Task: Find connections with filter location Mazarrón with filter topic #Innovativewith filter profile language Potuguese with filter current company Adecco with filter school Model Institute of Engineering and Technology with filter industry Wholesale Raw Farm Products with filter service category DUI Law with filter keywords title Help Desk
Action: Mouse moved to (552, 69)
Screenshot: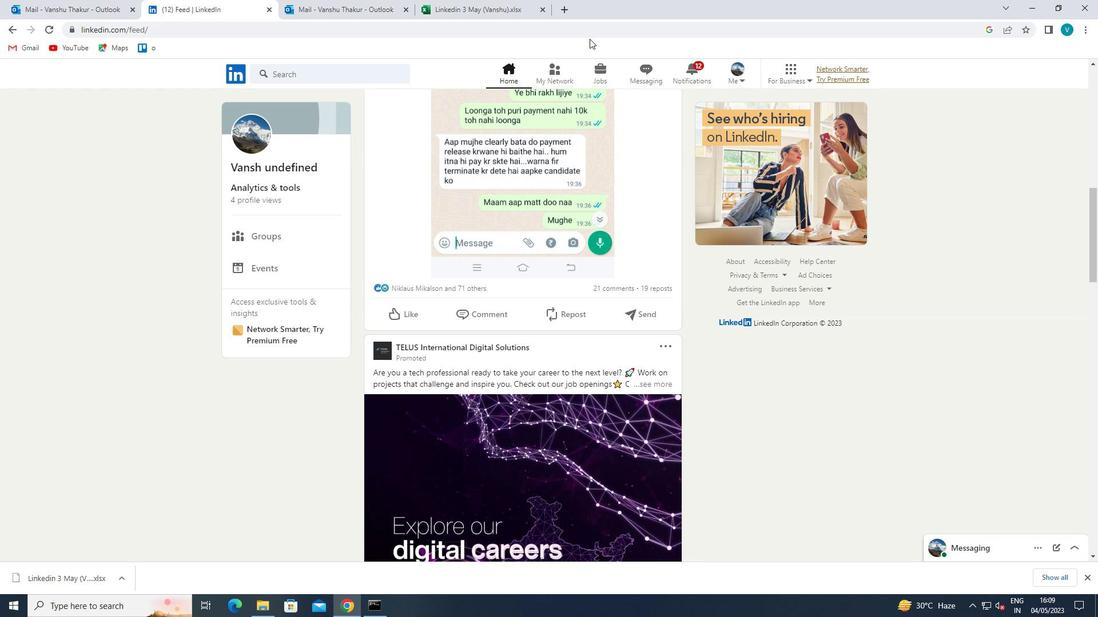 
Action: Mouse pressed left at (552, 69)
Screenshot: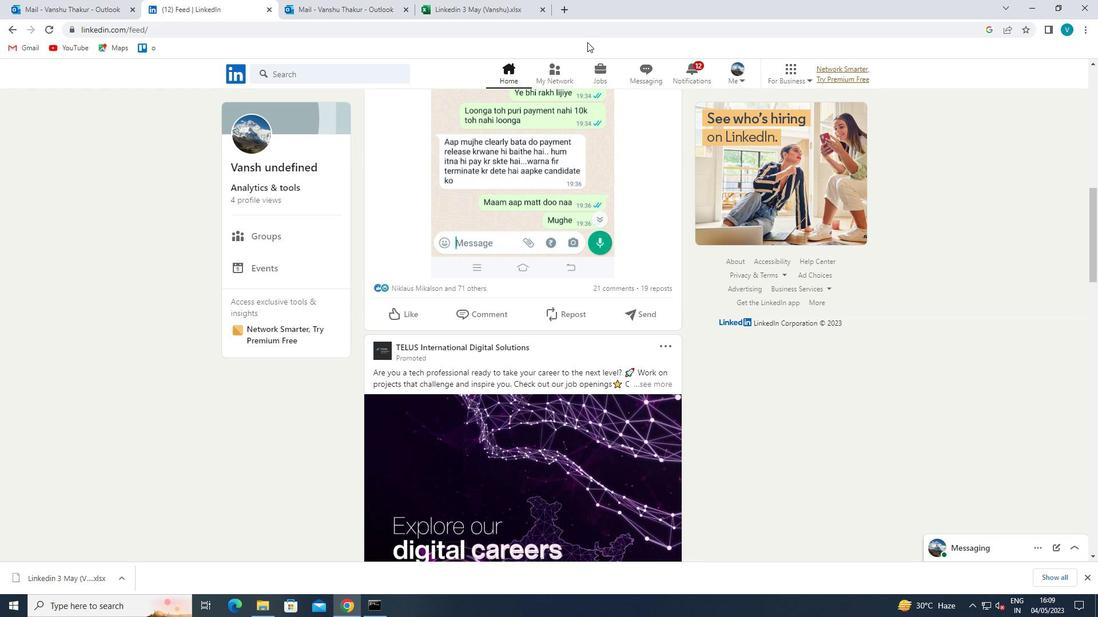 
Action: Mouse moved to (330, 147)
Screenshot: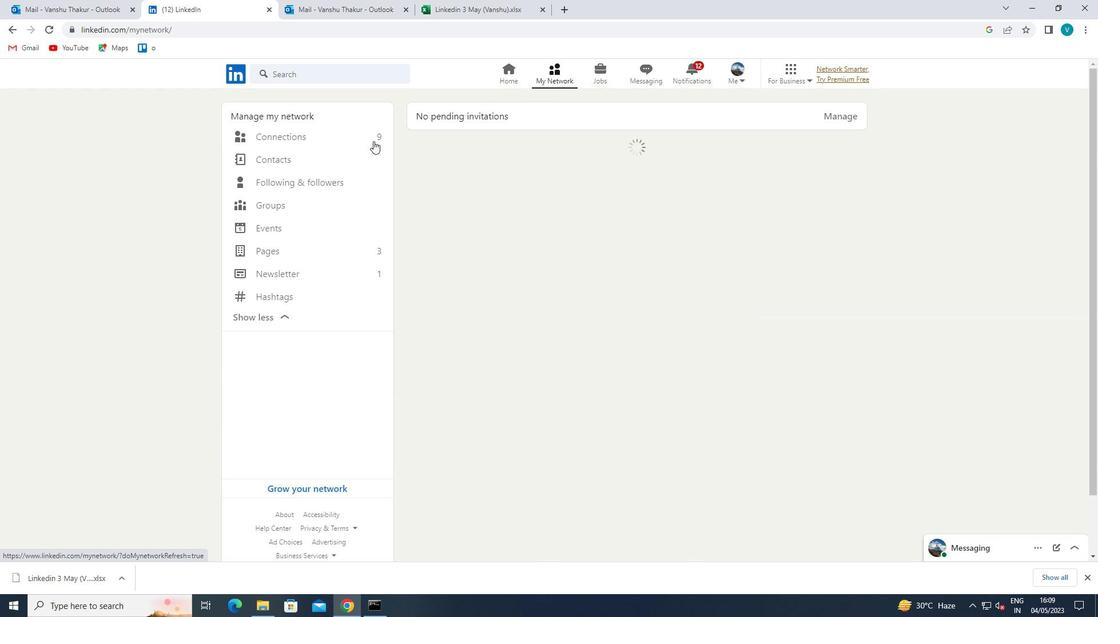 
Action: Mouse pressed left at (330, 147)
Screenshot: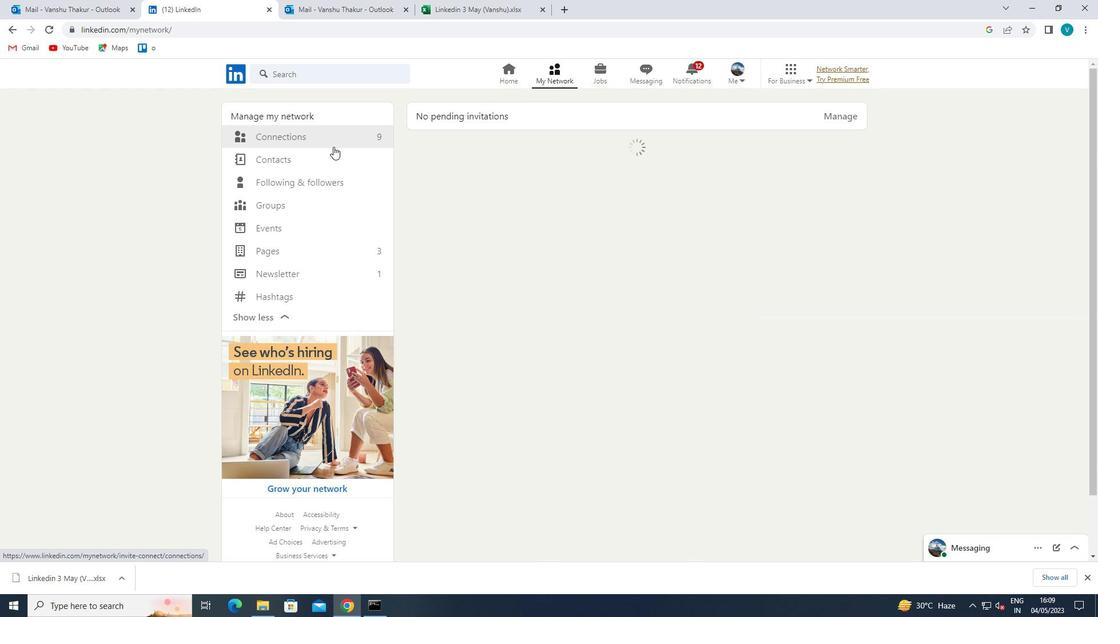 
Action: Mouse moved to (325, 135)
Screenshot: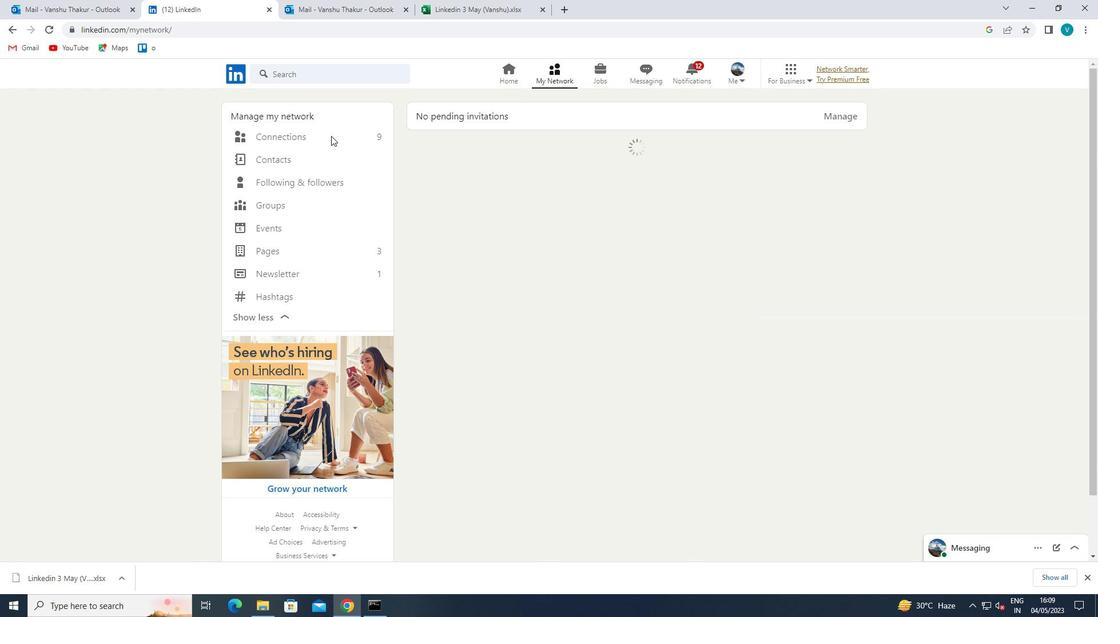 
Action: Mouse pressed left at (325, 135)
Screenshot: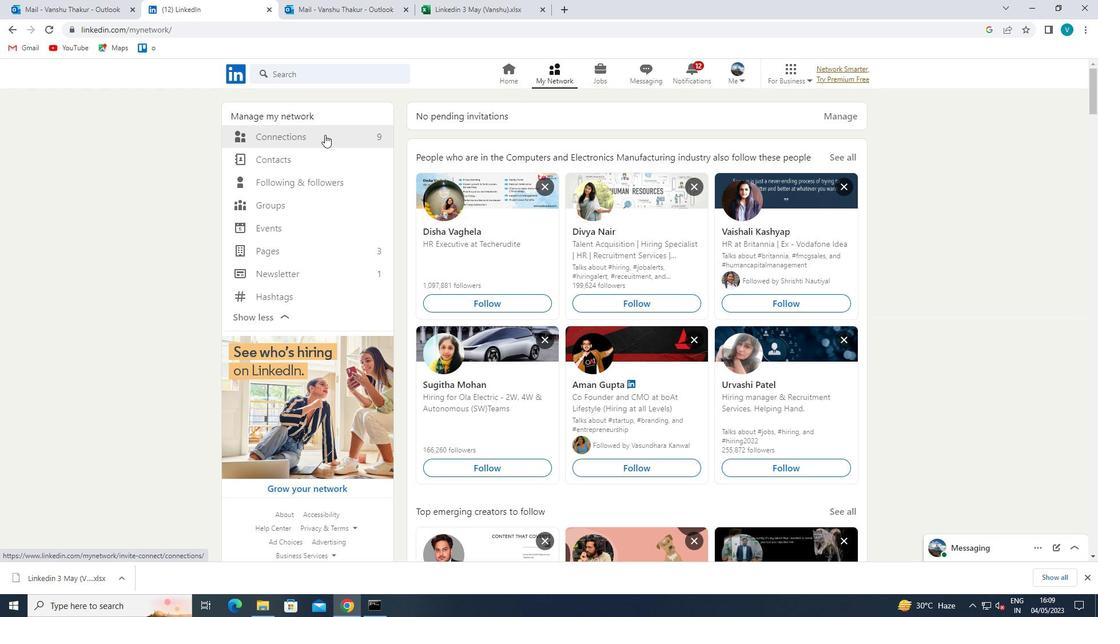 
Action: Mouse moved to (623, 140)
Screenshot: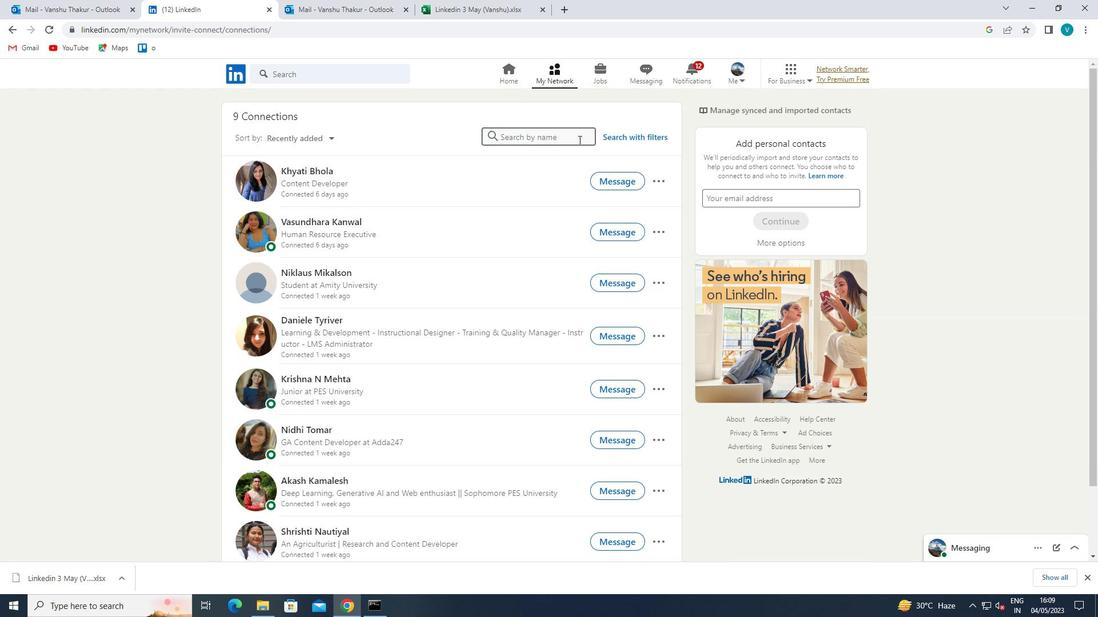 
Action: Mouse pressed left at (623, 140)
Screenshot: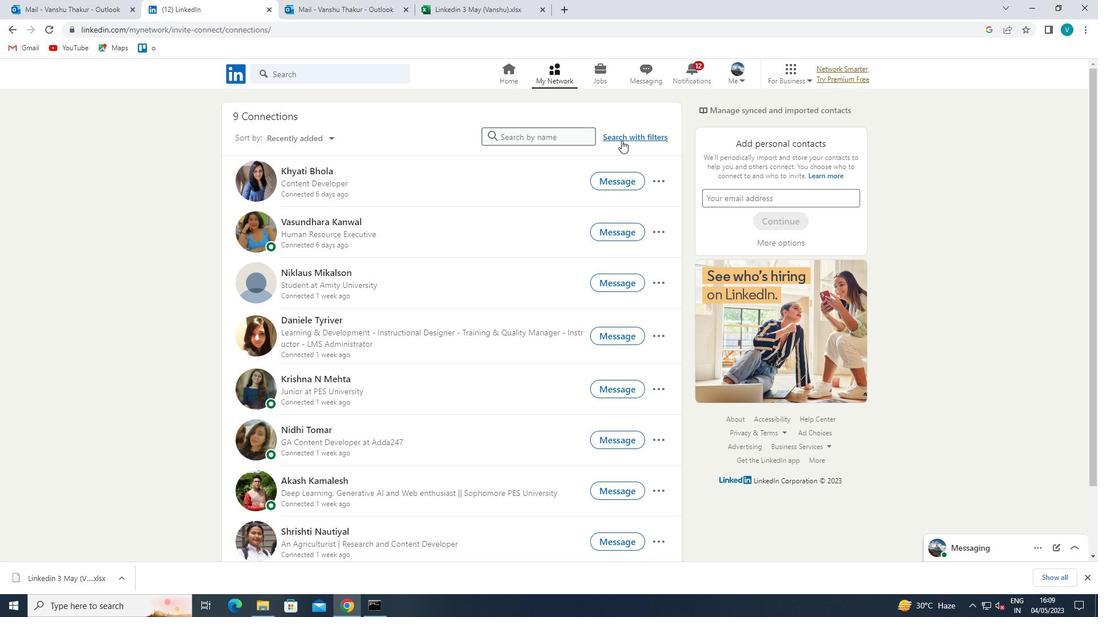 
Action: Mouse moved to (552, 110)
Screenshot: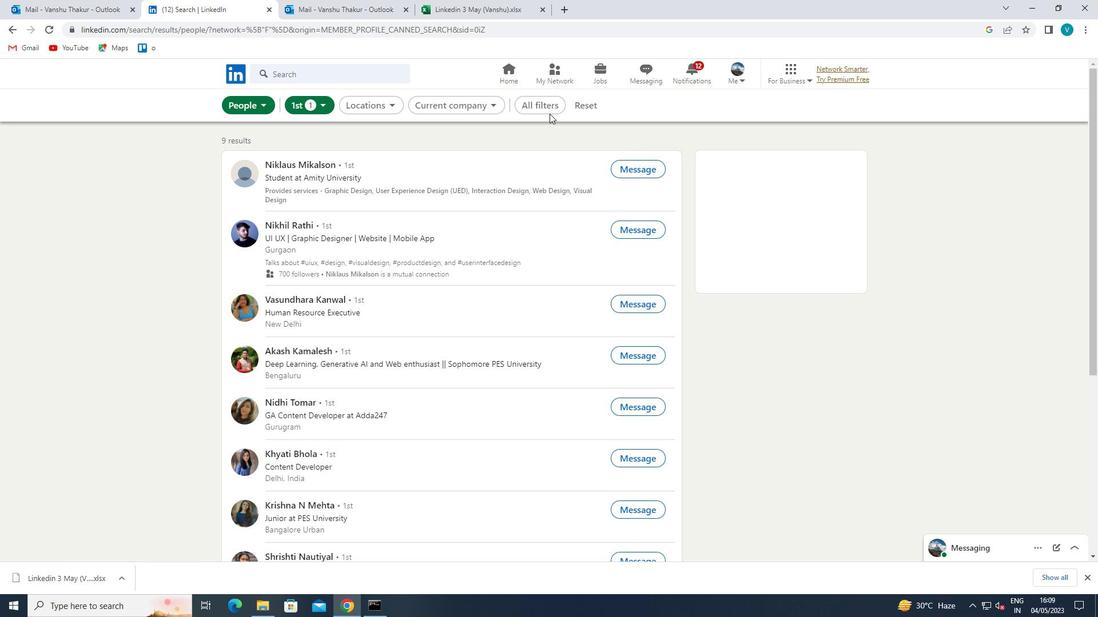 
Action: Mouse pressed left at (552, 110)
Screenshot: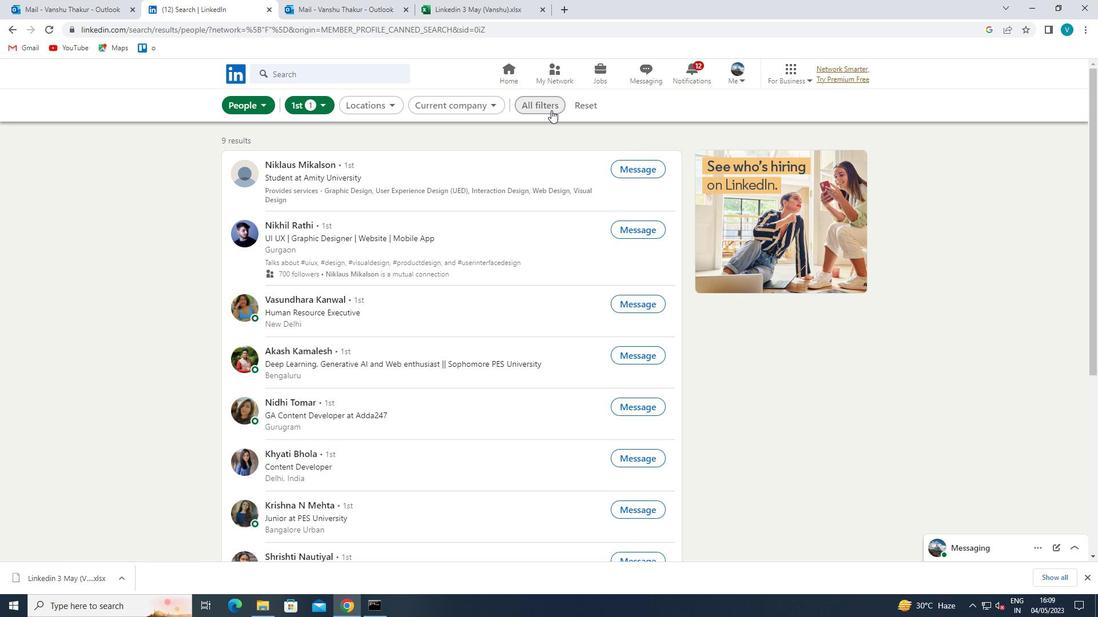 
Action: Mouse moved to (933, 227)
Screenshot: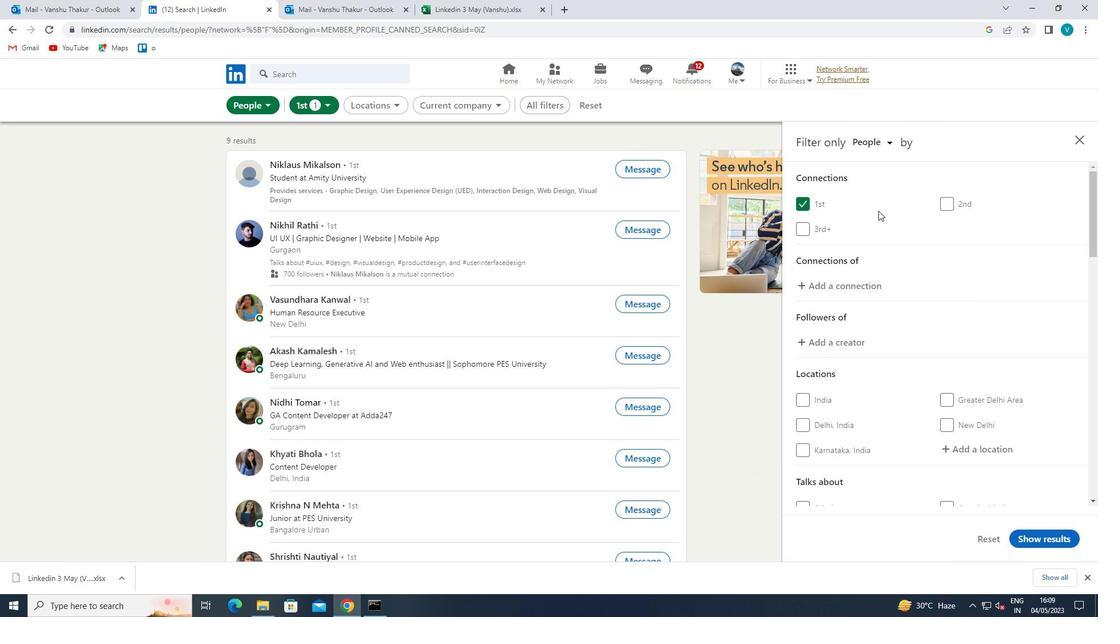 
Action: Mouse scrolled (933, 227) with delta (0, 0)
Screenshot: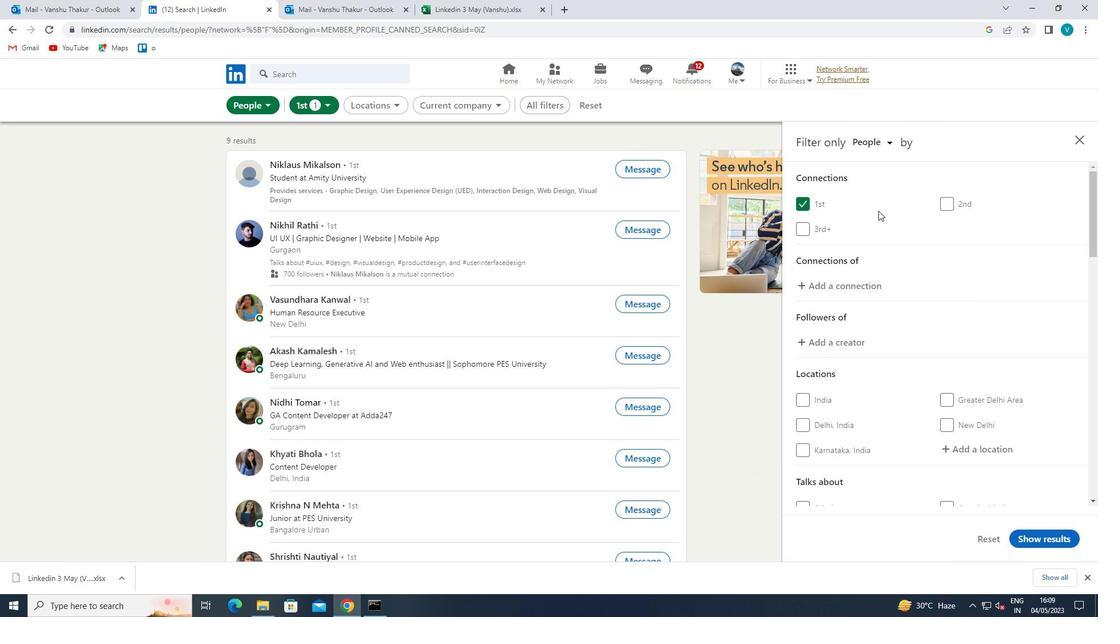 
Action: Mouse moved to (933, 227)
Screenshot: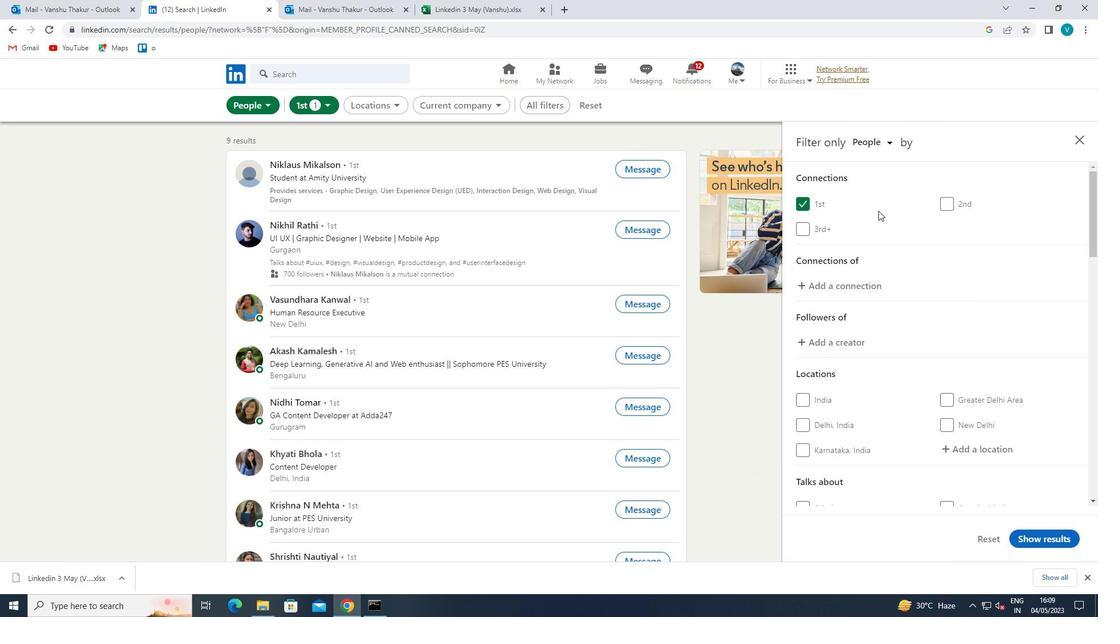 
Action: Mouse scrolled (933, 227) with delta (0, 0)
Screenshot: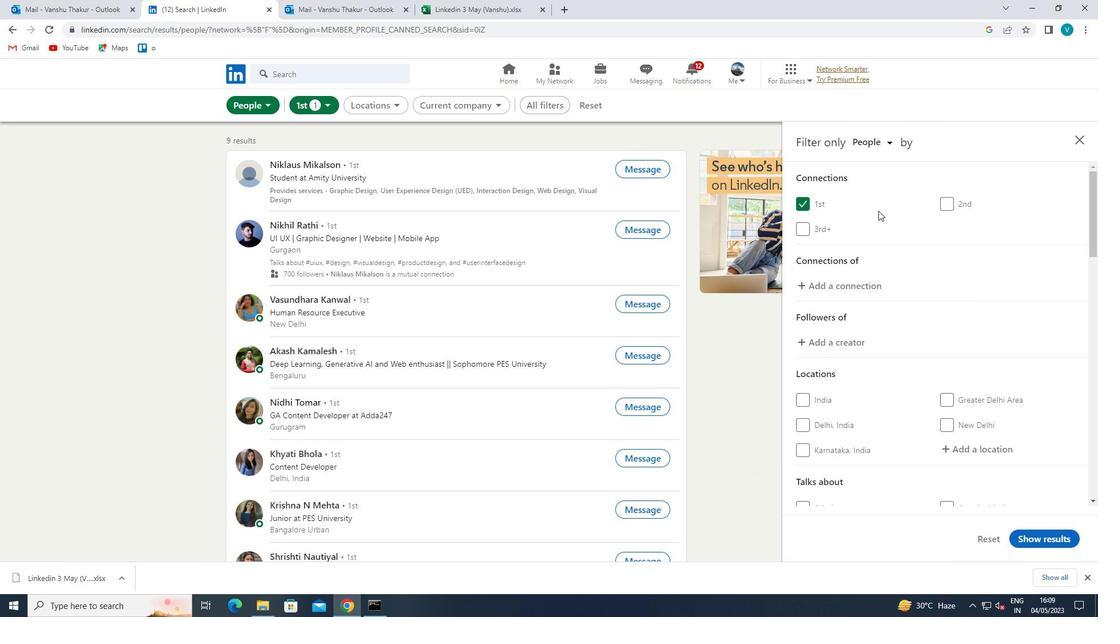 
Action: Mouse moved to (988, 331)
Screenshot: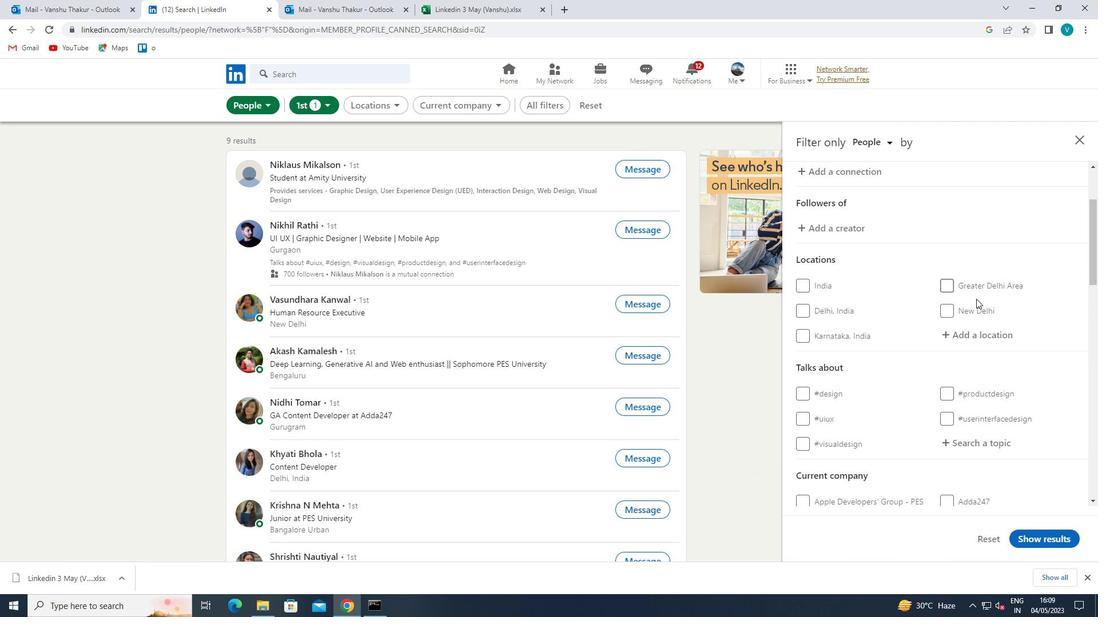 
Action: Mouse pressed left at (988, 331)
Screenshot: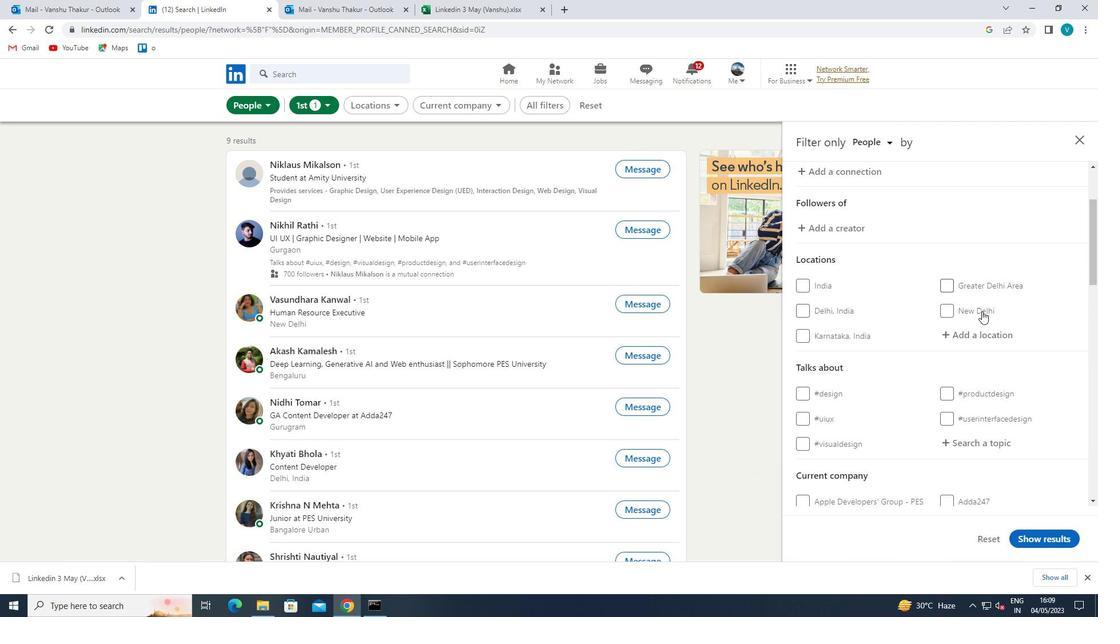 
Action: Mouse moved to (977, 326)
Screenshot: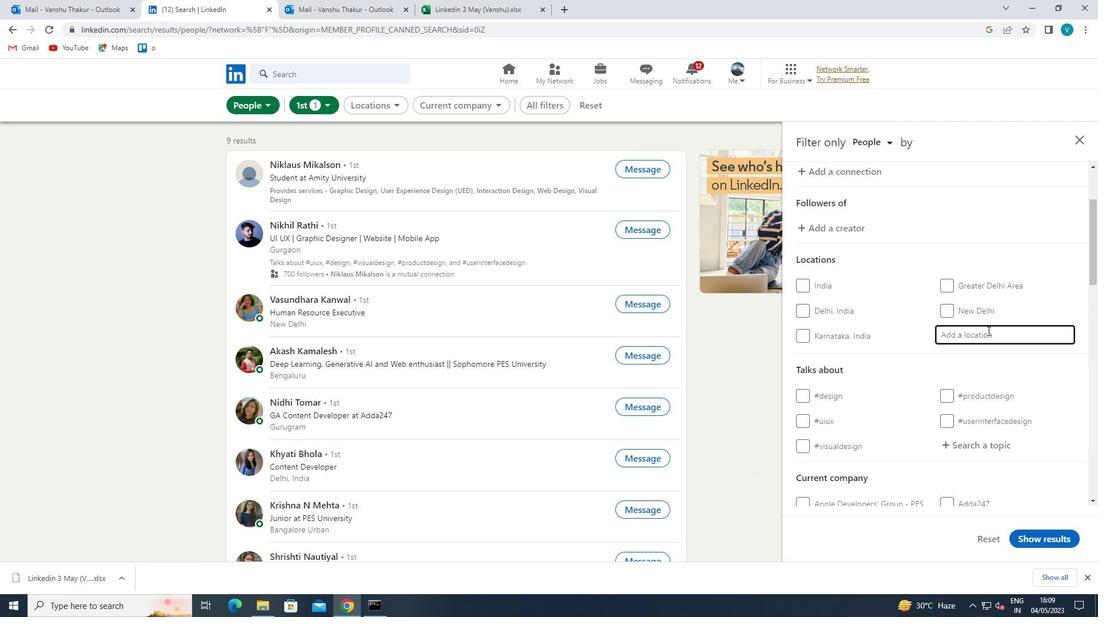 
Action: Key pressed <Key.shift>
Screenshot: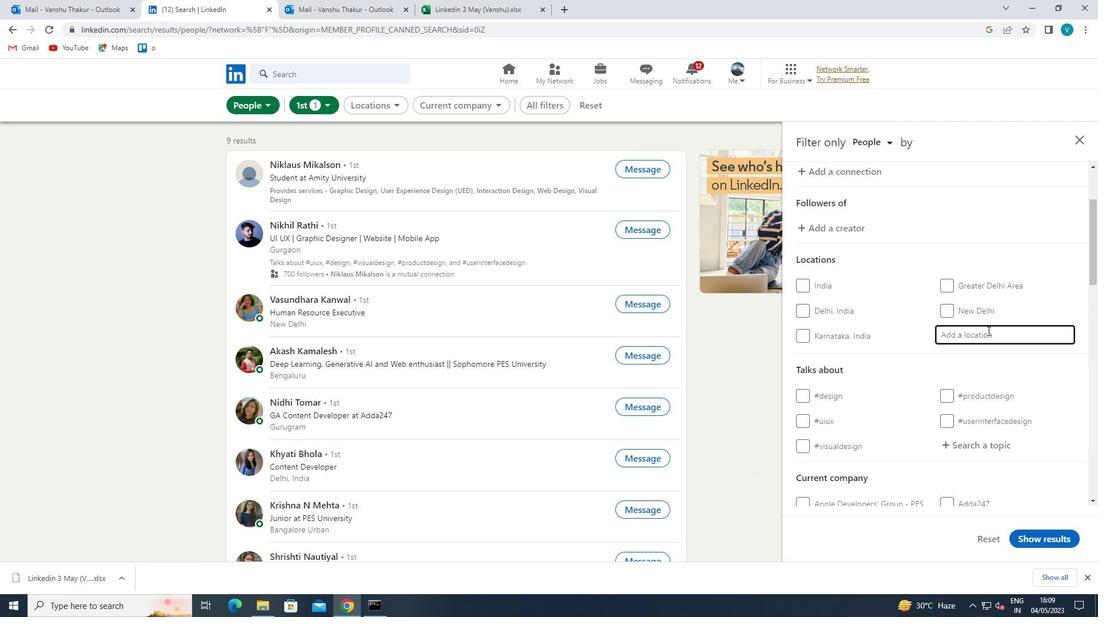 
Action: Mouse moved to (846, 249)
Screenshot: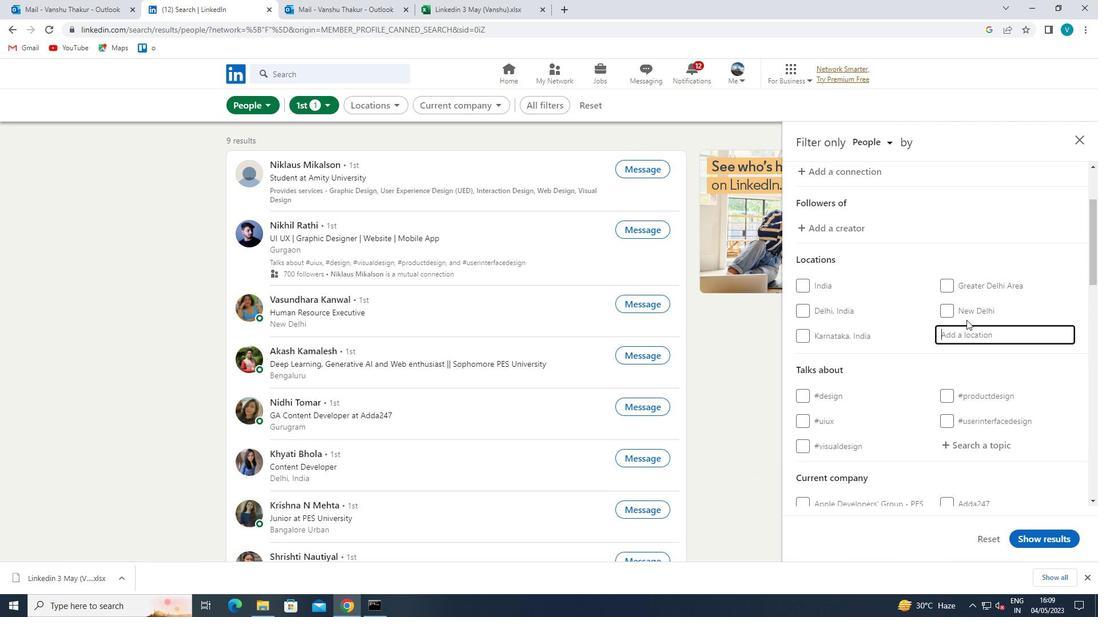 
Action: Key pressed MAZARRON
Screenshot: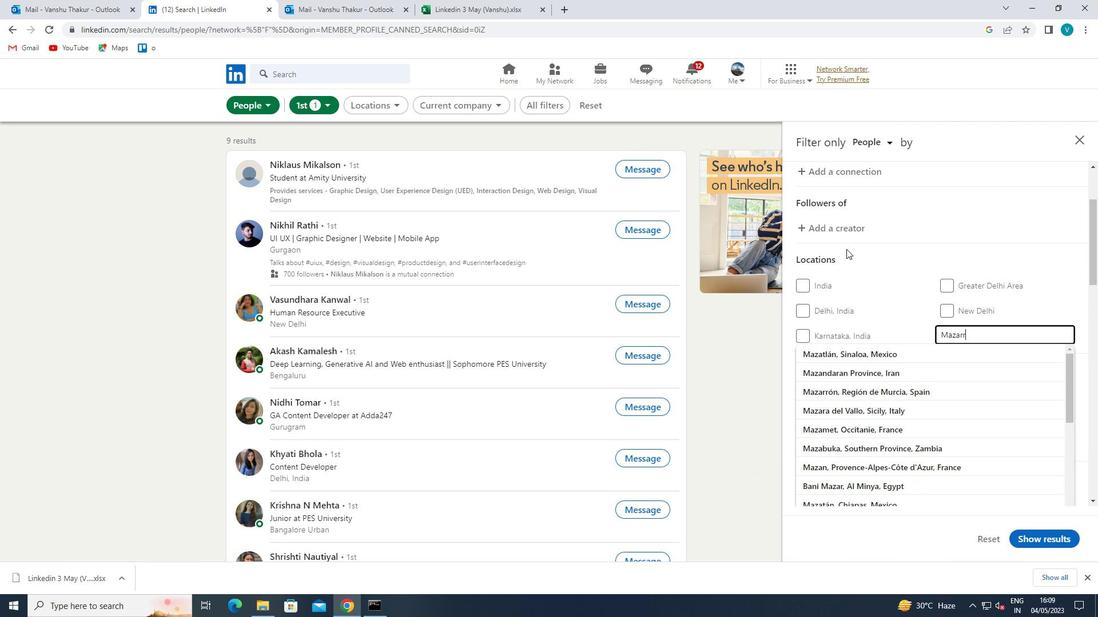 
Action: Mouse moved to (849, 353)
Screenshot: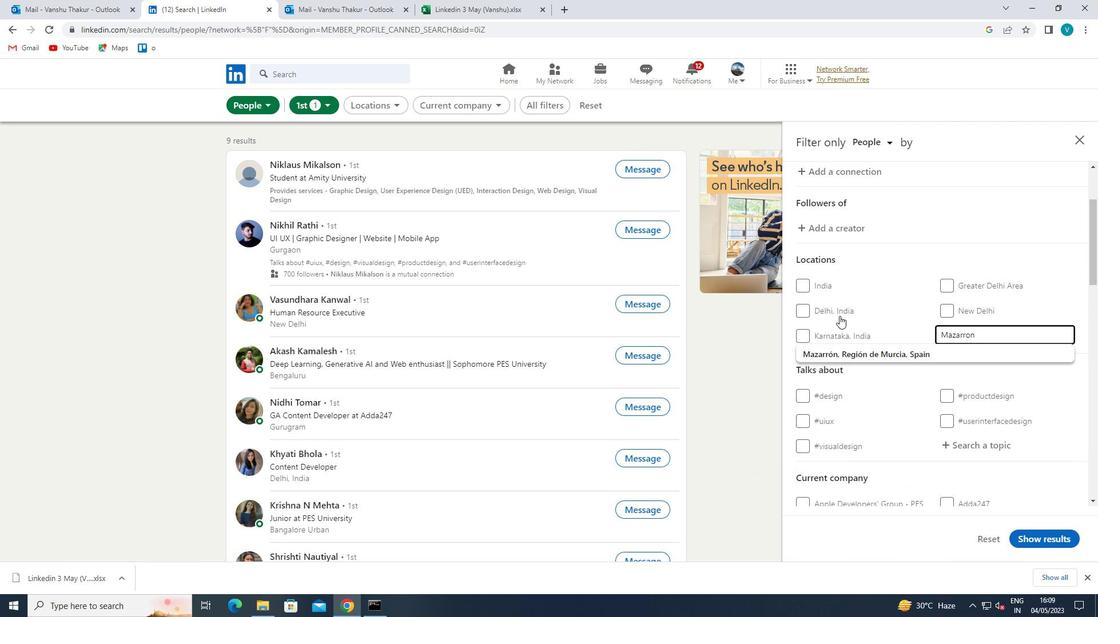 
Action: Mouse pressed left at (849, 353)
Screenshot: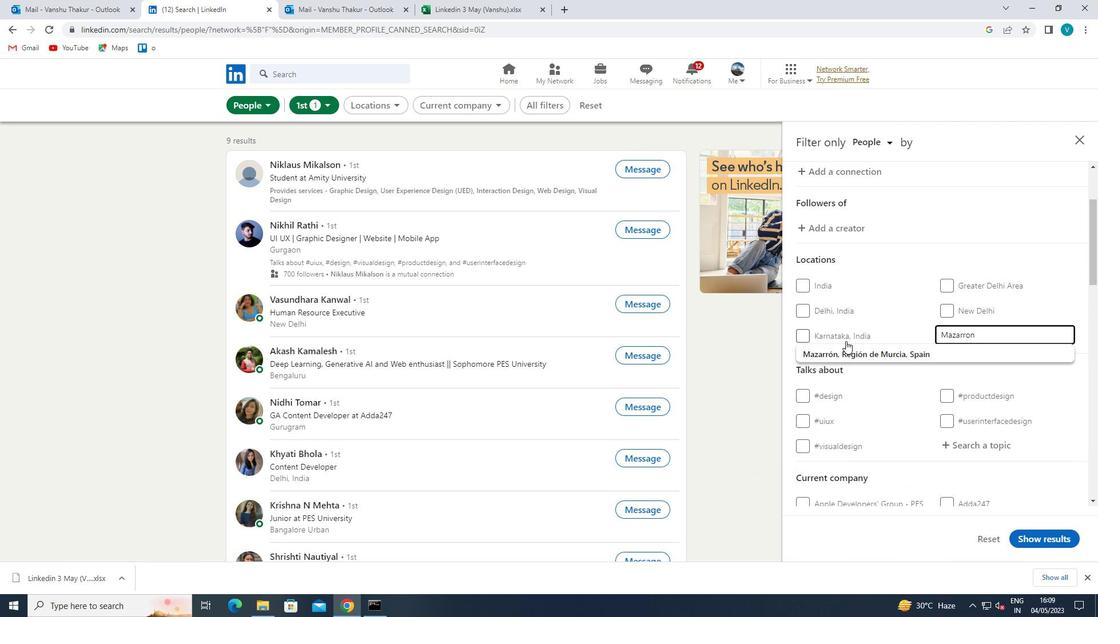 
Action: Mouse scrolled (849, 352) with delta (0, 0)
Screenshot: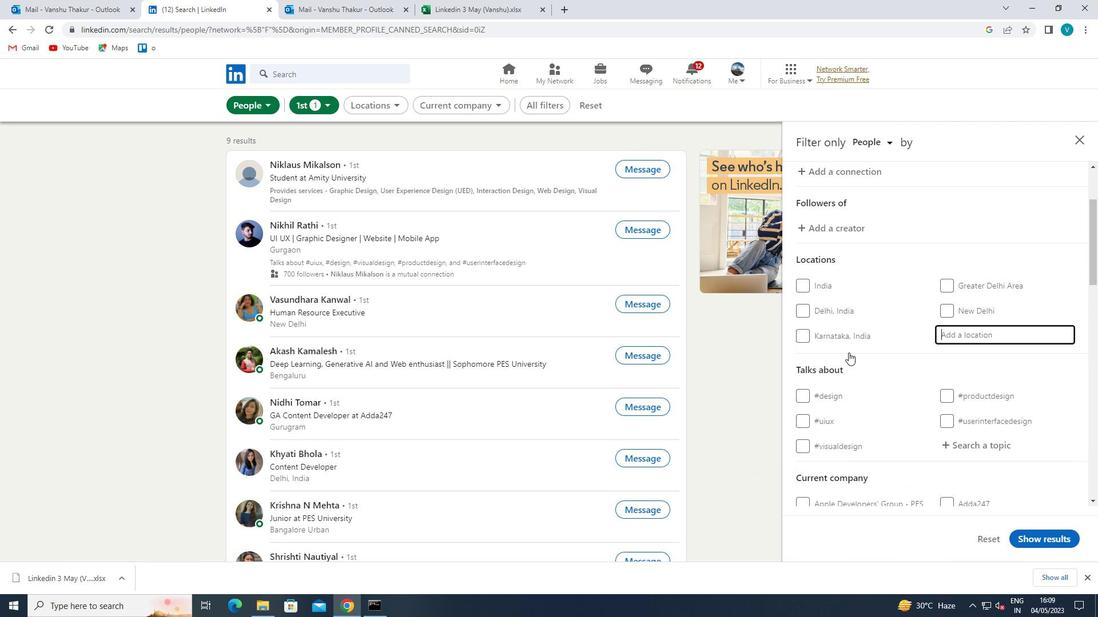 
Action: Mouse moved to (849, 353)
Screenshot: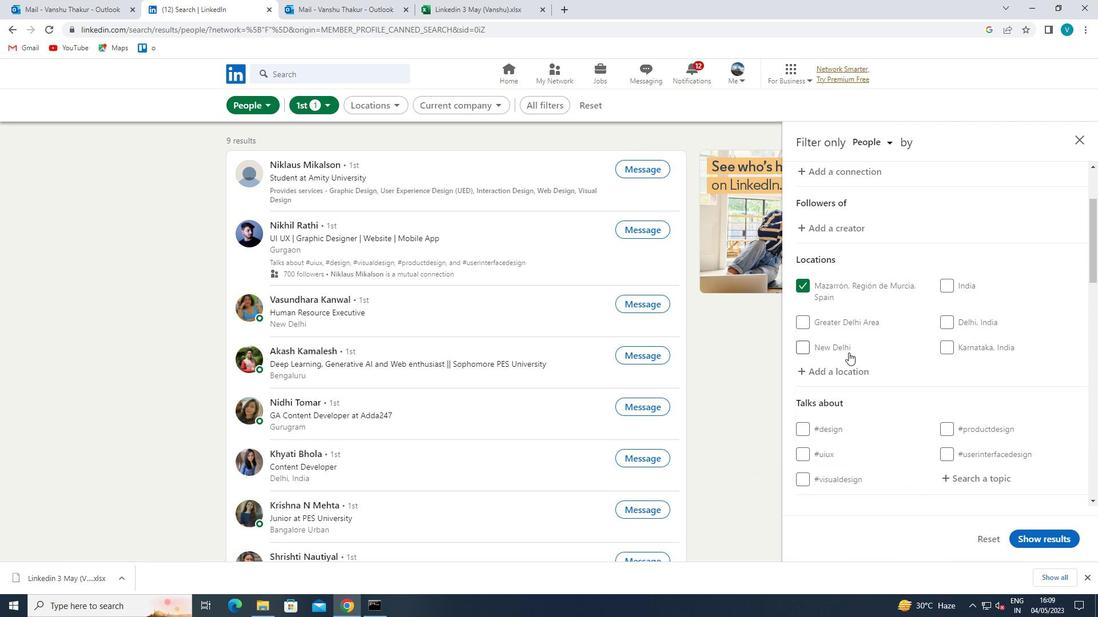 
Action: Mouse scrolled (849, 353) with delta (0, 0)
Screenshot: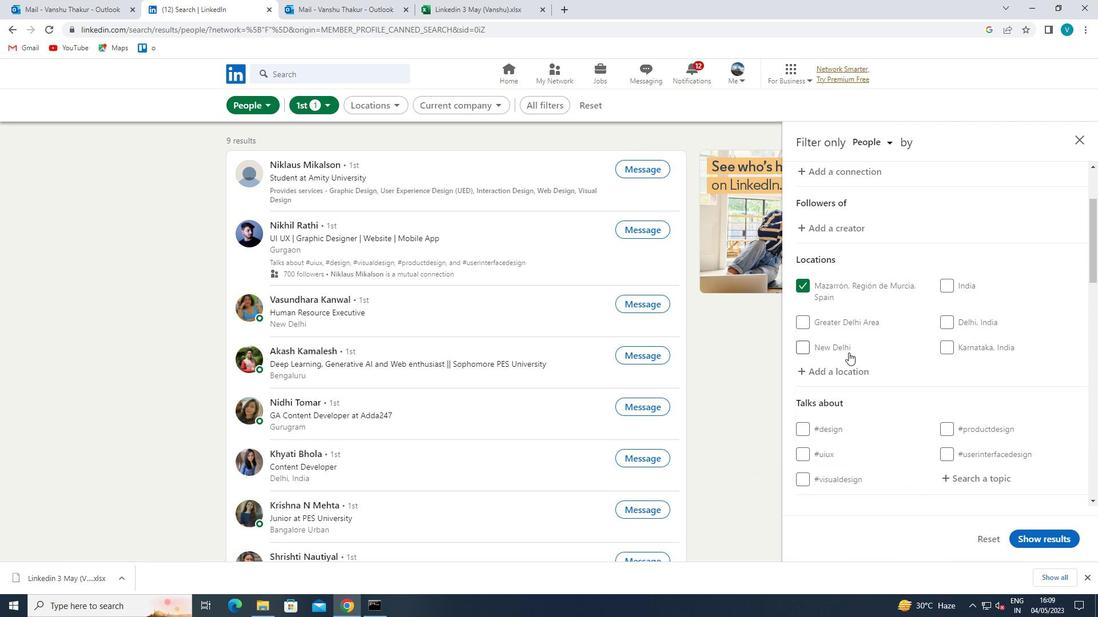 
Action: Mouse moved to (968, 280)
Screenshot: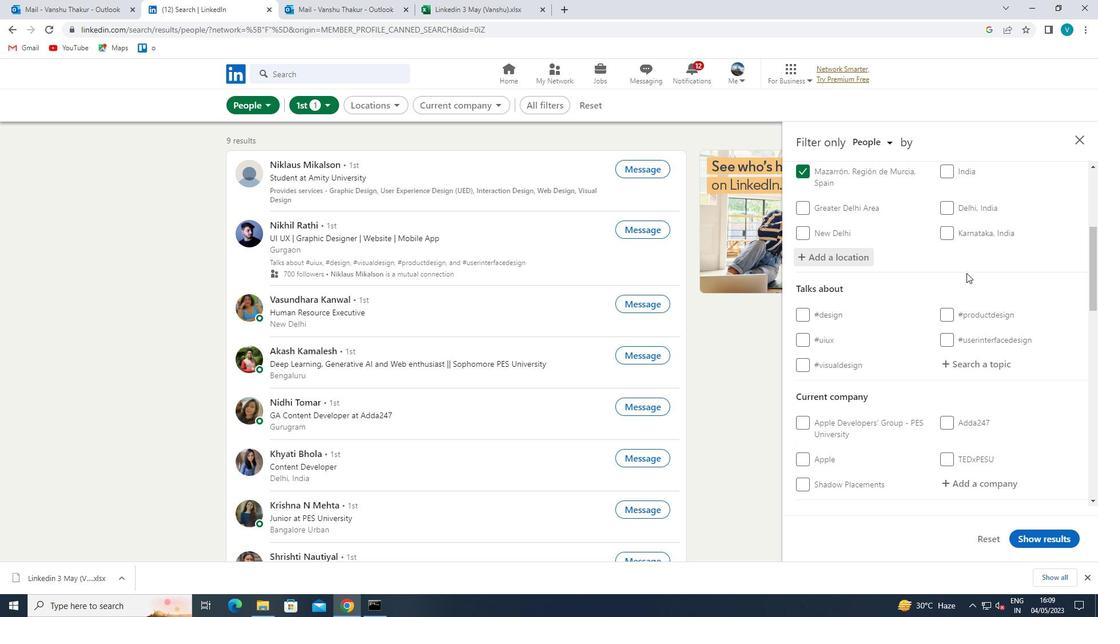 
Action: Mouse scrolled (968, 280) with delta (0, 0)
Screenshot: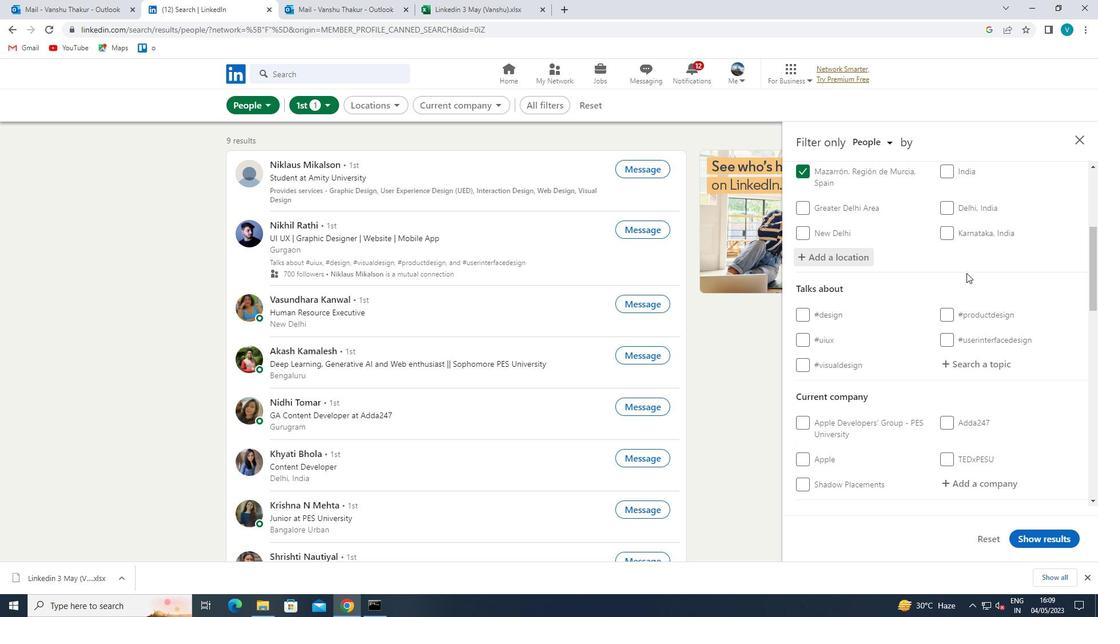 
Action: Mouse moved to (969, 297)
Screenshot: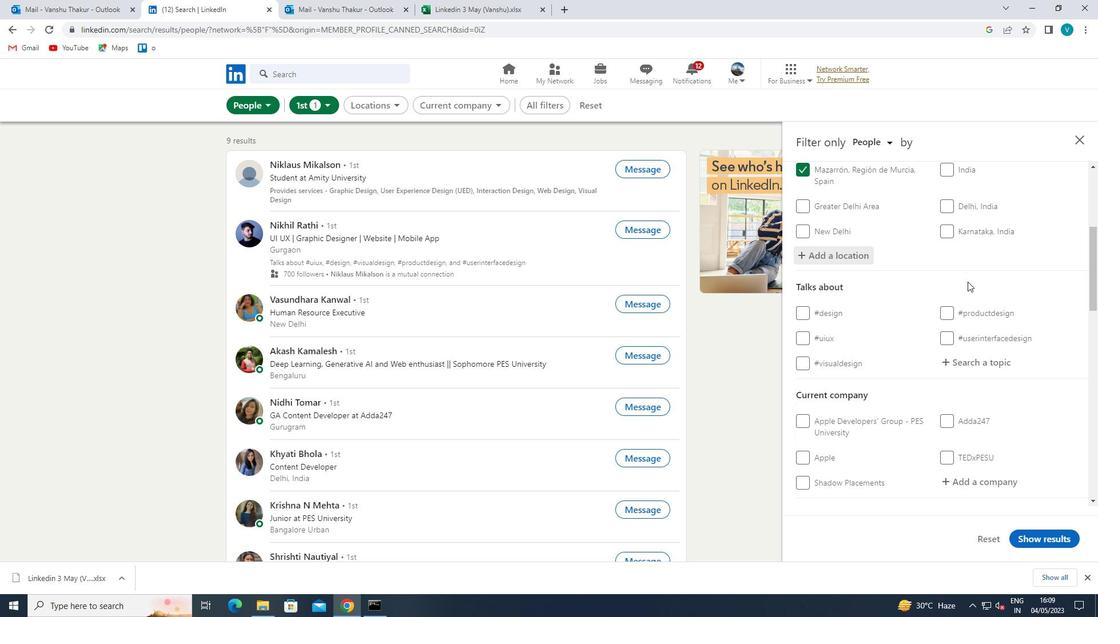 
Action: Mouse pressed left at (969, 297)
Screenshot: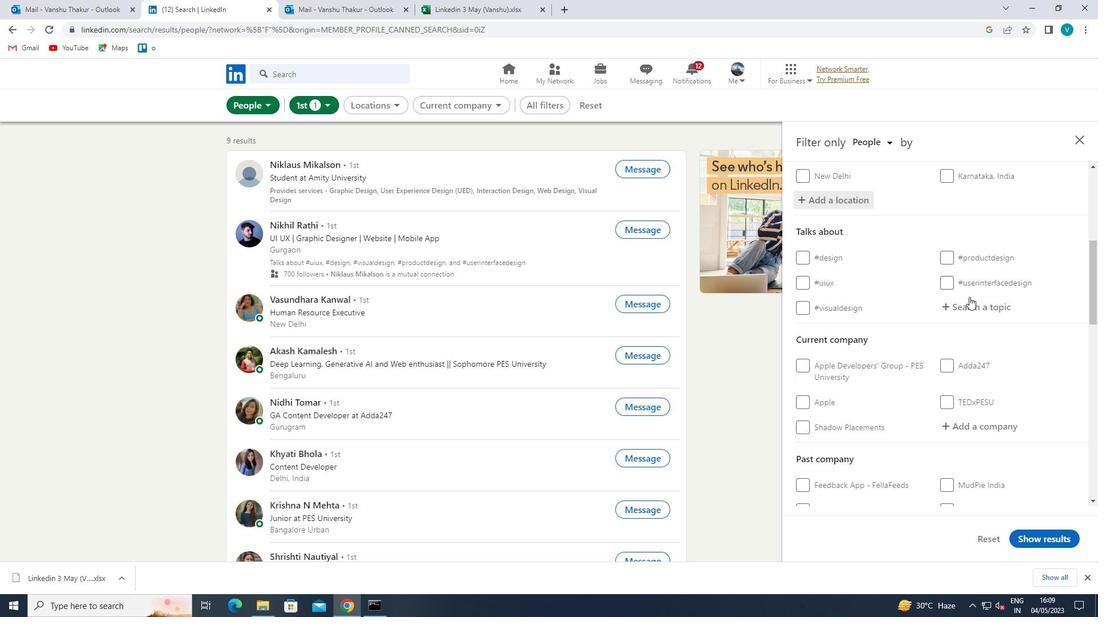 
Action: Mouse moved to (953, 288)
Screenshot: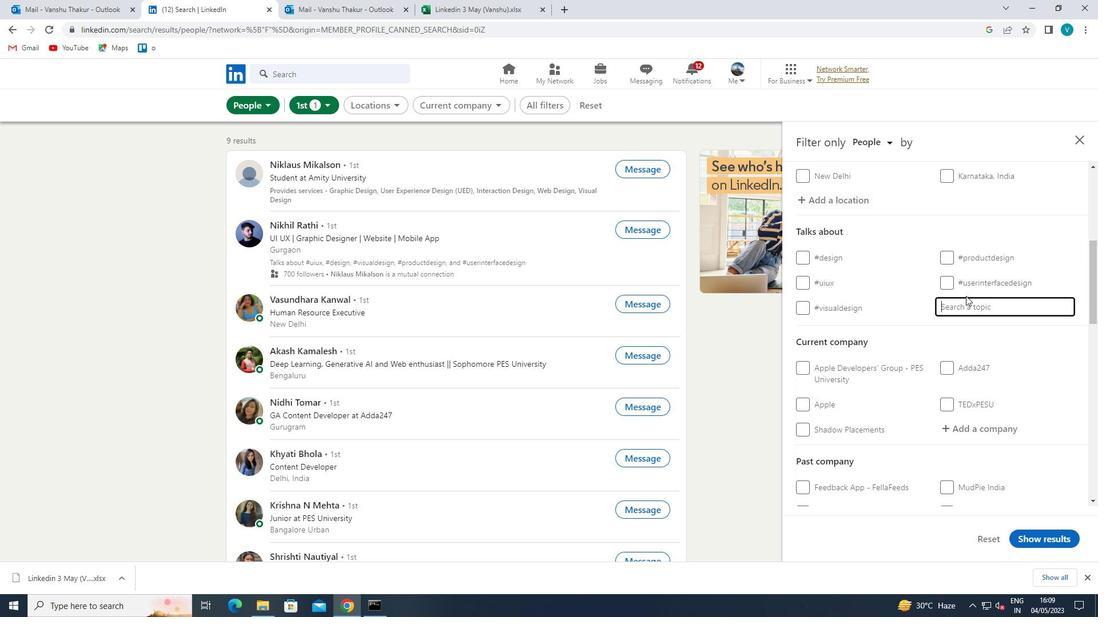 
Action: Key pressed INNOVA
Screenshot: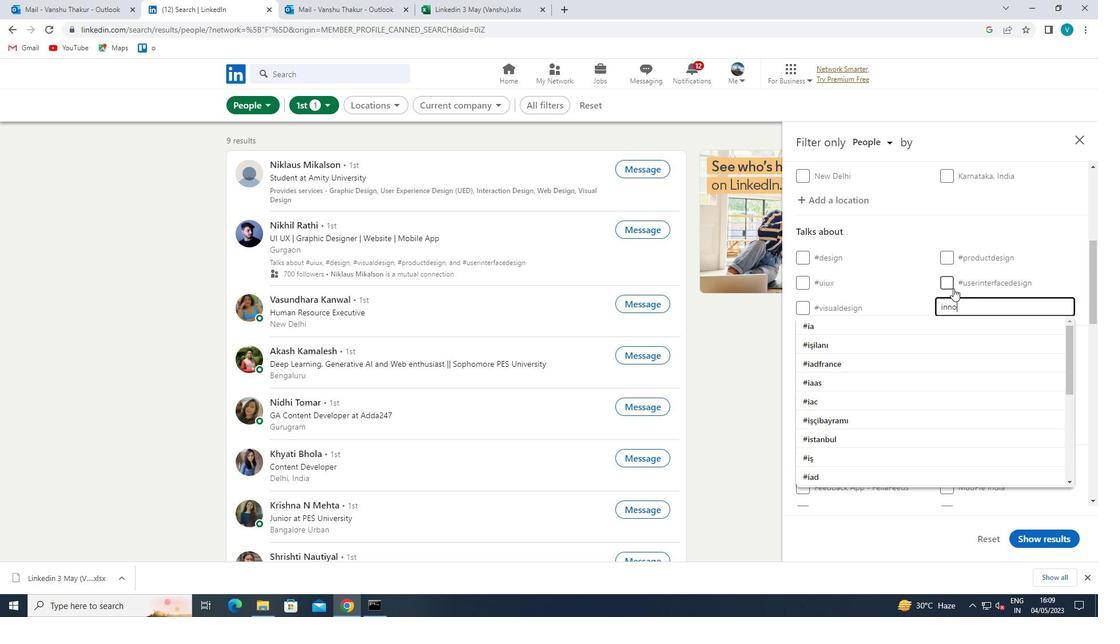
Action: Mouse moved to (901, 355)
Screenshot: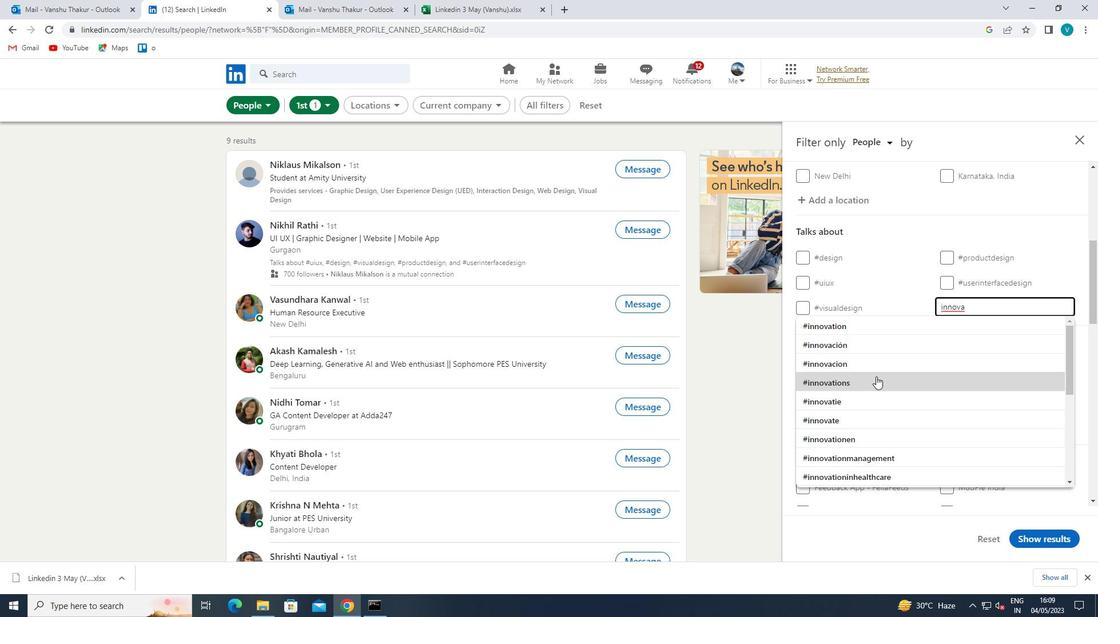 
Action: Key pressed TIVE
Screenshot: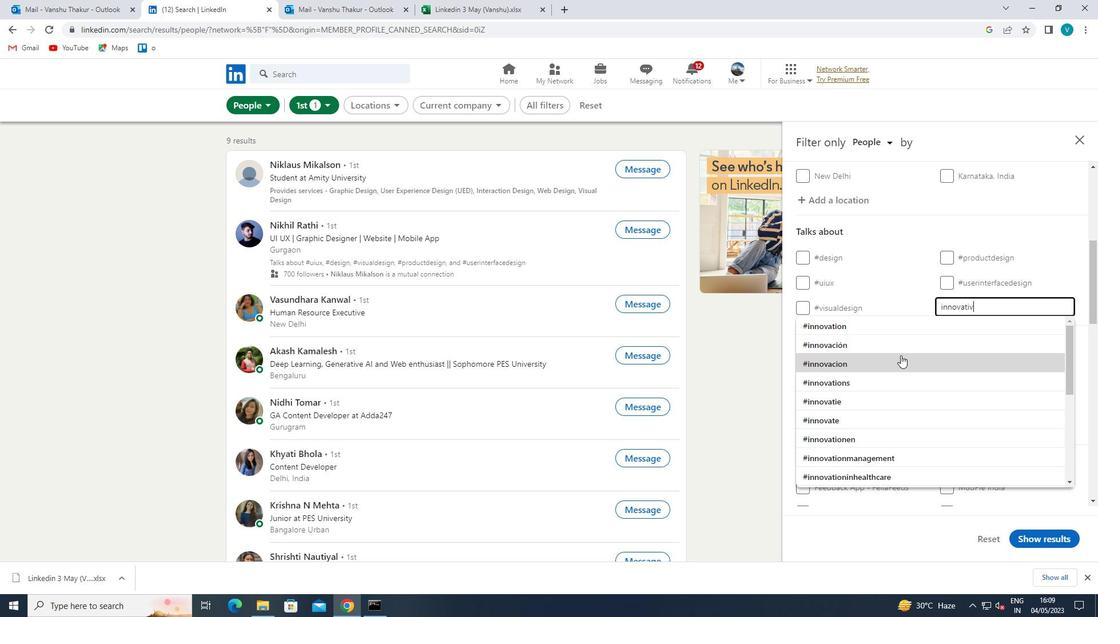 
Action: Mouse moved to (879, 329)
Screenshot: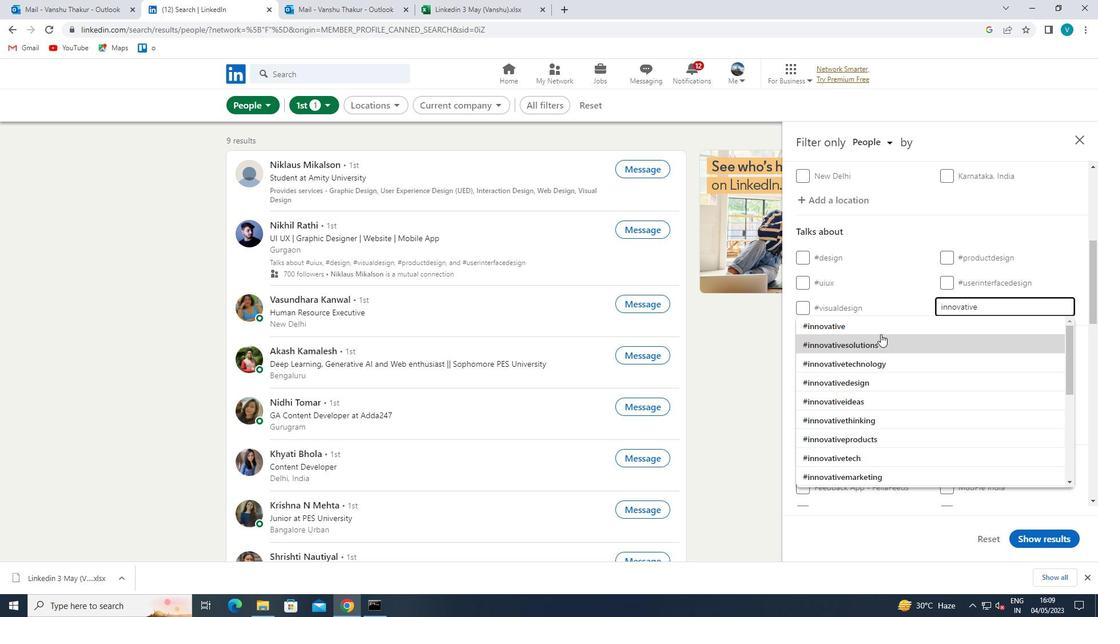 
Action: Mouse pressed left at (879, 329)
Screenshot: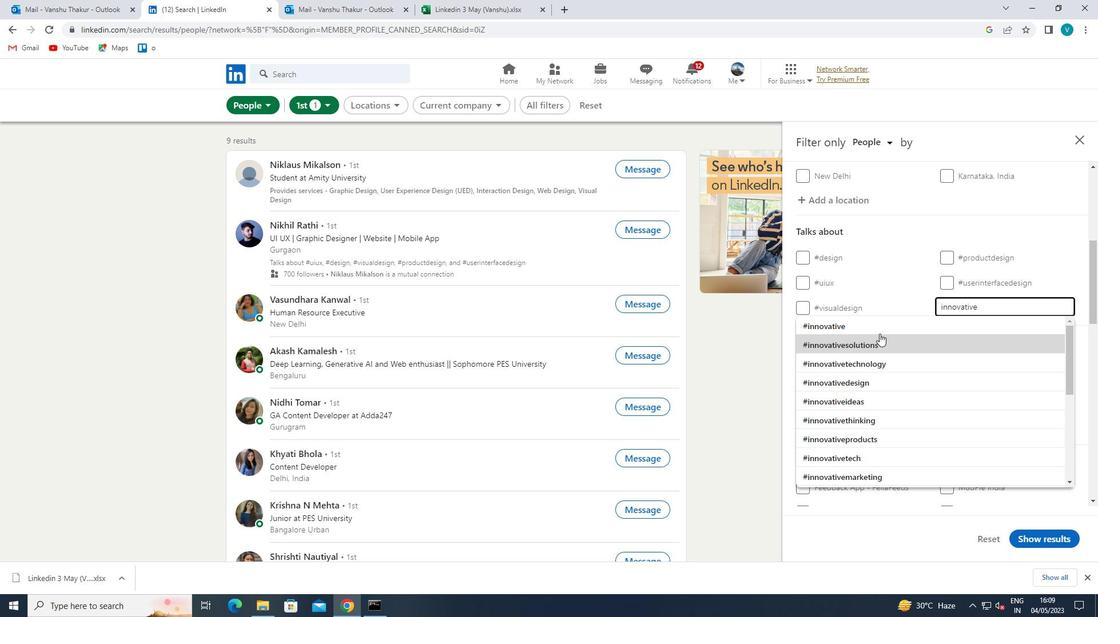 
Action: Mouse moved to (893, 325)
Screenshot: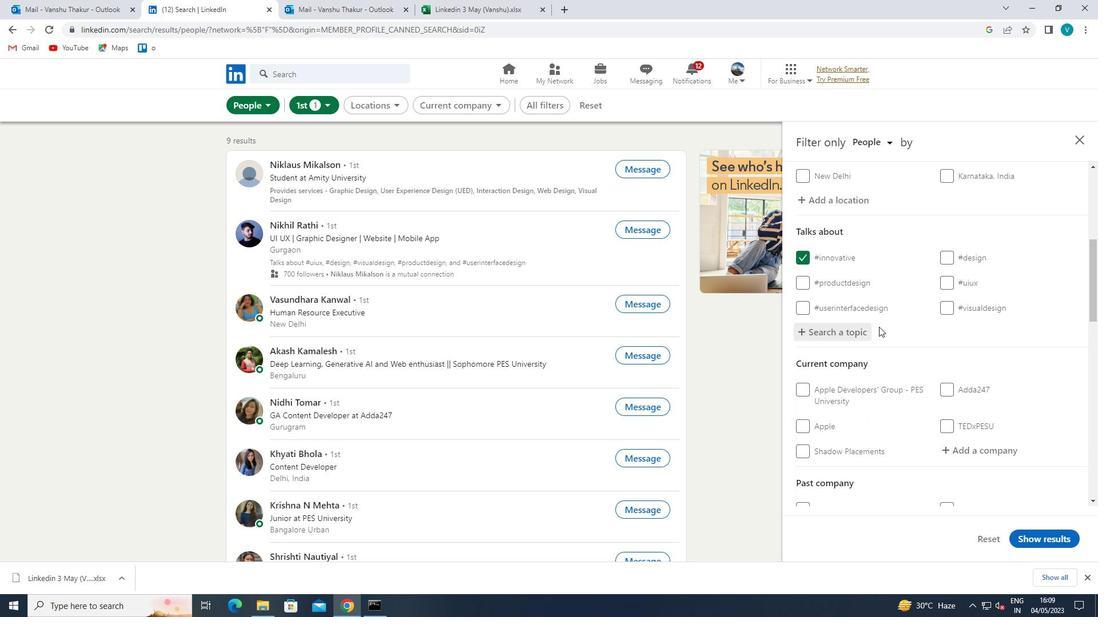 
Action: Mouse scrolled (893, 325) with delta (0, 0)
Screenshot: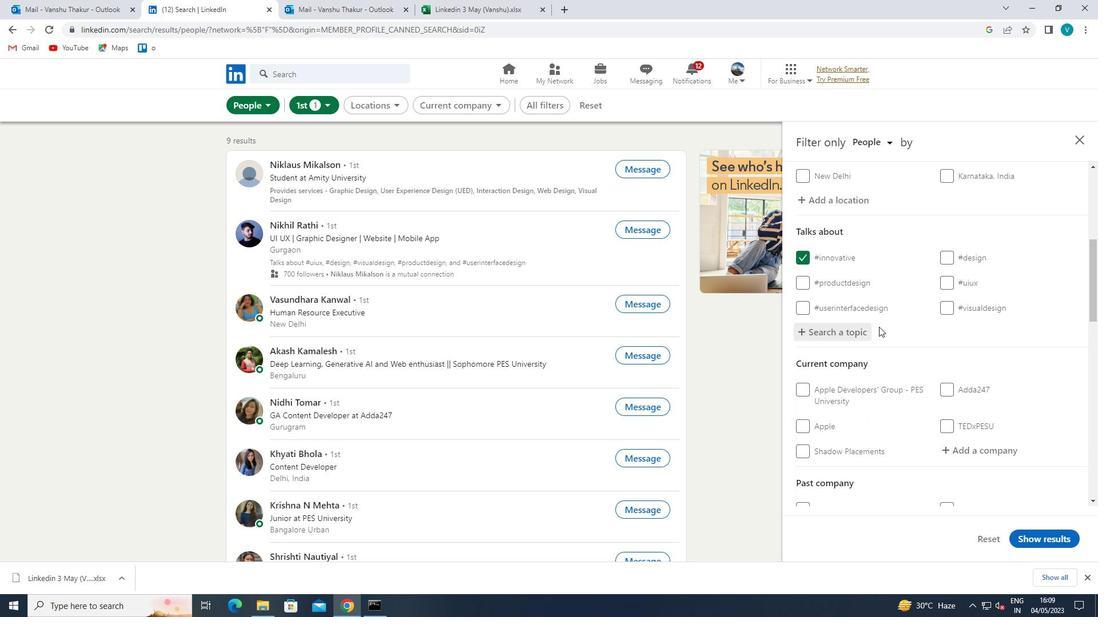 
Action: Mouse moved to (902, 323)
Screenshot: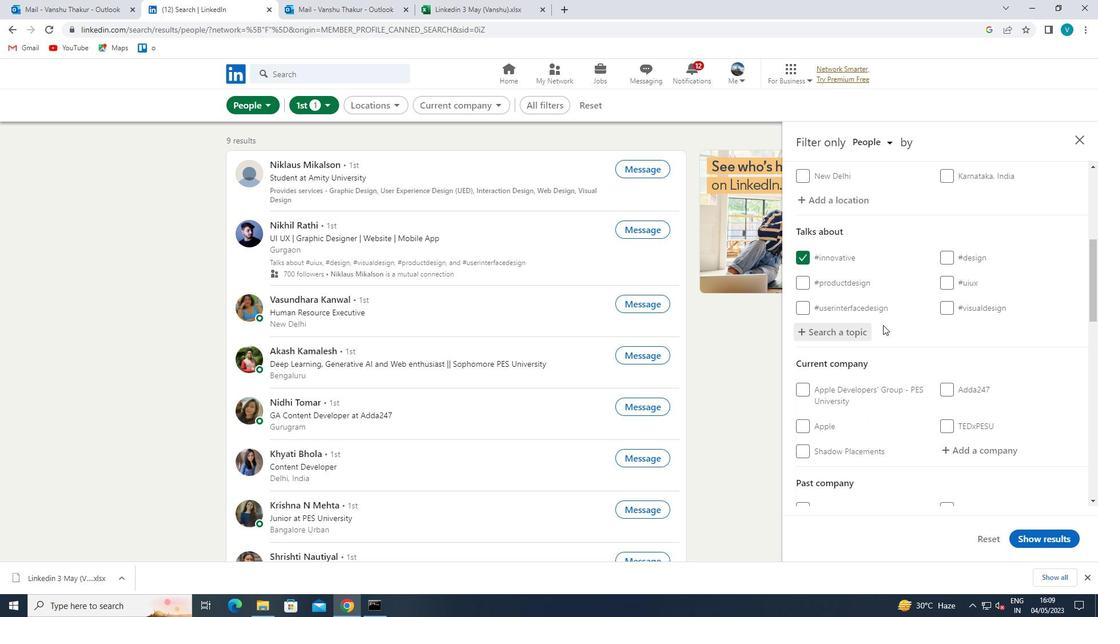 
Action: Mouse scrolled (902, 323) with delta (0, 0)
Screenshot: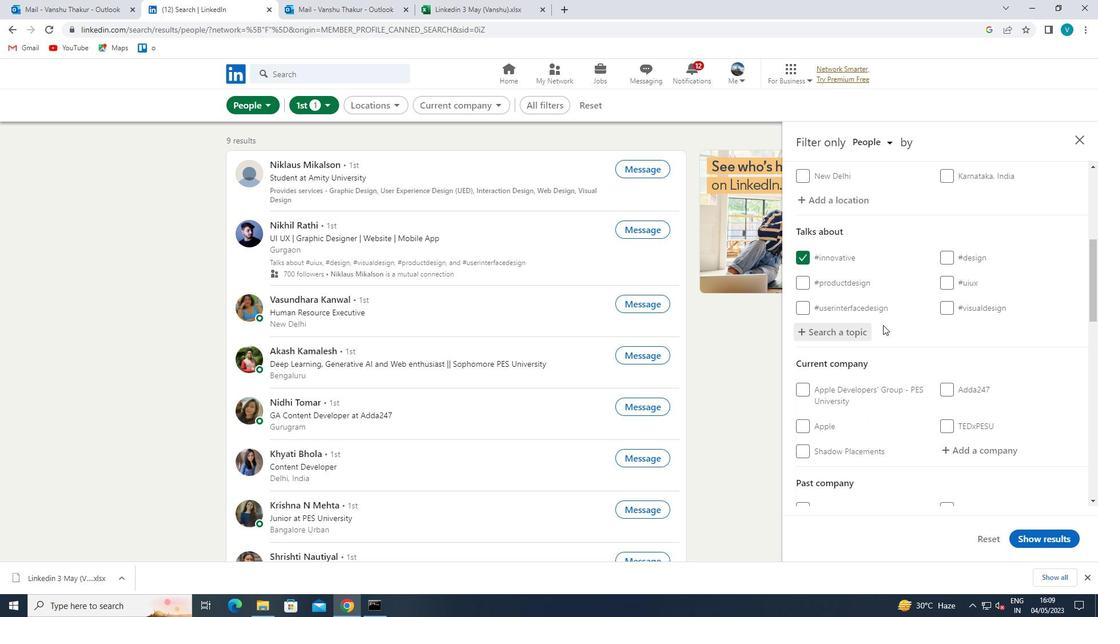
Action: Mouse moved to (905, 323)
Screenshot: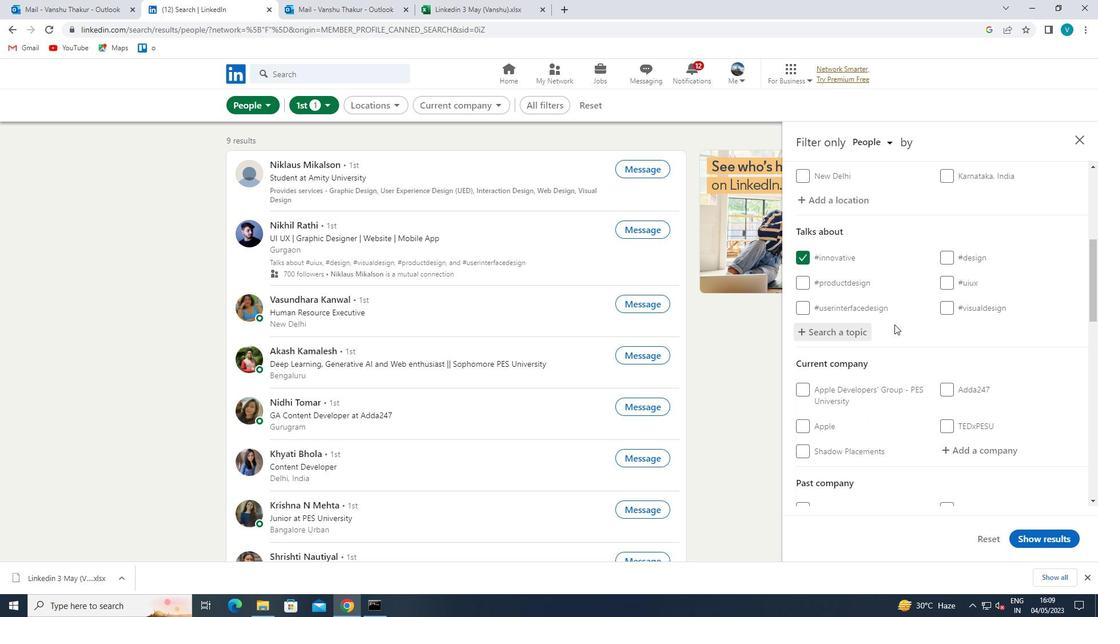 
Action: Mouse scrolled (905, 323) with delta (0, 0)
Screenshot: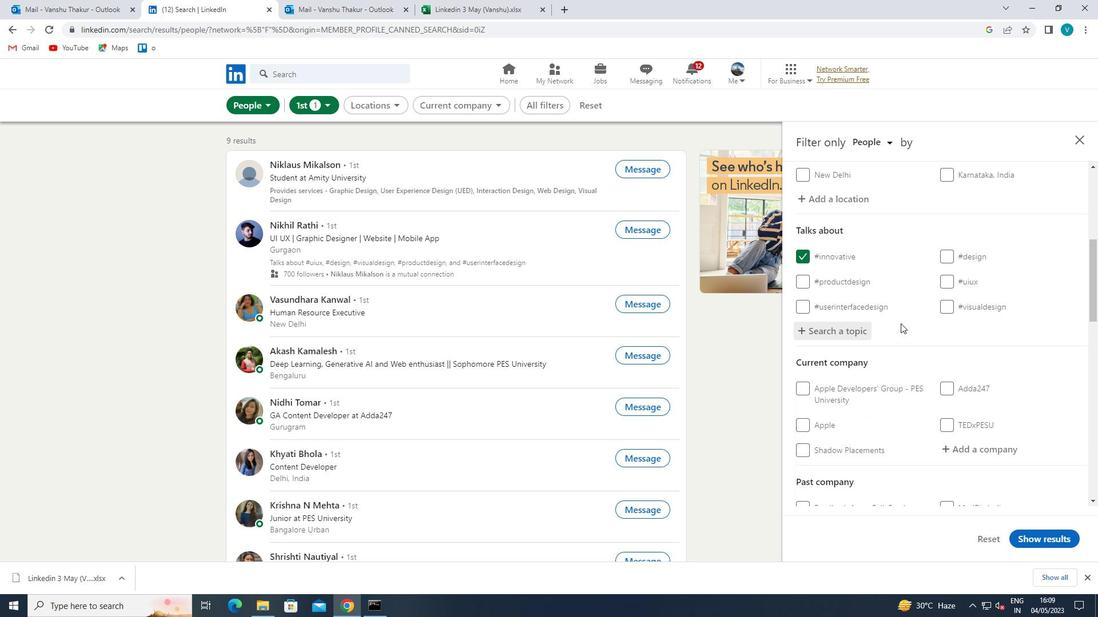 
Action: Mouse moved to (961, 285)
Screenshot: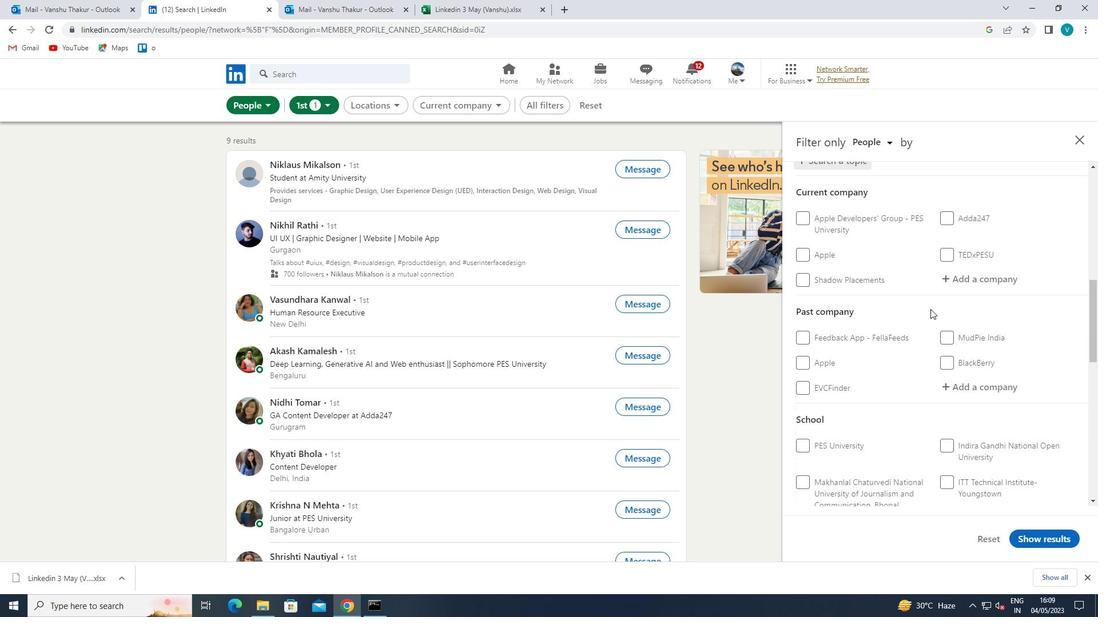
Action: Mouse pressed left at (961, 285)
Screenshot: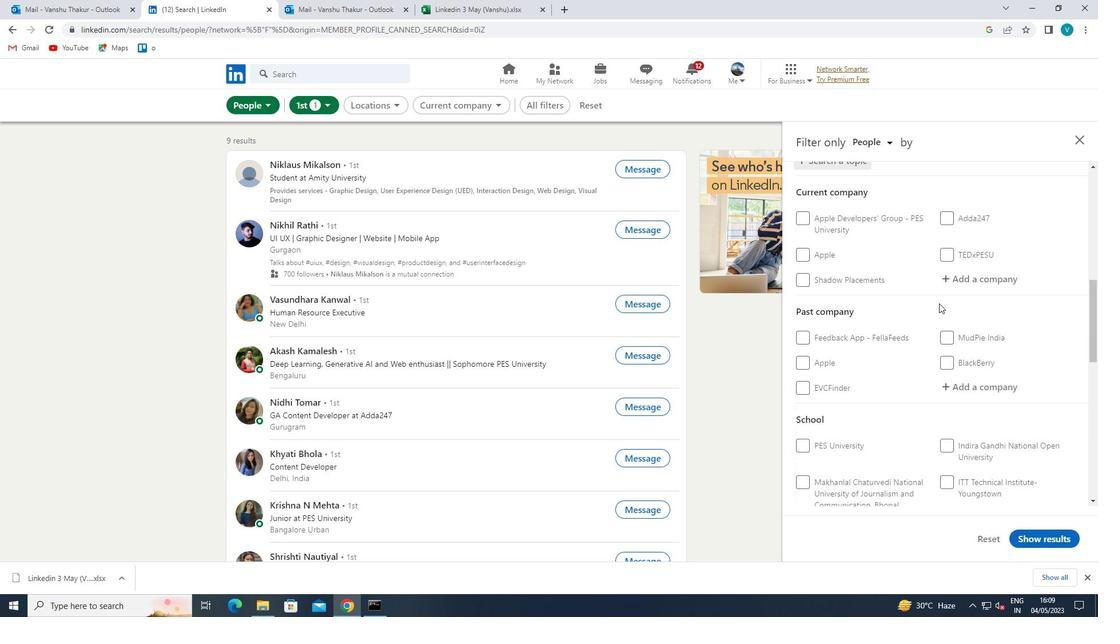 
Action: Mouse moved to (932, 267)
Screenshot: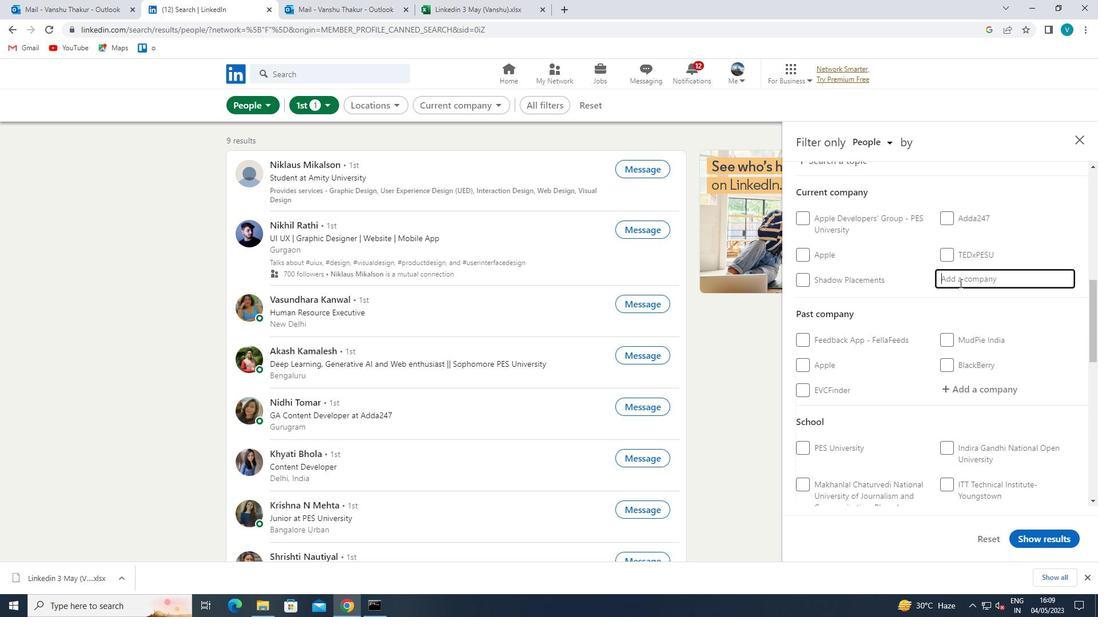 
Action: Key pressed <Key.shift>ADEC
Screenshot: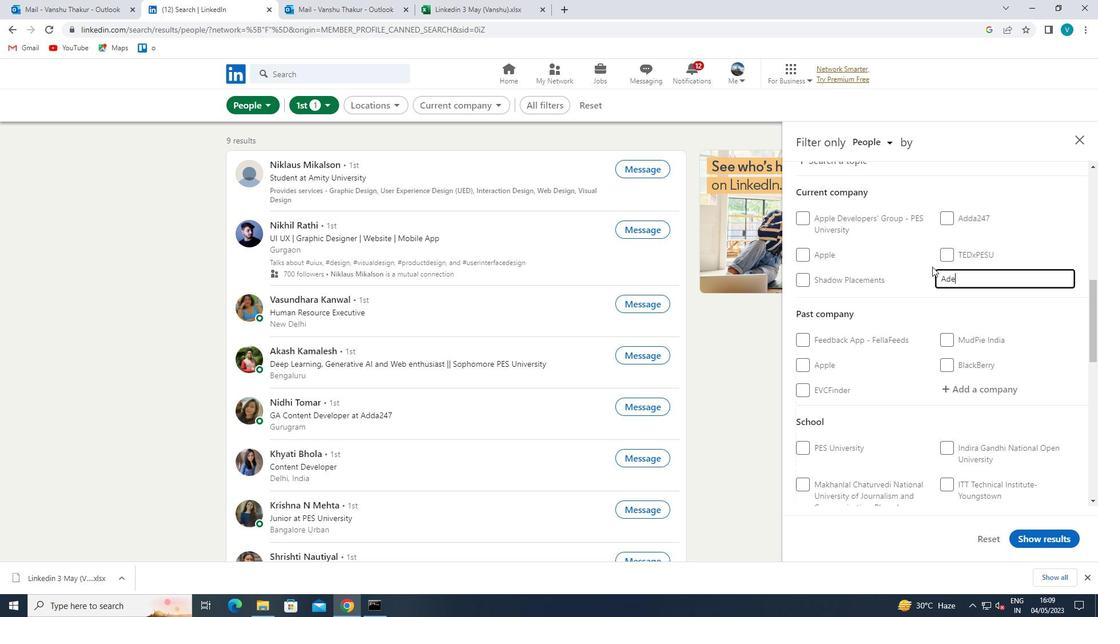 
Action: Mouse moved to (936, 295)
Screenshot: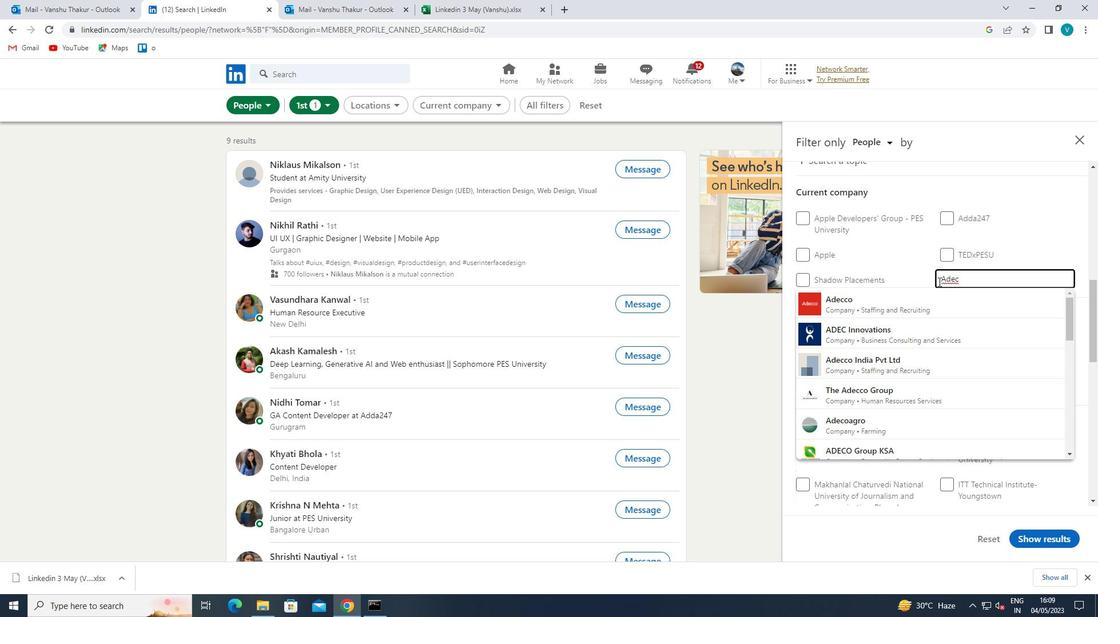 
Action: Mouse pressed left at (936, 295)
Screenshot: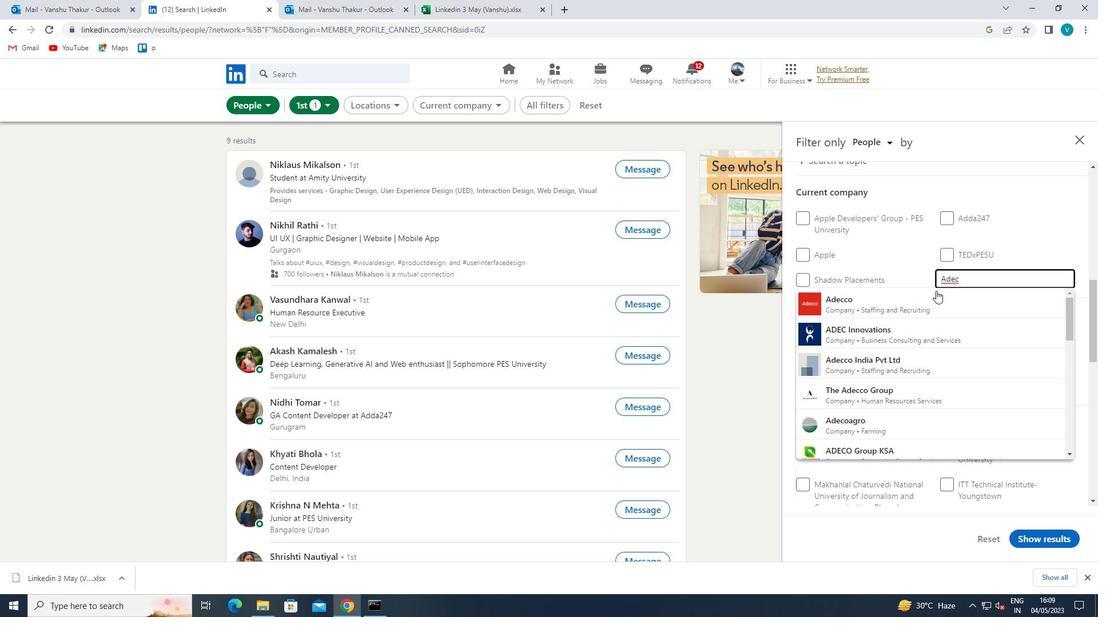 
Action: Mouse moved to (936, 296)
Screenshot: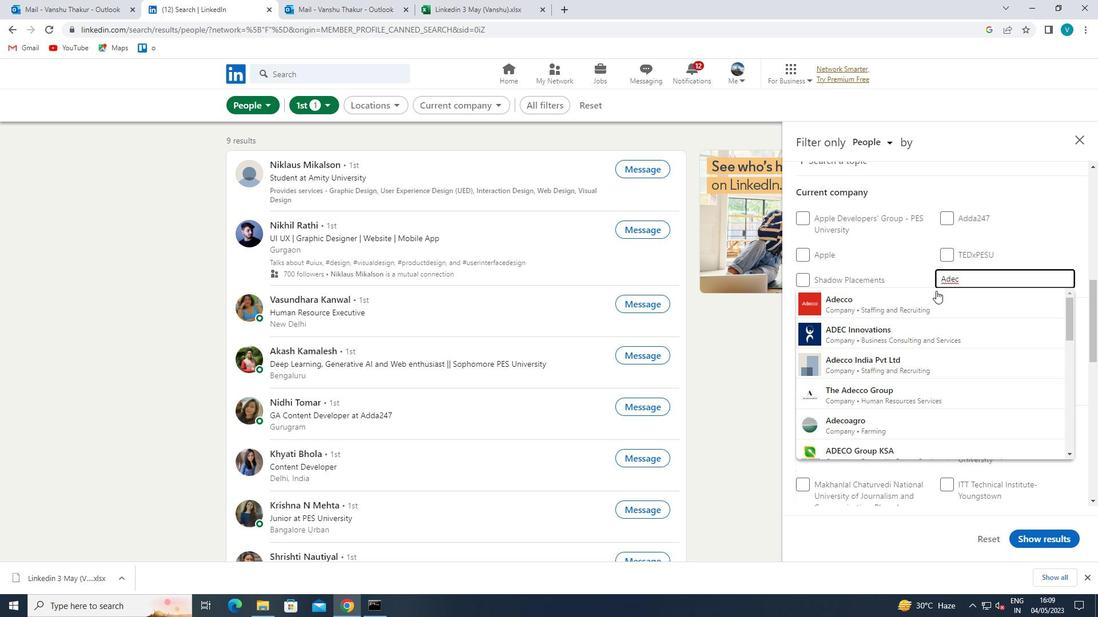 
Action: Mouse scrolled (936, 295) with delta (0, 0)
Screenshot: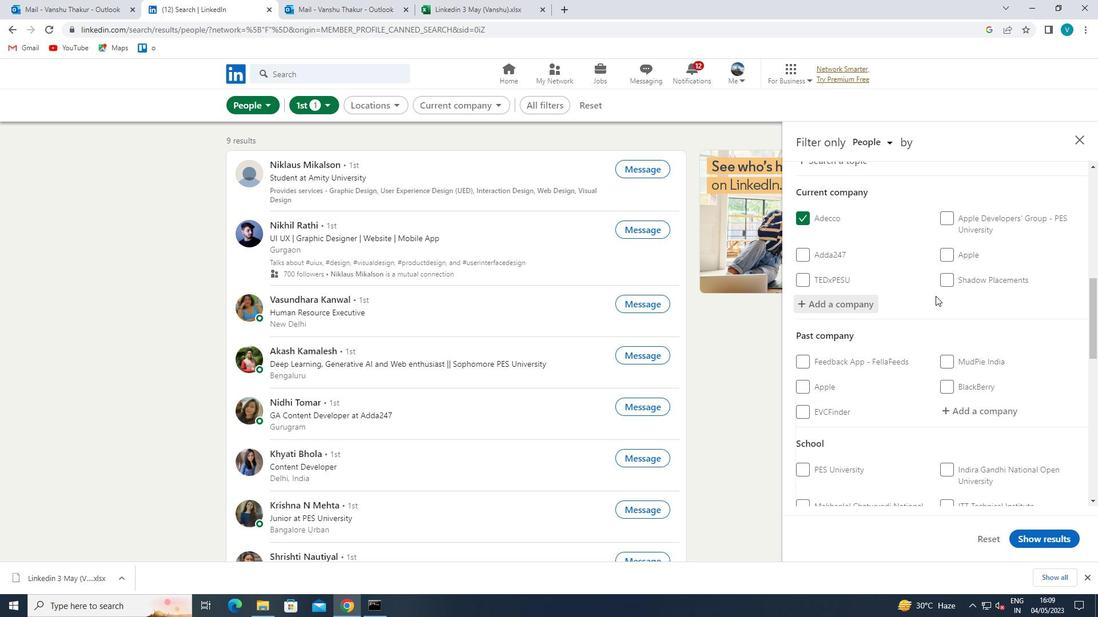 
Action: Mouse scrolled (936, 295) with delta (0, 0)
Screenshot: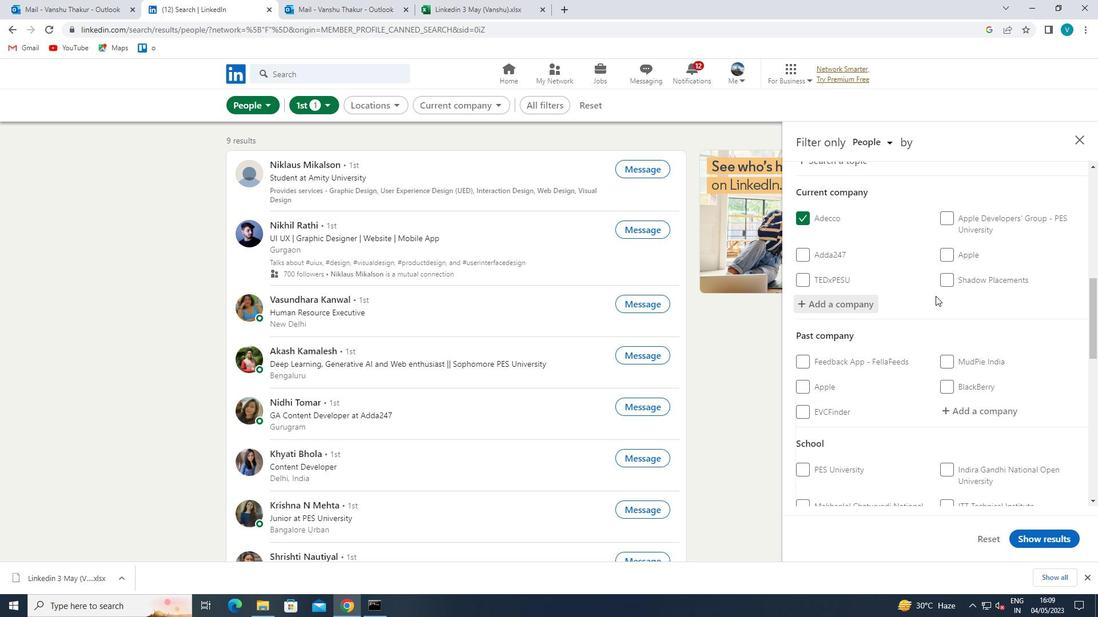 
Action: Mouse scrolled (936, 295) with delta (0, 0)
Screenshot: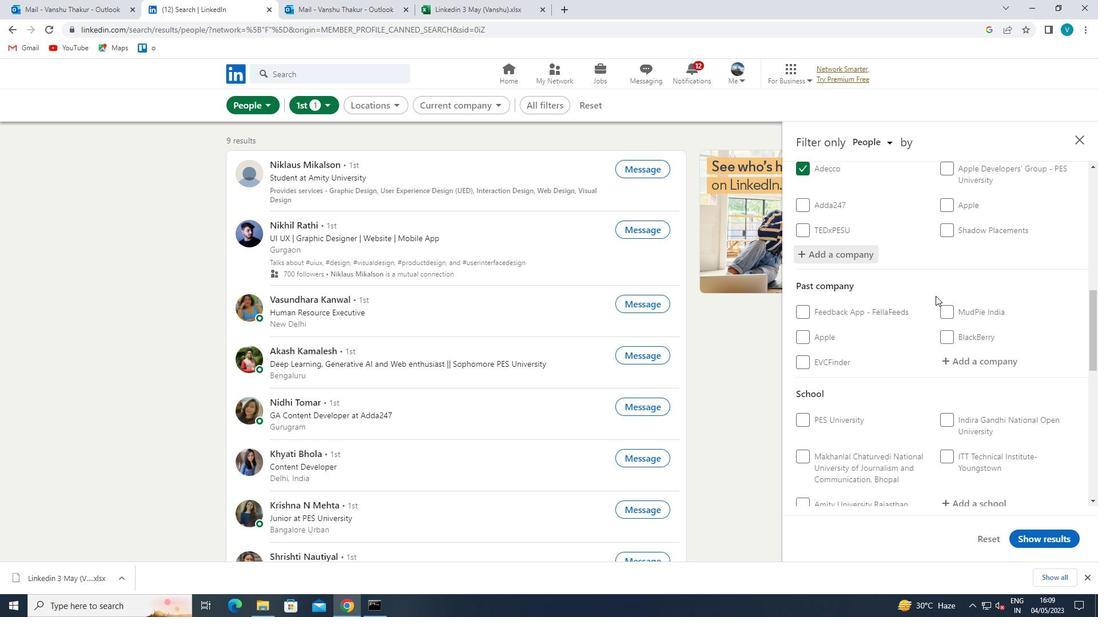 
Action: Mouse scrolled (936, 295) with delta (0, 0)
Screenshot: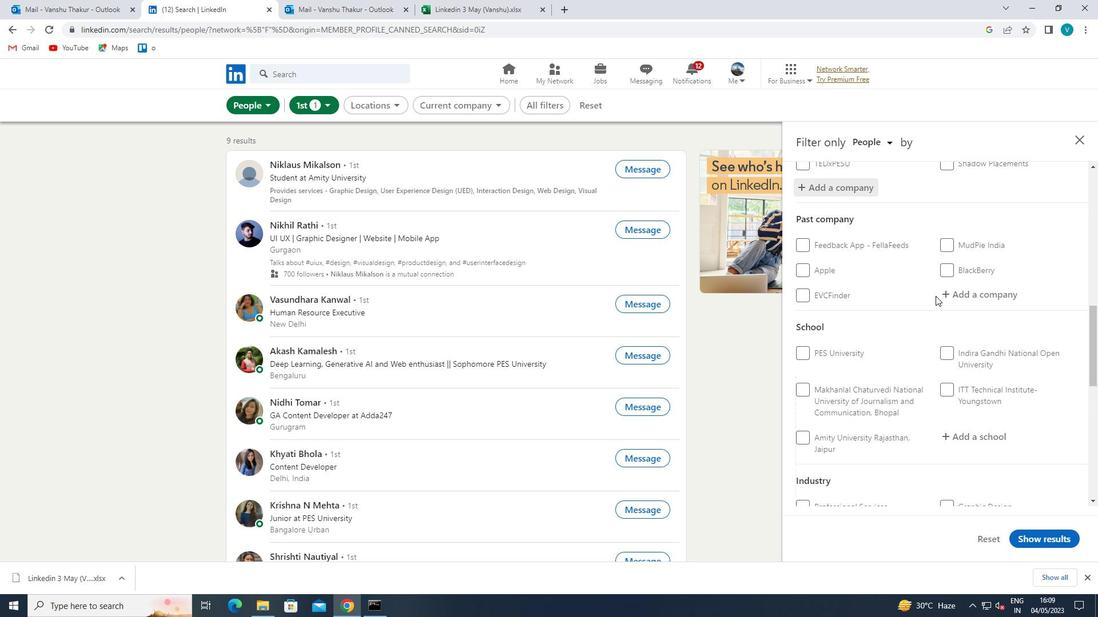 
Action: Mouse scrolled (936, 296) with delta (0, 0)
Screenshot: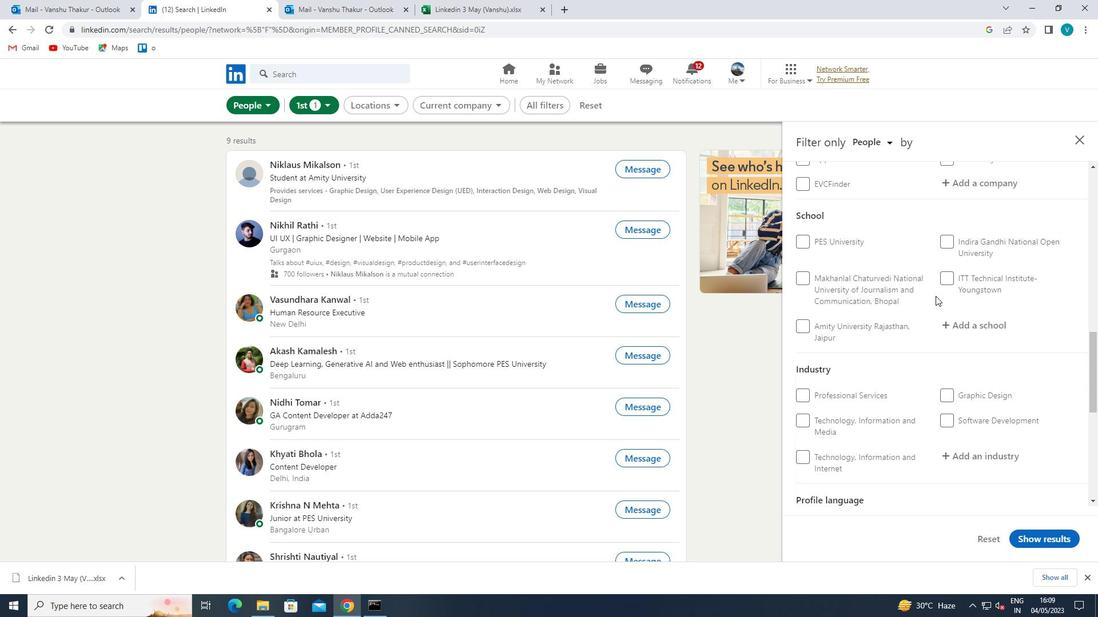 
Action: Mouse scrolled (936, 295) with delta (0, 0)
Screenshot: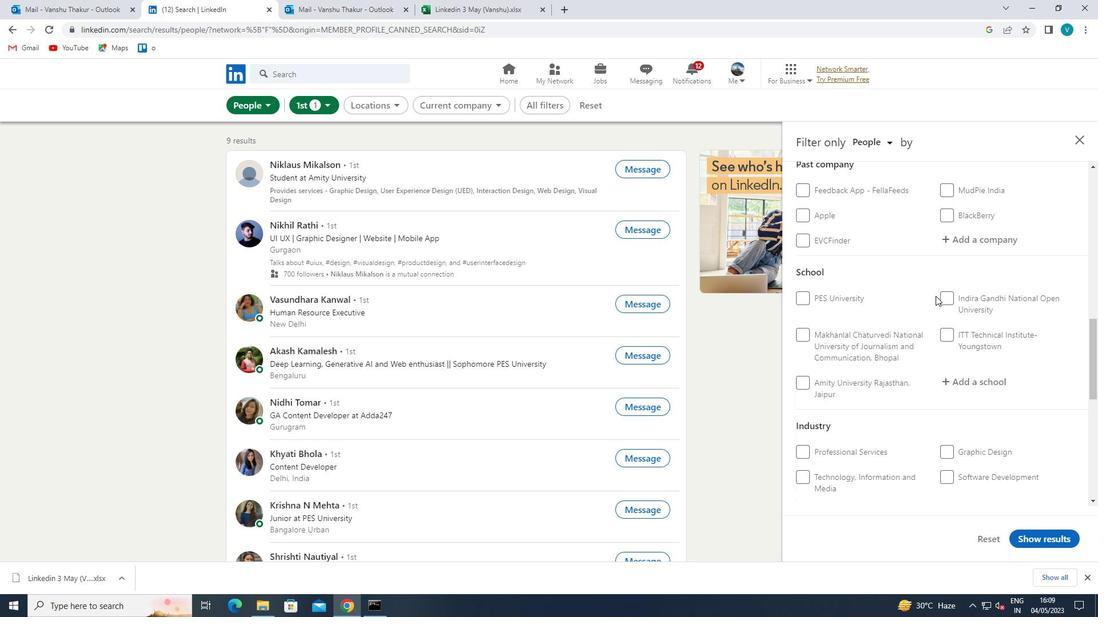 
Action: Mouse moved to (957, 323)
Screenshot: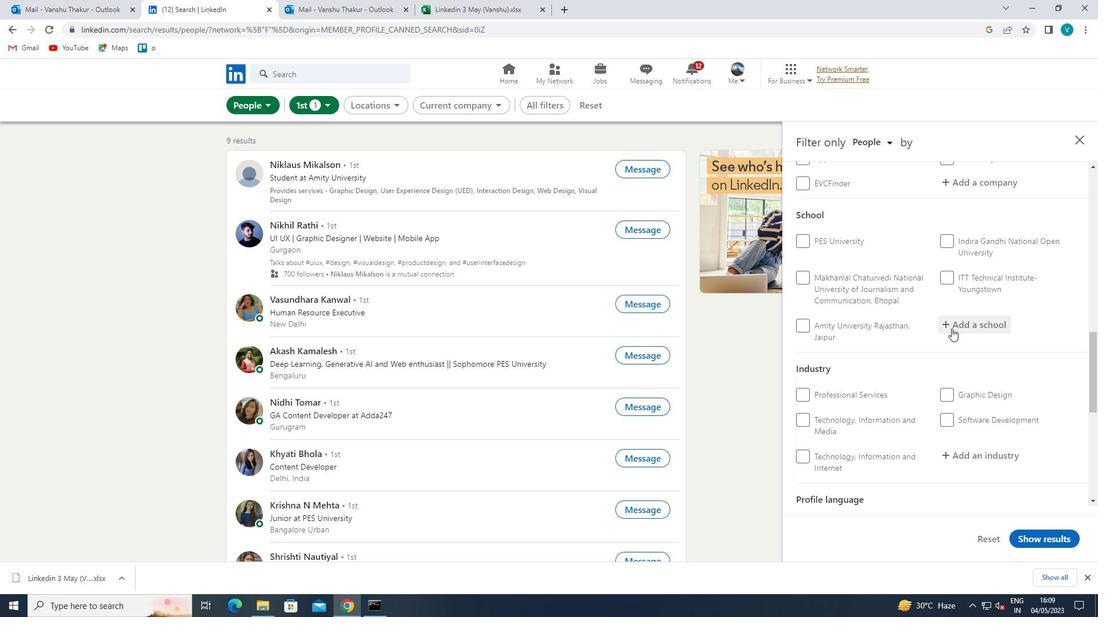
Action: Mouse pressed left at (957, 323)
Screenshot: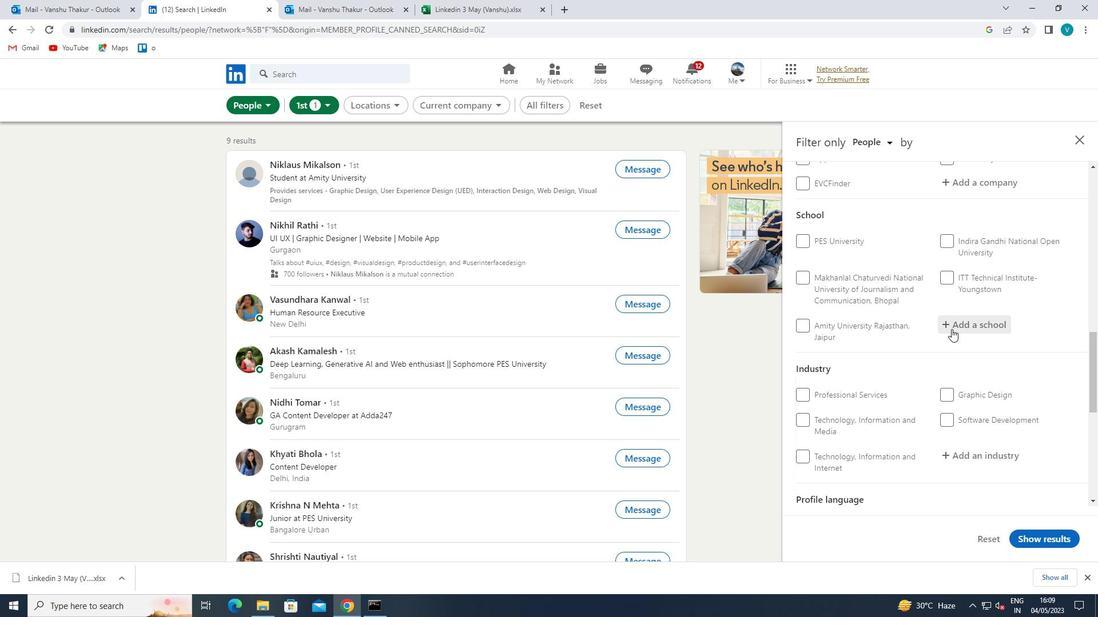 
Action: Key pressed <Key.shift><Key.shift>MODEL<Key.space><Key.shift><Key.shift><Key.shift><Key.shift><Key.shift><Key.shift><Key.shift><Key.shift><Key.shift><Key.shift><Key.shift><Key.shift><Key.shift><Key.shift><Key.shift><Key.shift><Key.shift><Key.shift><Key.shift><Key.shift><Key.shift><Key.shift><Key.shift><Key.shift><Key.shift><Key.shift><Key.shift><Key.shift><Key.shift><Key.shift><Key.shift><Key.shift><Key.shift><Key.shift><Key.shift><Key.shift><Key.shift><Key.shift><Key.shift><Key.shift><Key.shift><Key.shift><Key.shift><Key.shift><Key.shift><Key.shift><Key.shift><Key.shift><Key.shift><Key.shift><Key.shift><Key.shift>NSTITUTE<Key.space>
Screenshot: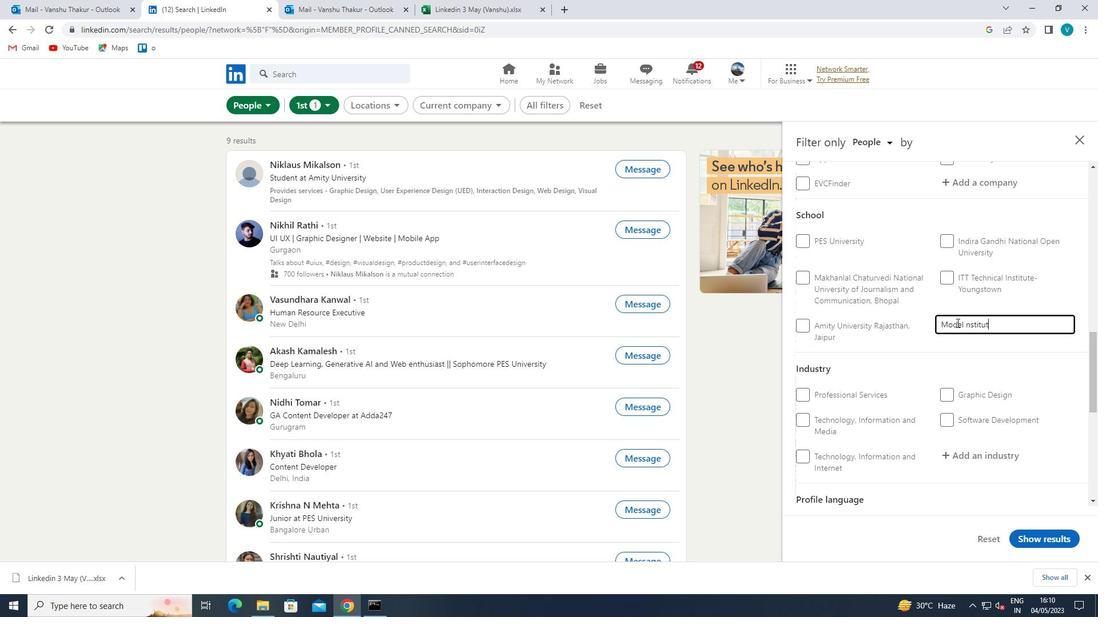 
Action: Mouse moved to (965, 325)
Screenshot: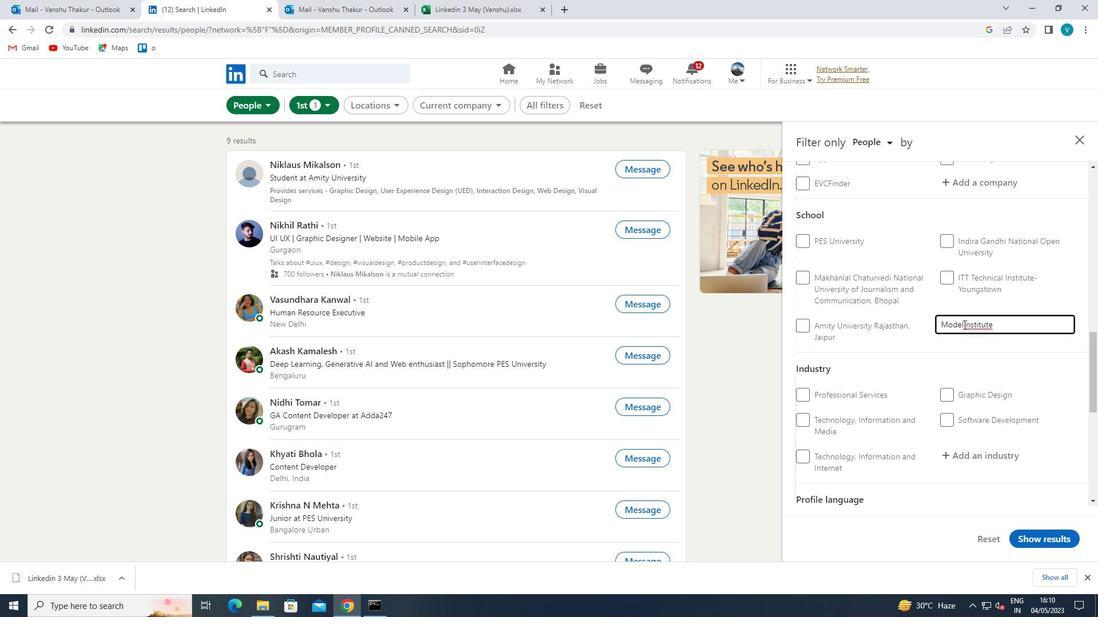 
Action: Mouse pressed left at (965, 325)
Screenshot: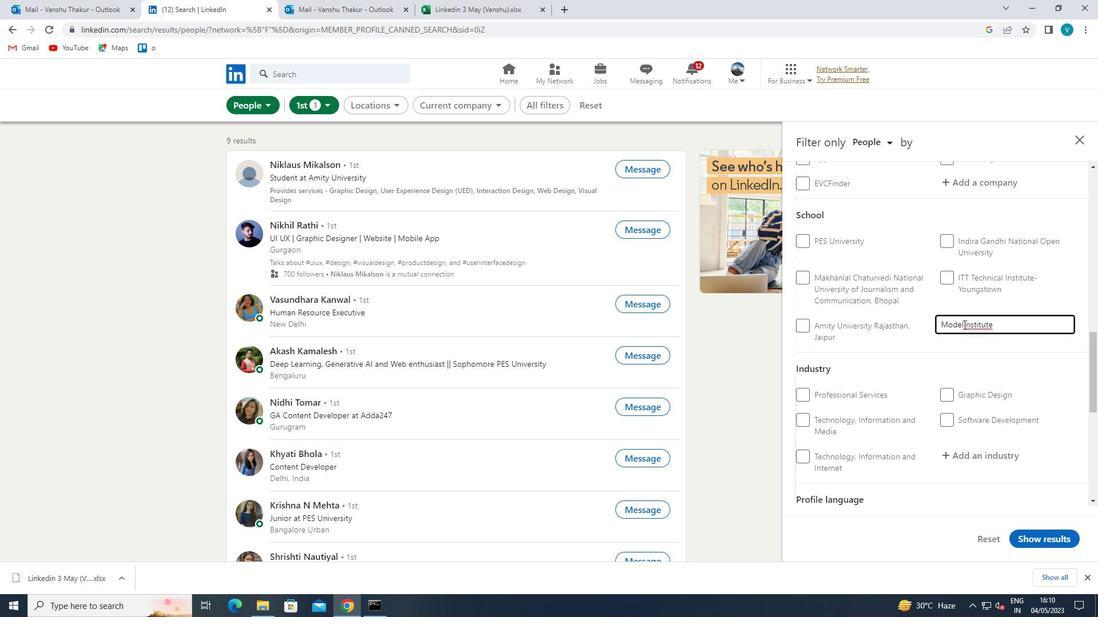 
Action: Mouse moved to (972, 370)
Screenshot: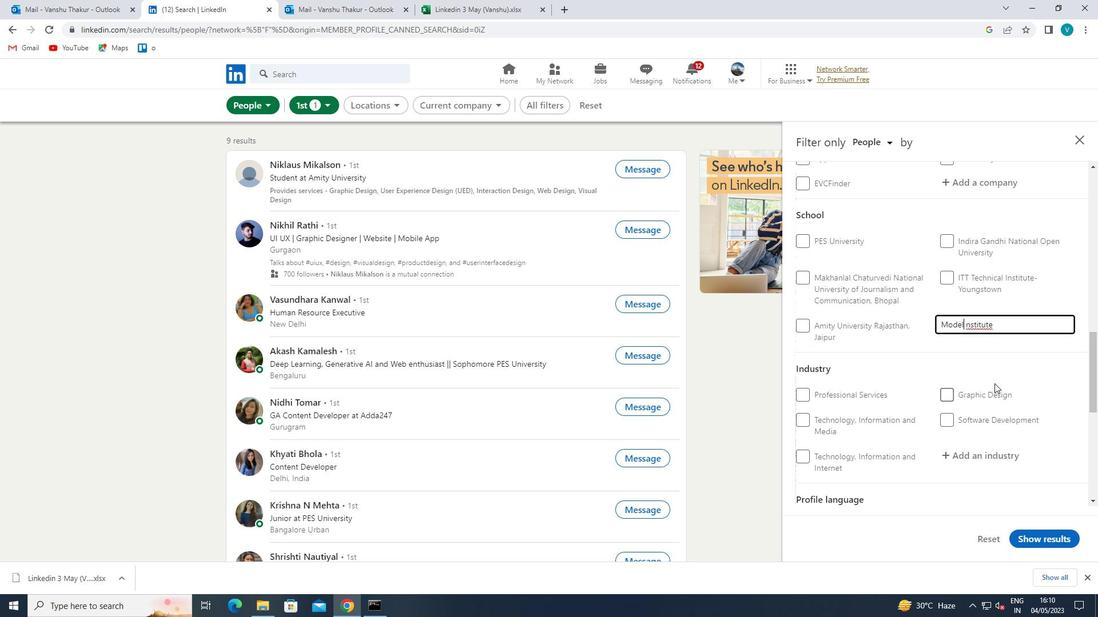 
Action: Key pressed <Key.down><Key.shift>I<Key.right><Key.left><Key.backspace><Key.right><Key.shift>I<Key.up><Key.right><Key.right><Key.right><Key.right><Key.right><Key.right><Key.right><Key.right><Key.right>OF<Key.space><Key.shift>E
Screenshot: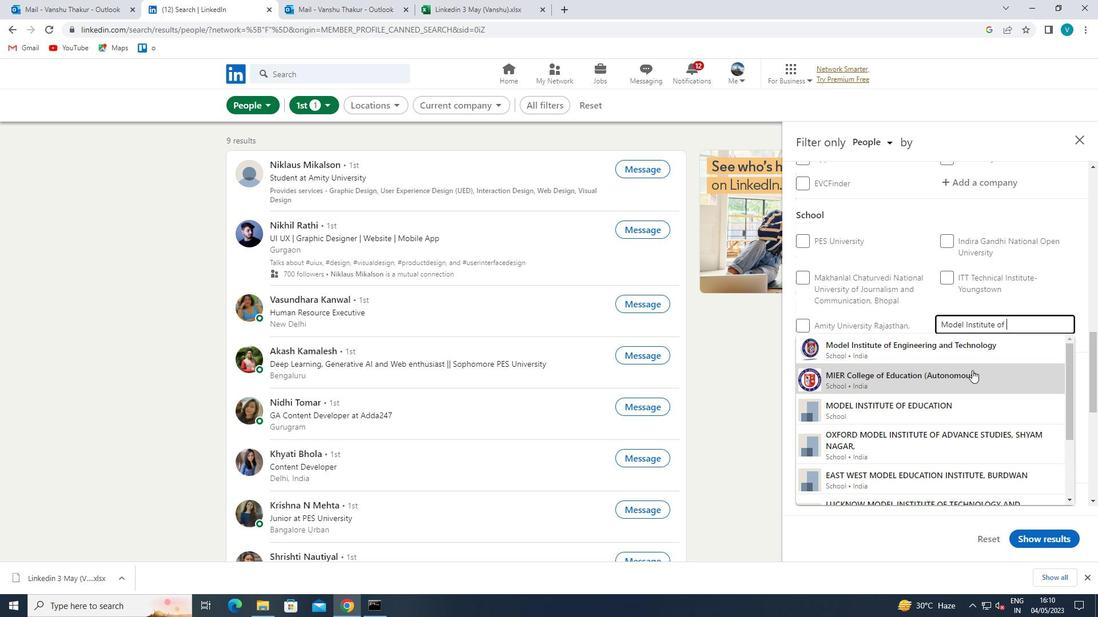 
Action: Mouse moved to (1016, 348)
Screenshot: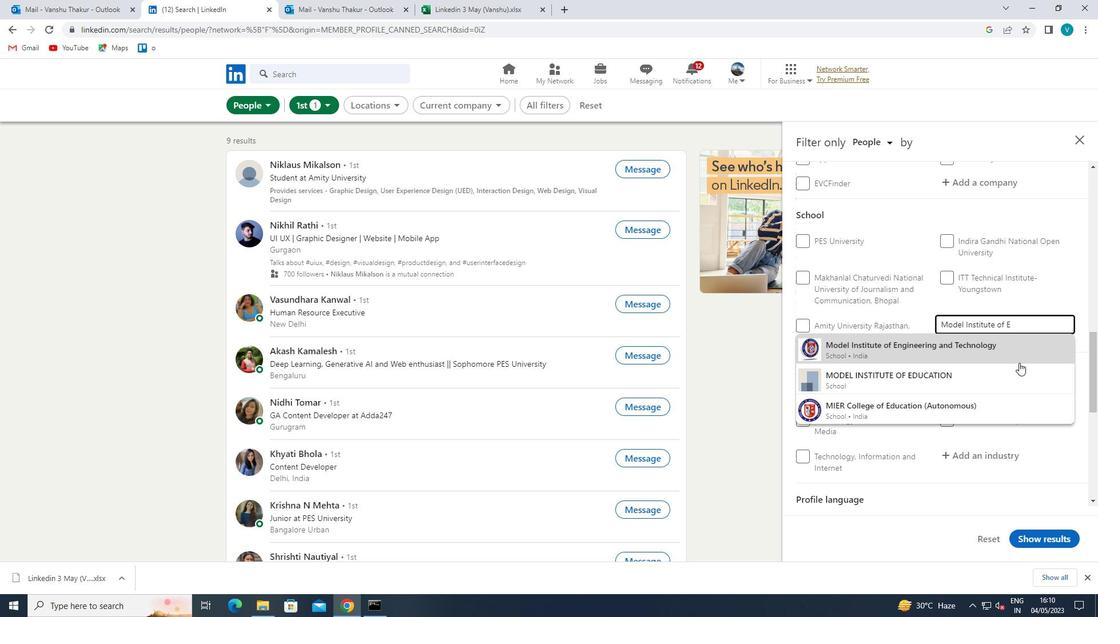 
Action: Mouse pressed left at (1016, 348)
Screenshot: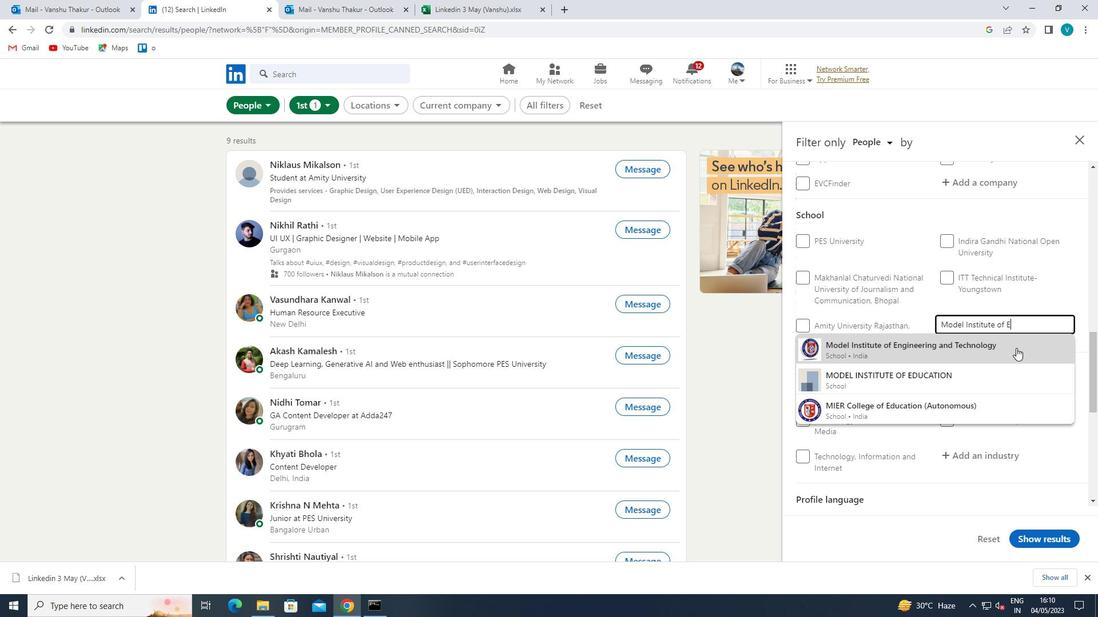 
Action: Mouse moved to (1016, 347)
Screenshot: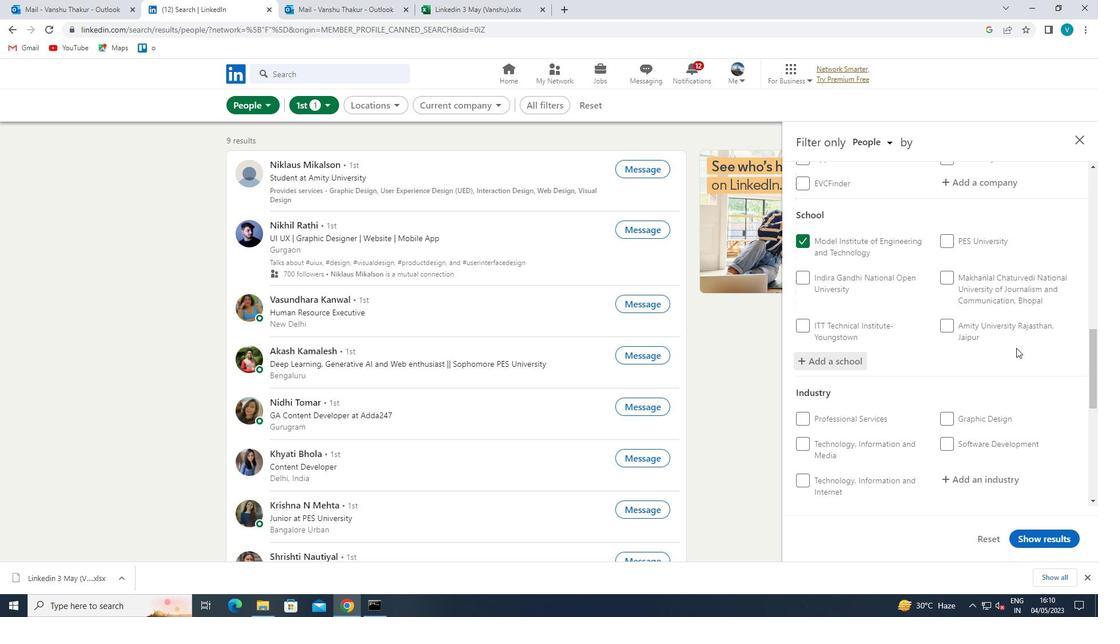 
Action: Mouse scrolled (1016, 347) with delta (0, 0)
Screenshot: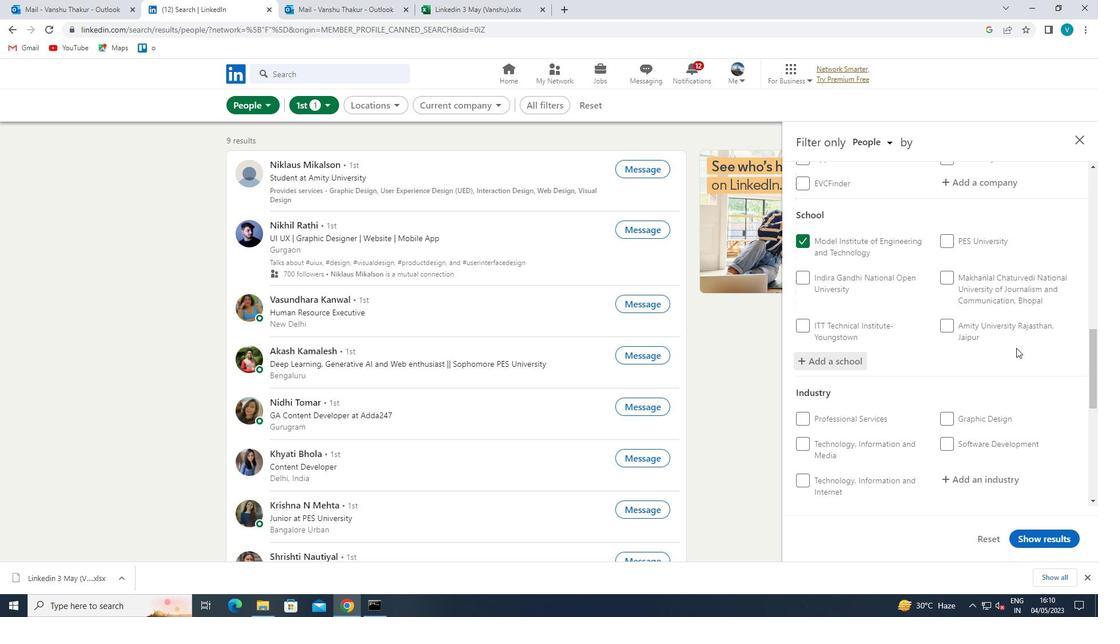
Action: Mouse moved to (1013, 347)
Screenshot: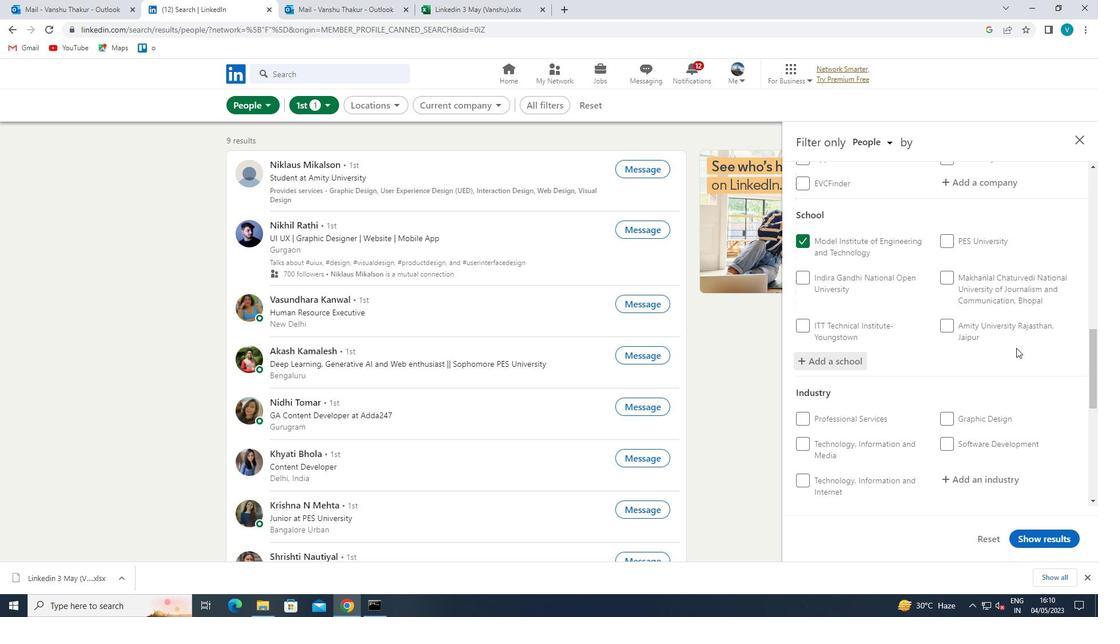 
Action: Mouse scrolled (1013, 347) with delta (0, 0)
Screenshot: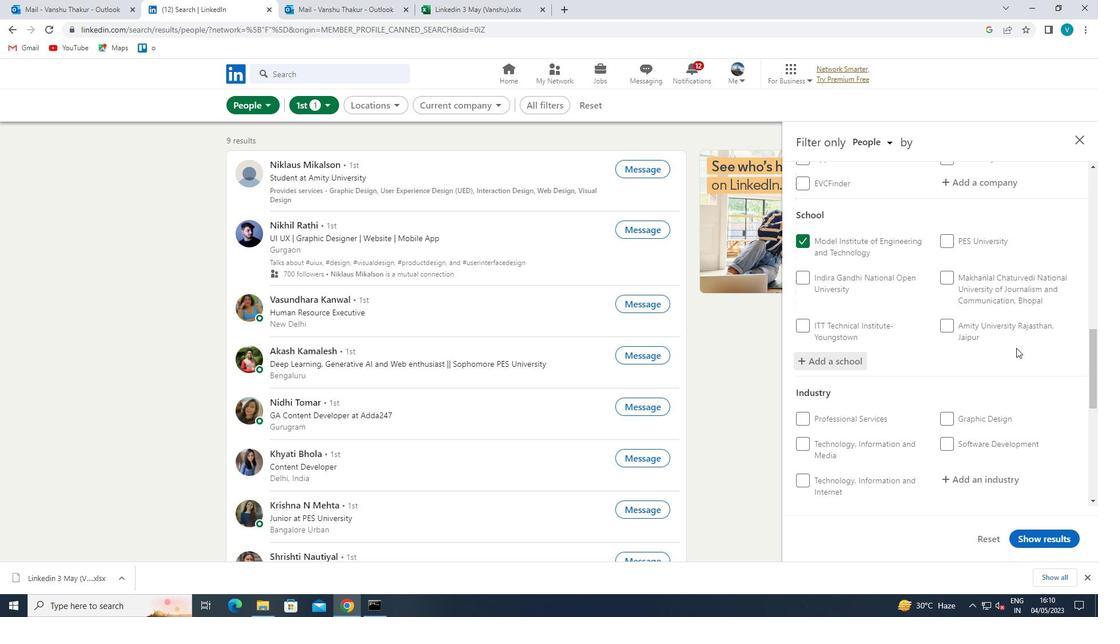 
Action: Mouse scrolled (1013, 347) with delta (0, 0)
Screenshot: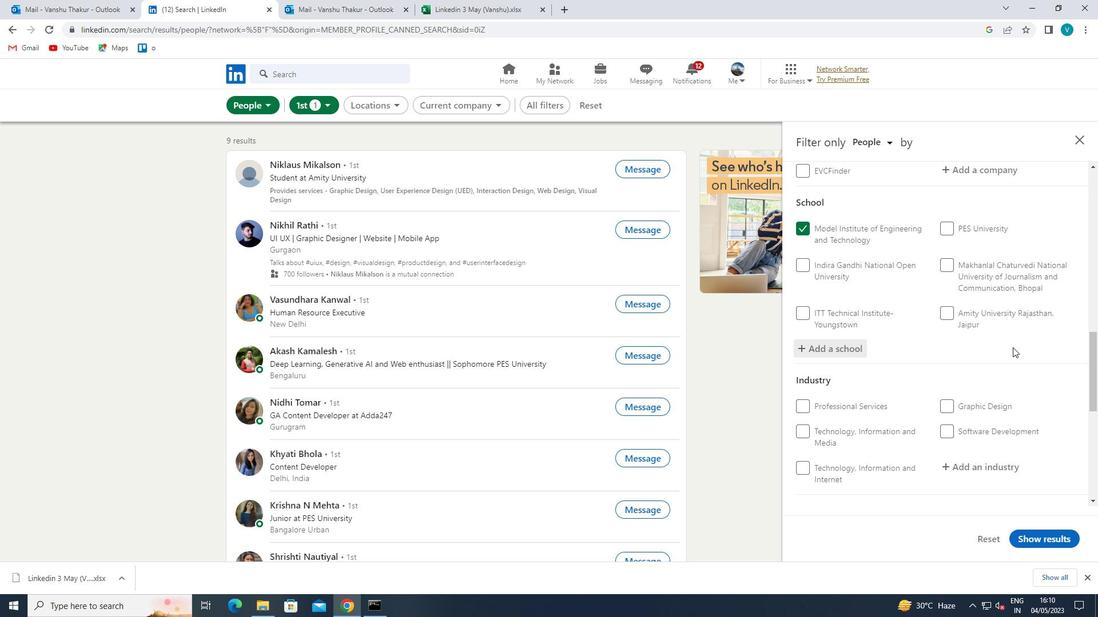 
Action: Mouse moved to (1001, 311)
Screenshot: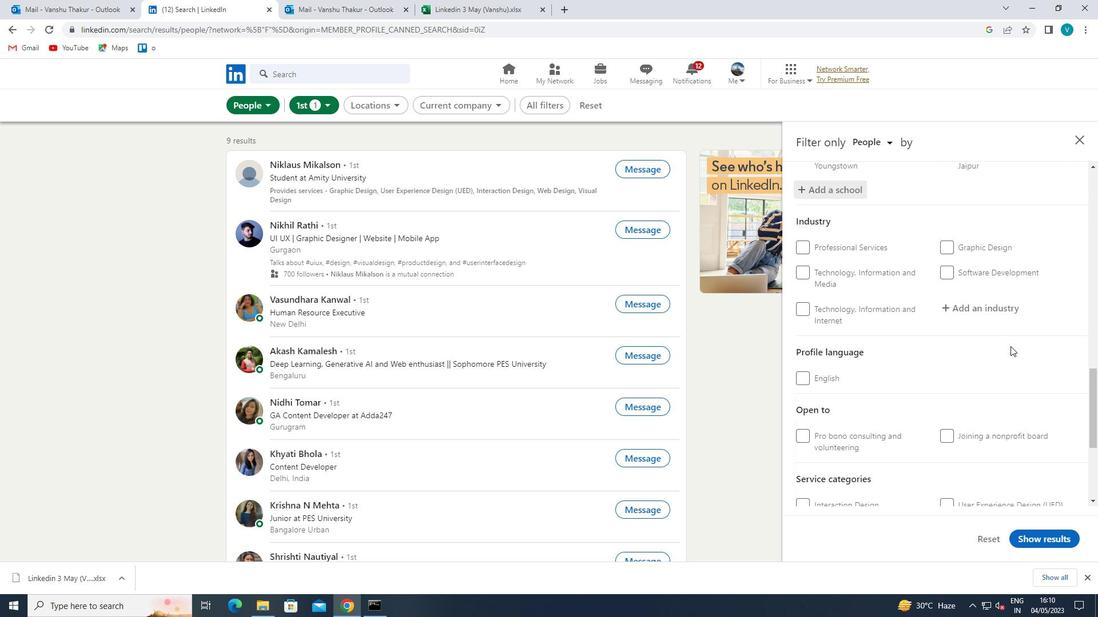 
Action: Mouse pressed left at (1001, 311)
Screenshot: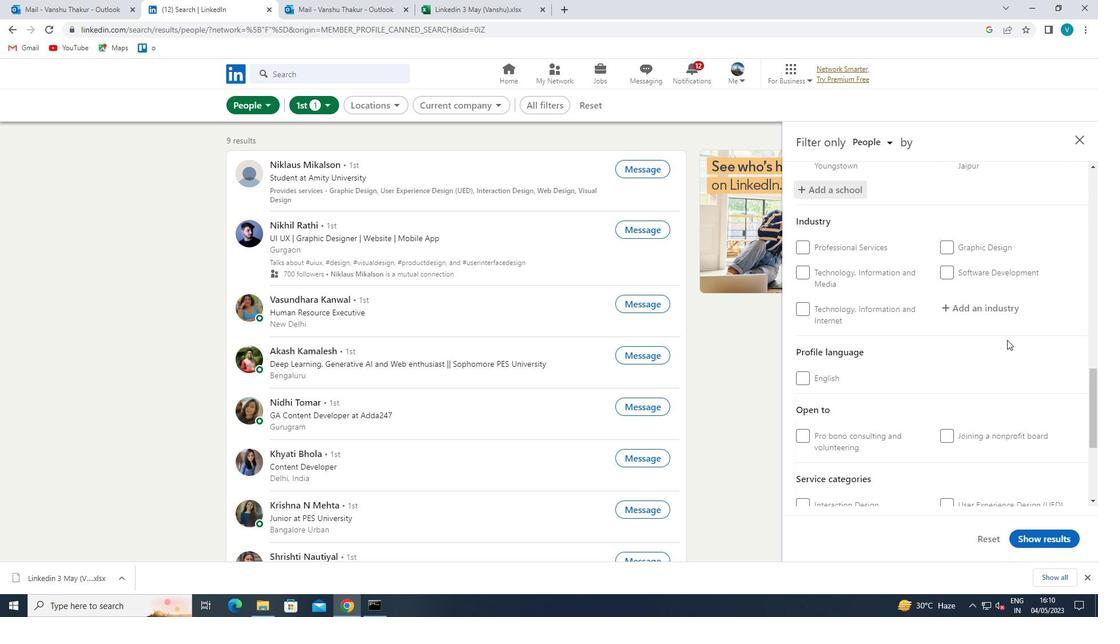 
Action: Mouse moved to (1001, 310)
Screenshot: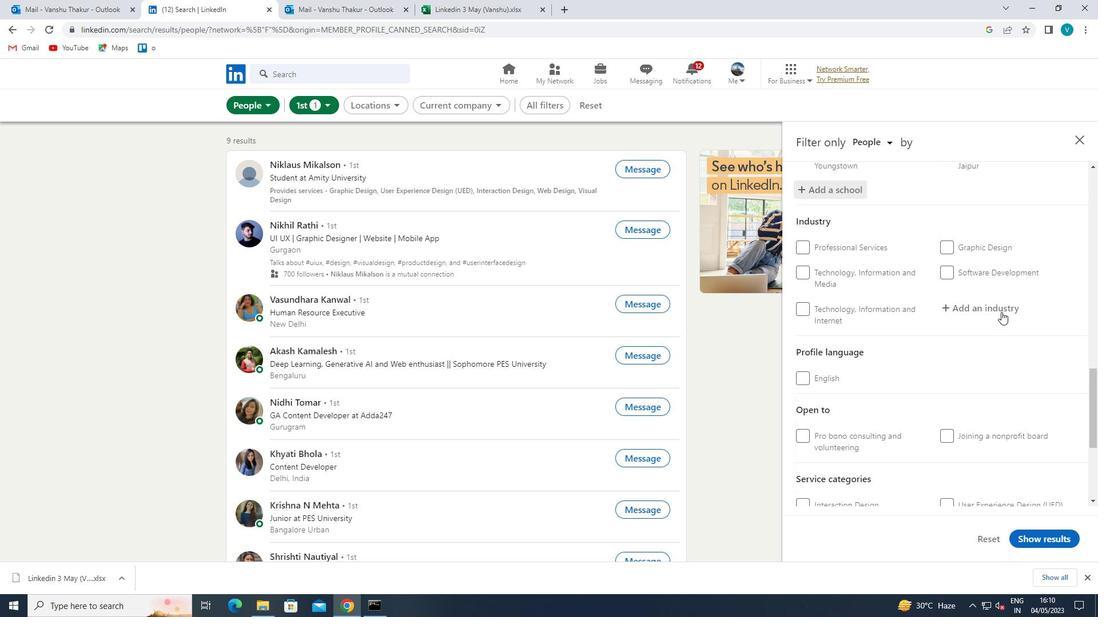 
Action: Key pressed <Key.shift>WHOLESALE
Screenshot: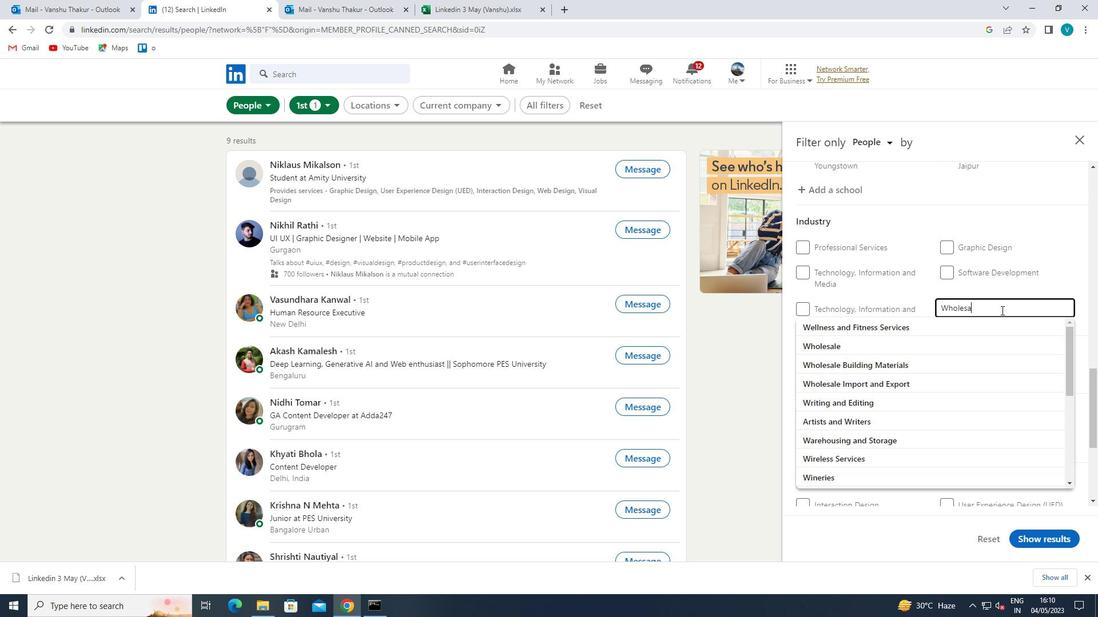 
Action: Mouse moved to (928, 434)
Screenshot: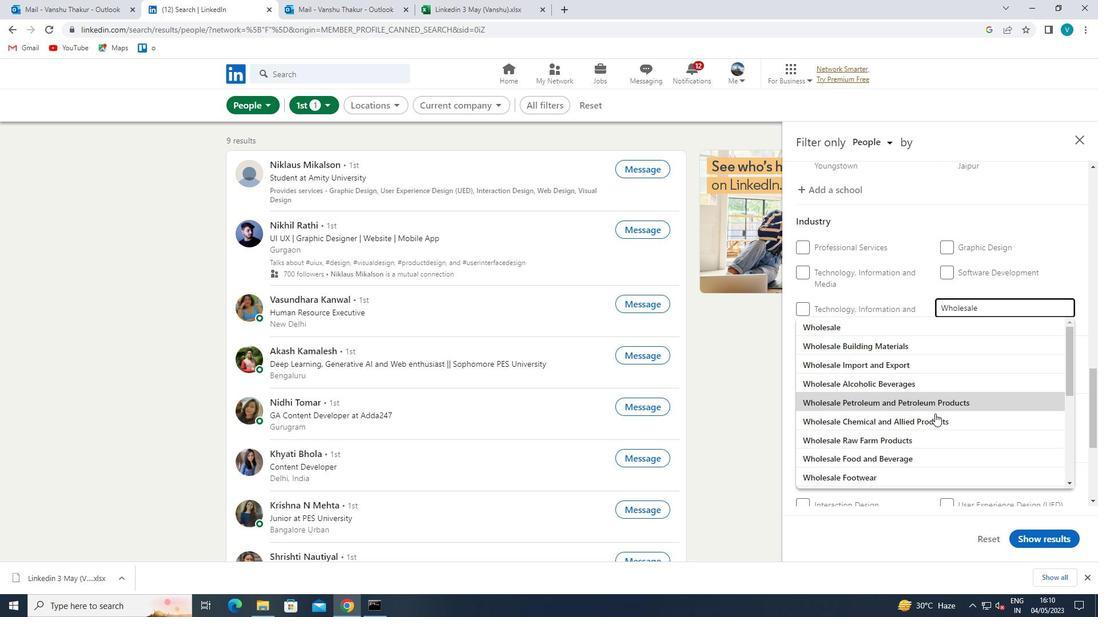 
Action: Mouse pressed left at (928, 434)
Screenshot: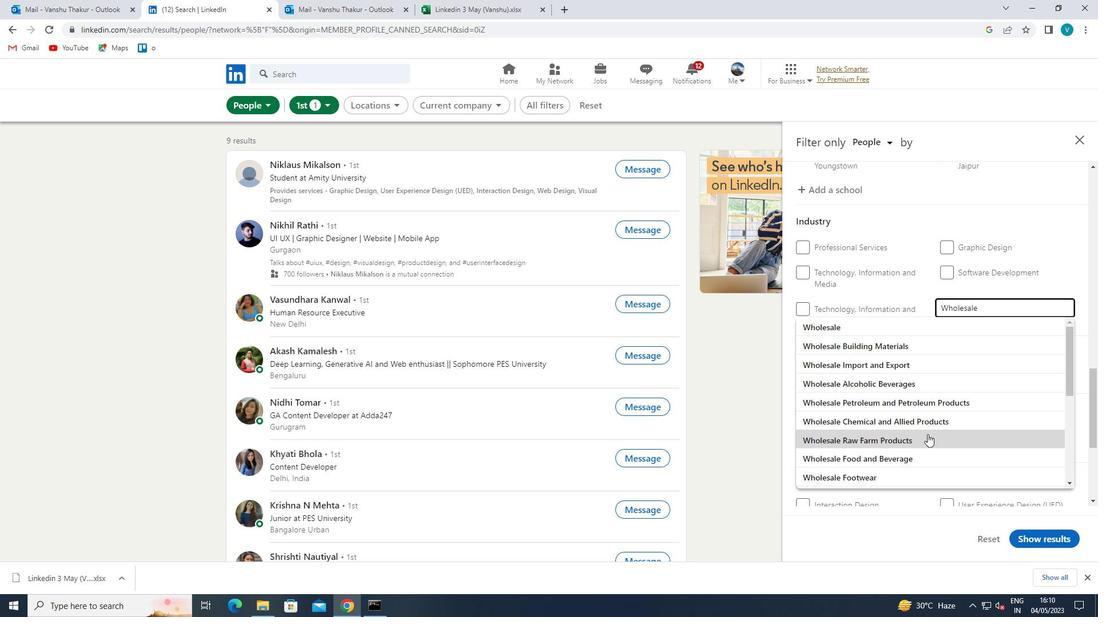 
Action: Mouse moved to (955, 414)
Screenshot: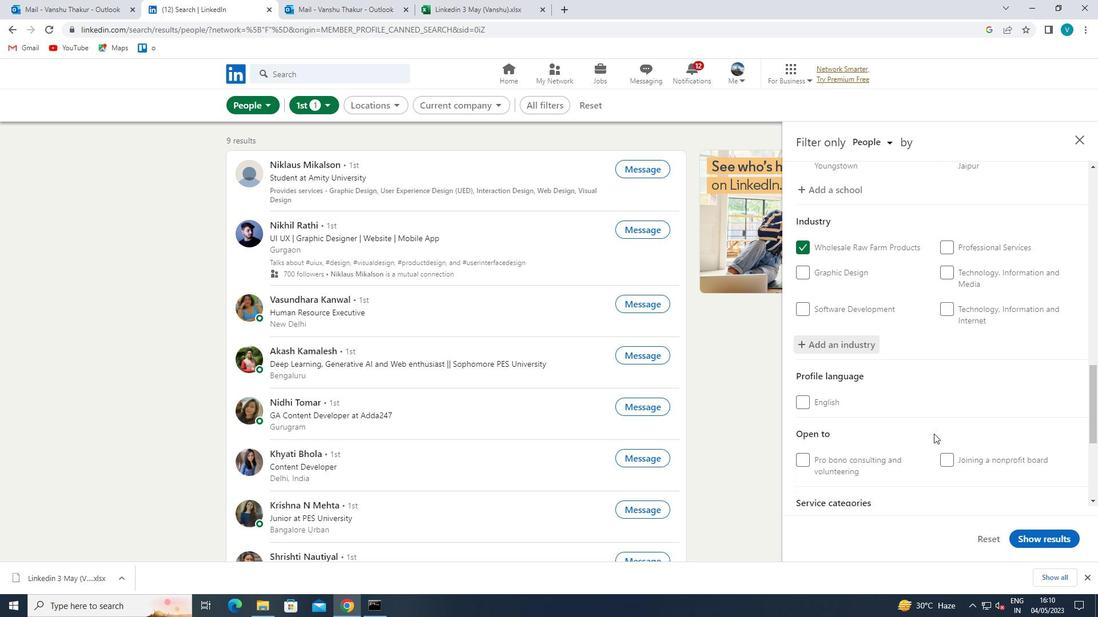 
Action: Mouse scrolled (955, 414) with delta (0, 0)
Screenshot: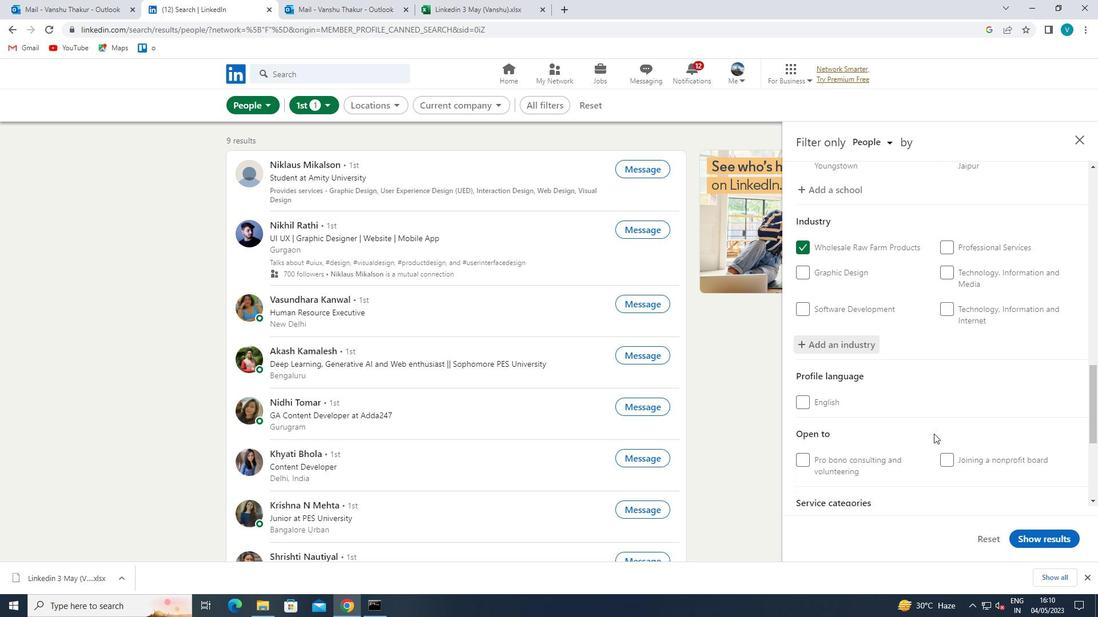 
Action: Mouse moved to (961, 404)
Screenshot: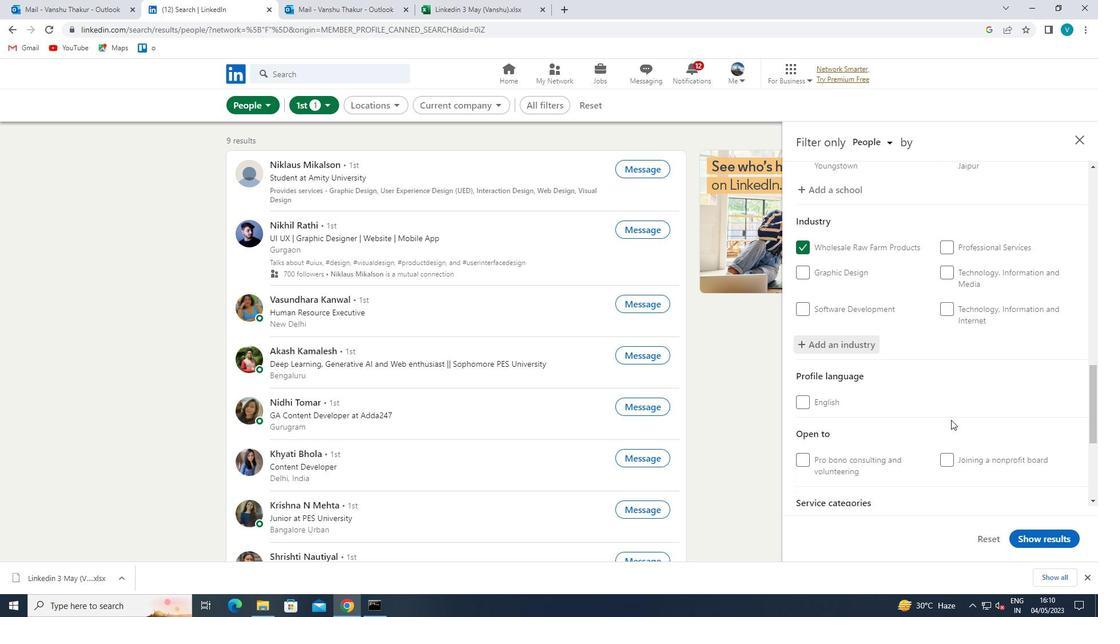 
Action: Mouse scrolled (961, 403) with delta (0, 0)
Screenshot: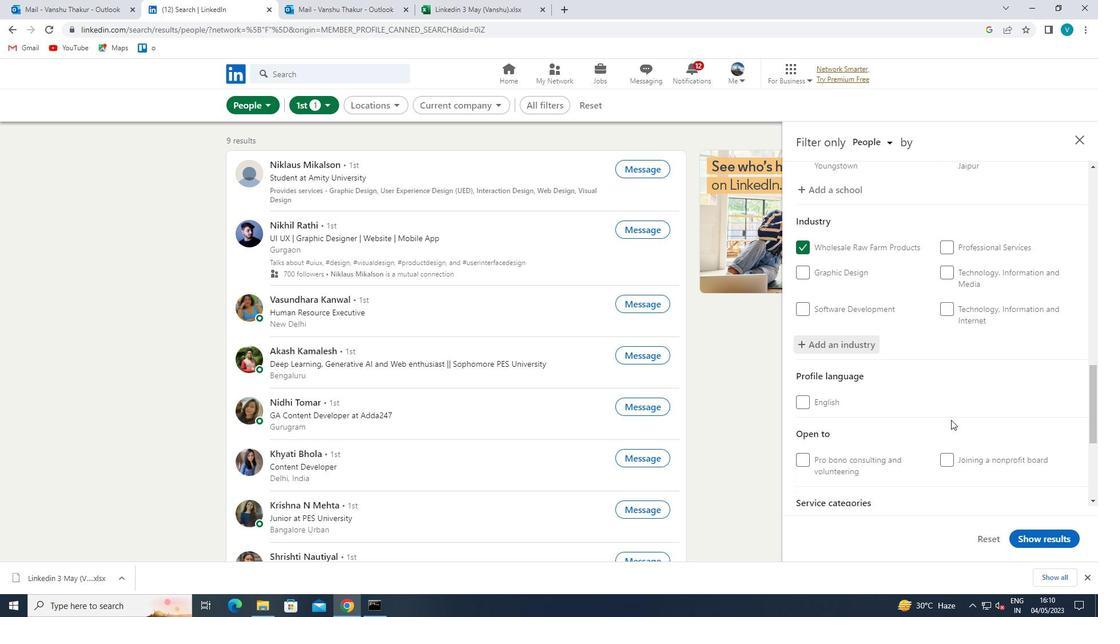 
Action: Mouse moved to (962, 401)
Screenshot: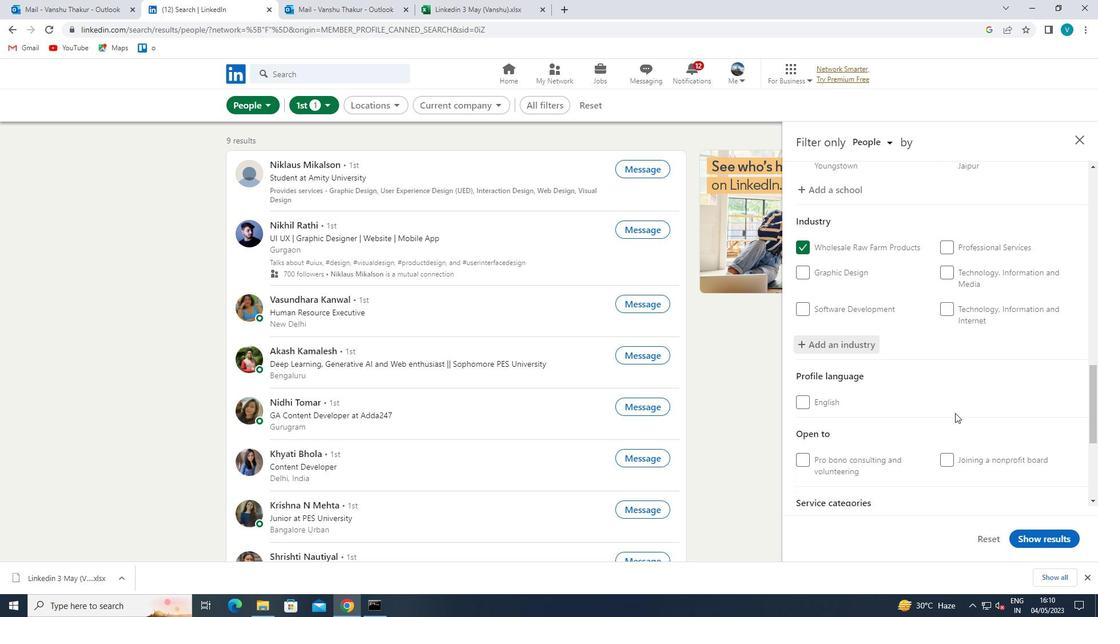 
Action: Mouse scrolled (962, 401) with delta (0, 0)
Screenshot: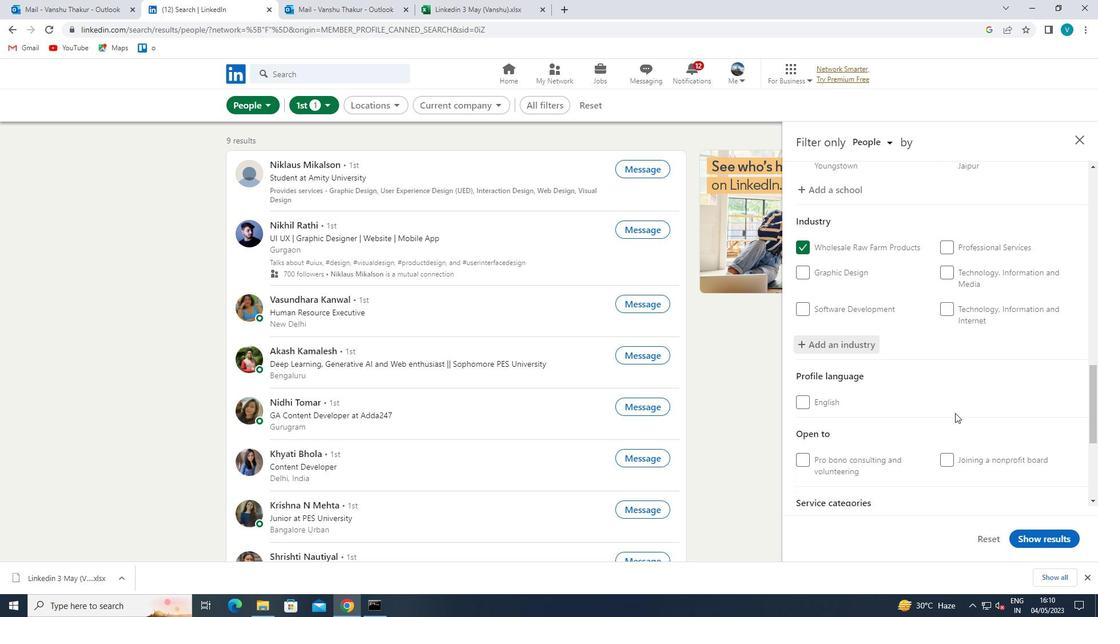 
Action: Mouse scrolled (962, 401) with delta (0, 0)
Screenshot: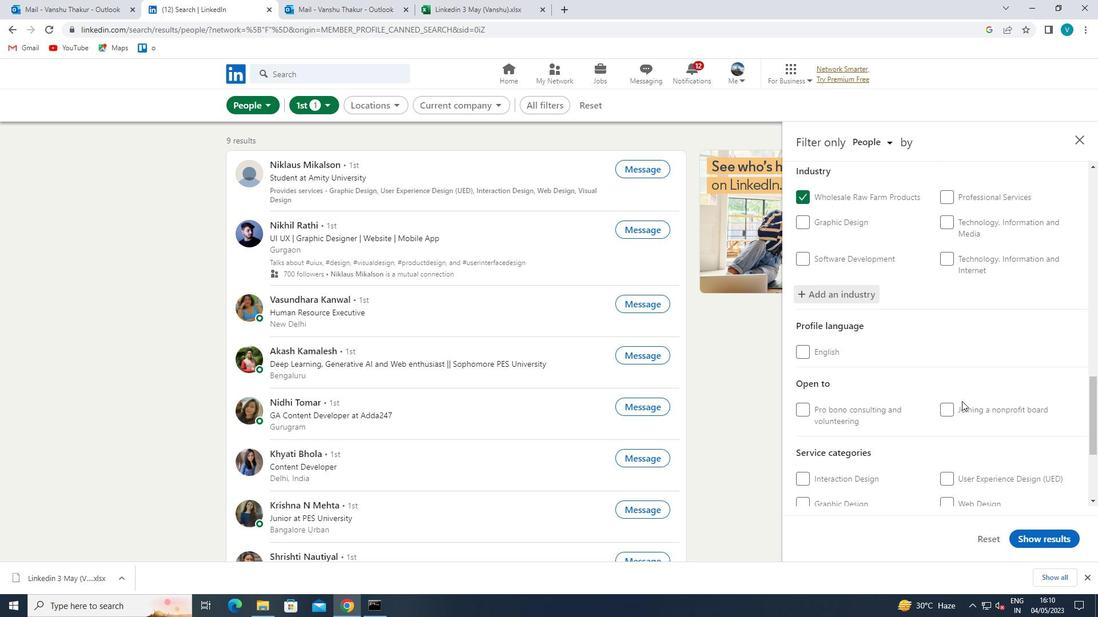 
Action: Mouse moved to (972, 347)
Screenshot: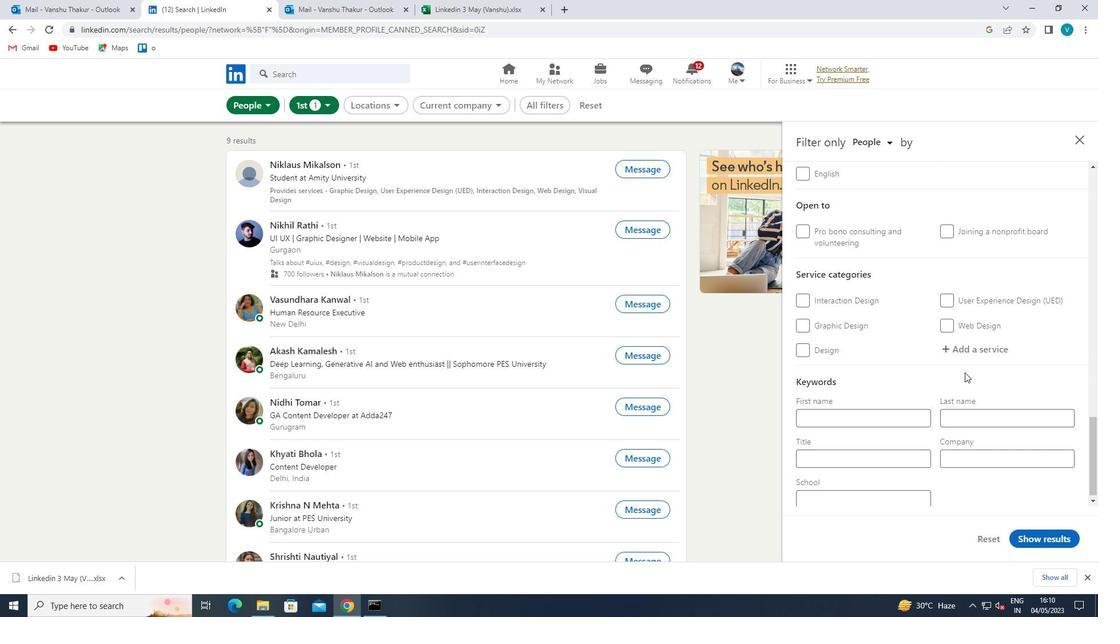 
Action: Mouse pressed left at (972, 347)
Screenshot: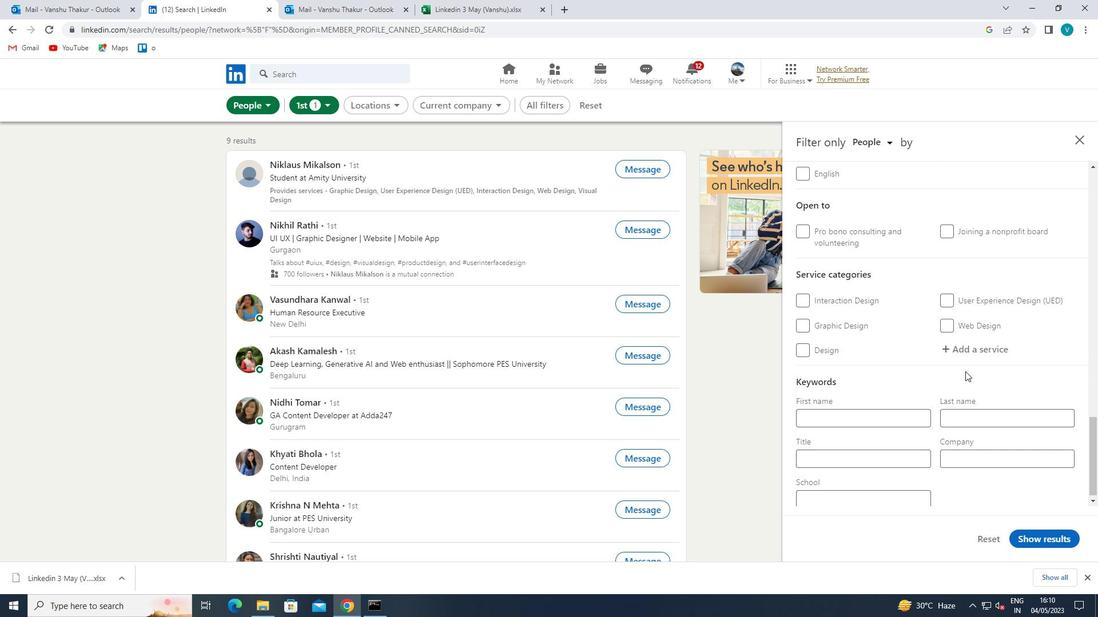 
Action: Mouse moved to (980, 345)
Screenshot: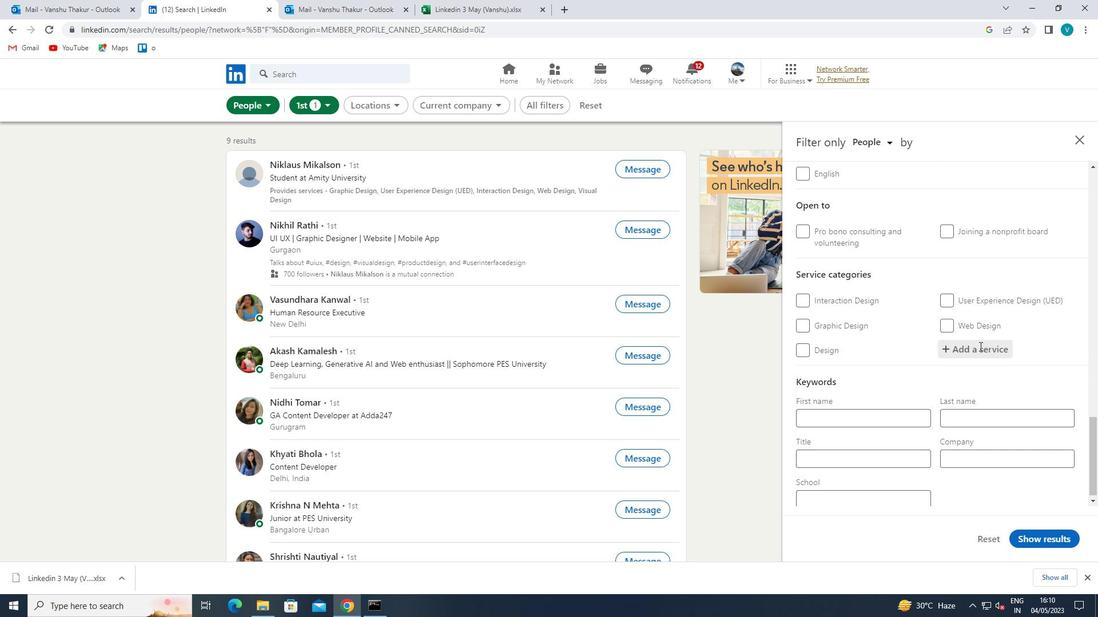 
Action: Key pressed <Key.shift><Key.shift><Key.shift><Key.shift><Key.shift><Key.shift>DUI<Key.space>
Screenshot: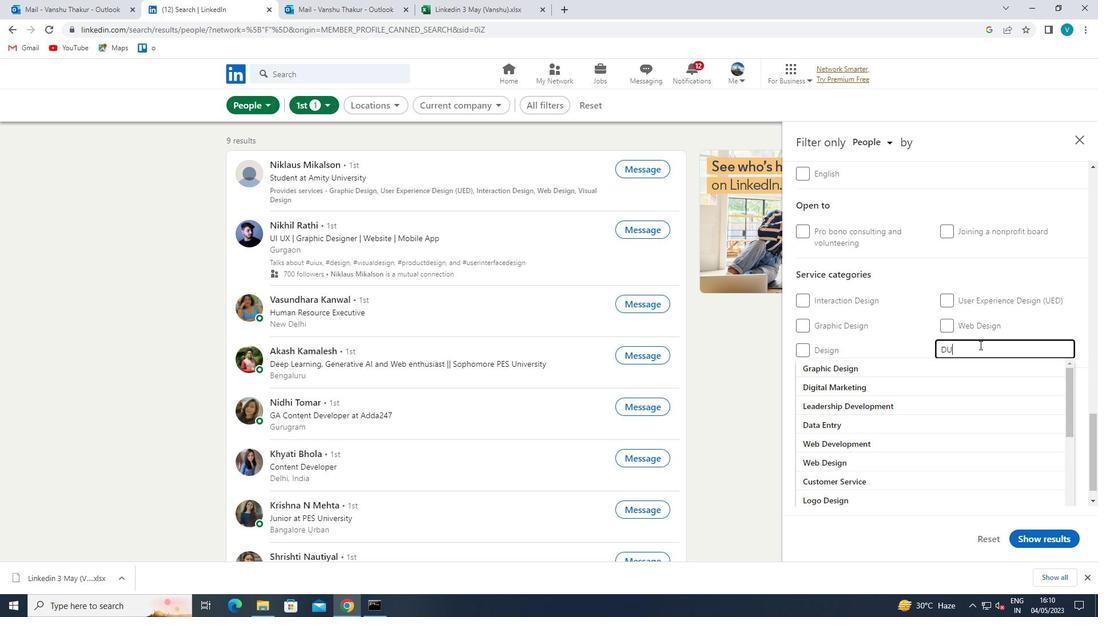 
Action: Mouse moved to (949, 371)
Screenshot: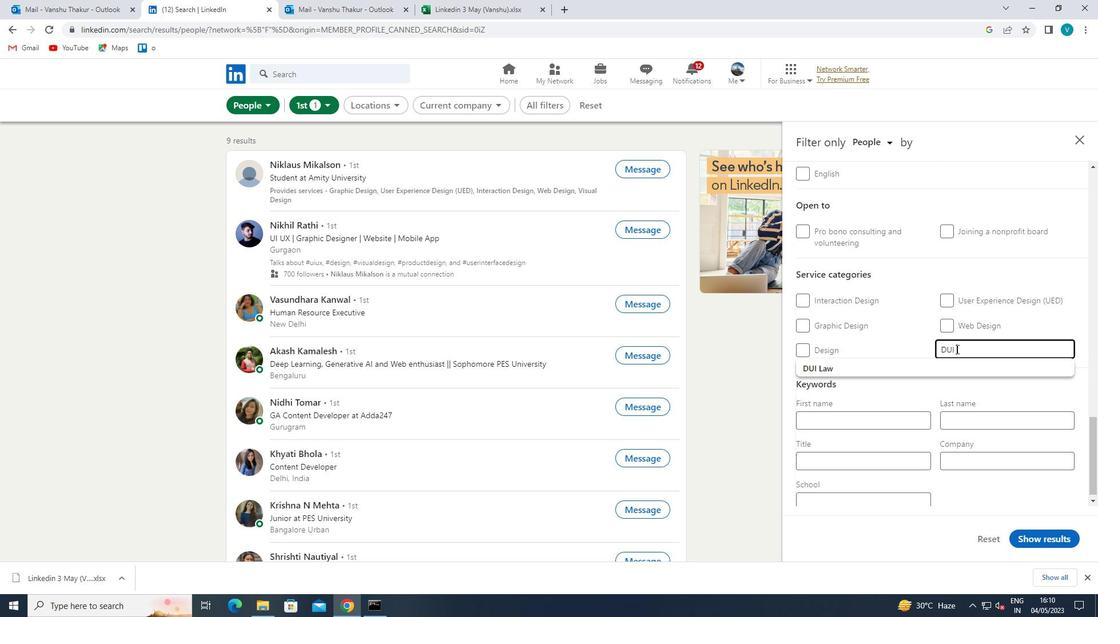 
Action: Mouse pressed left at (949, 371)
Screenshot: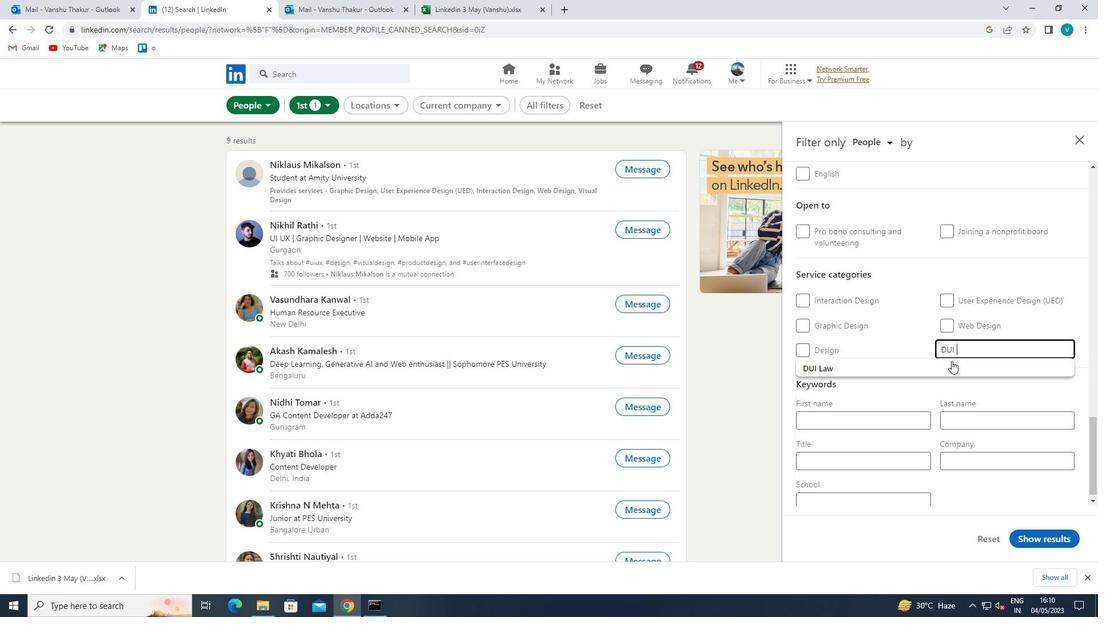 
Action: Mouse moved to (949, 371)
Screenshot: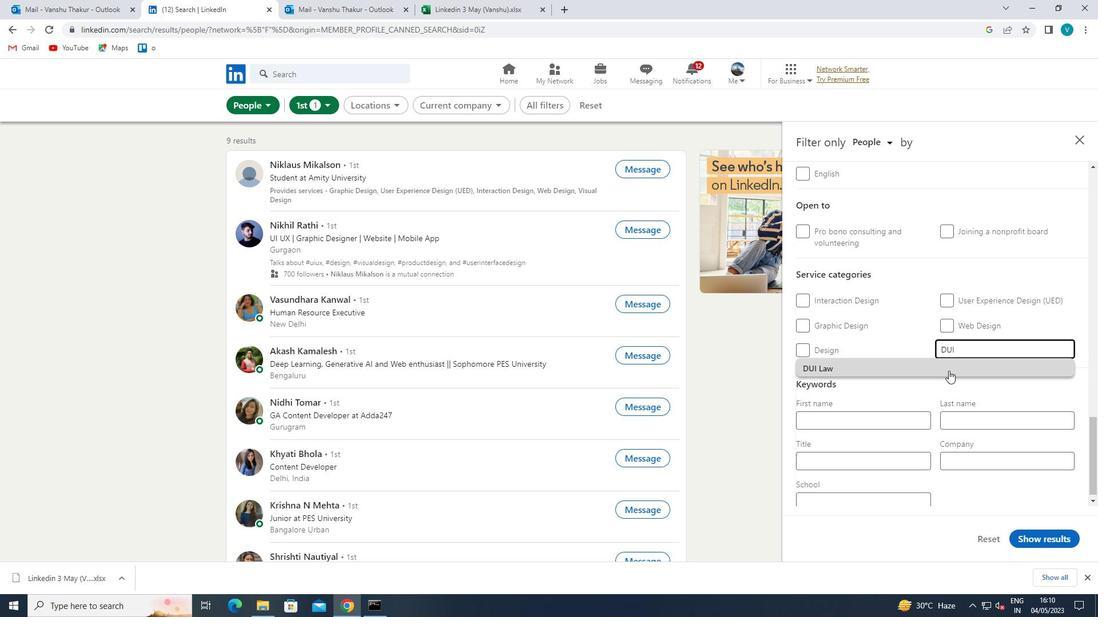 
Action: Mouse scrolled (949, 371) with delta (0, 0)
Screenshot: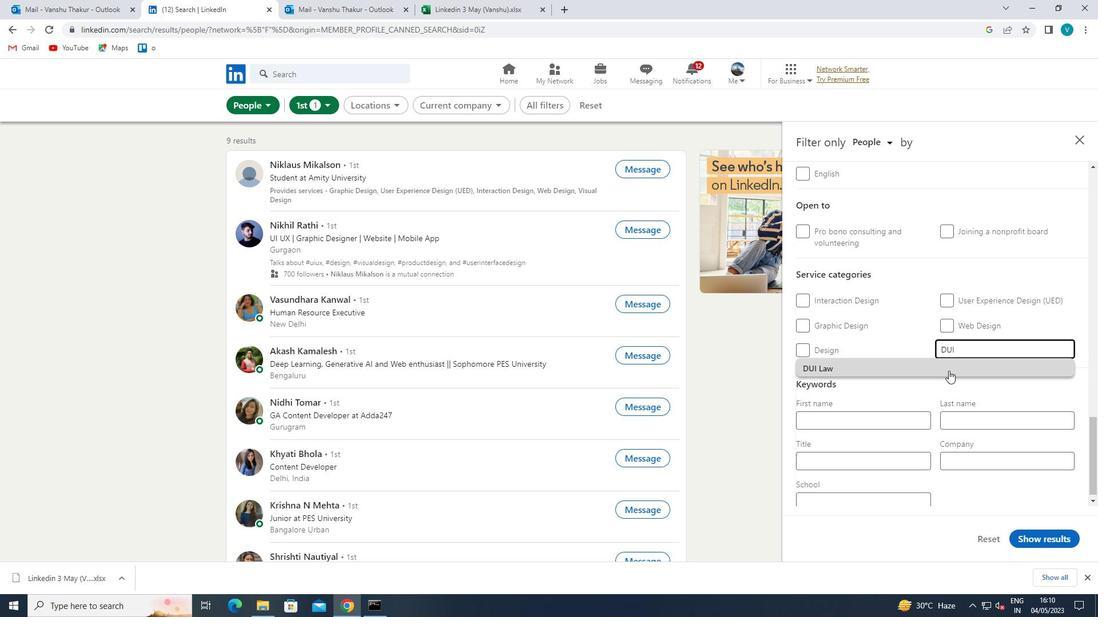 
Action: Mouse moved to (947, 376)
Screenshot: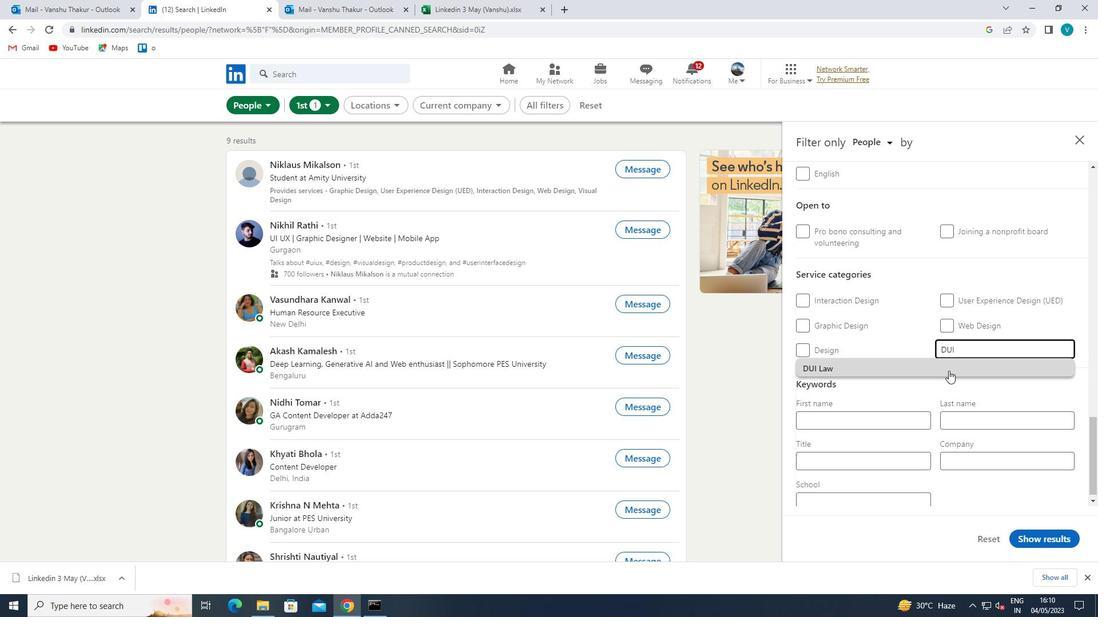 
Action: Mouse scrolled (947, 375) with delta (0, 0)
Screenshot: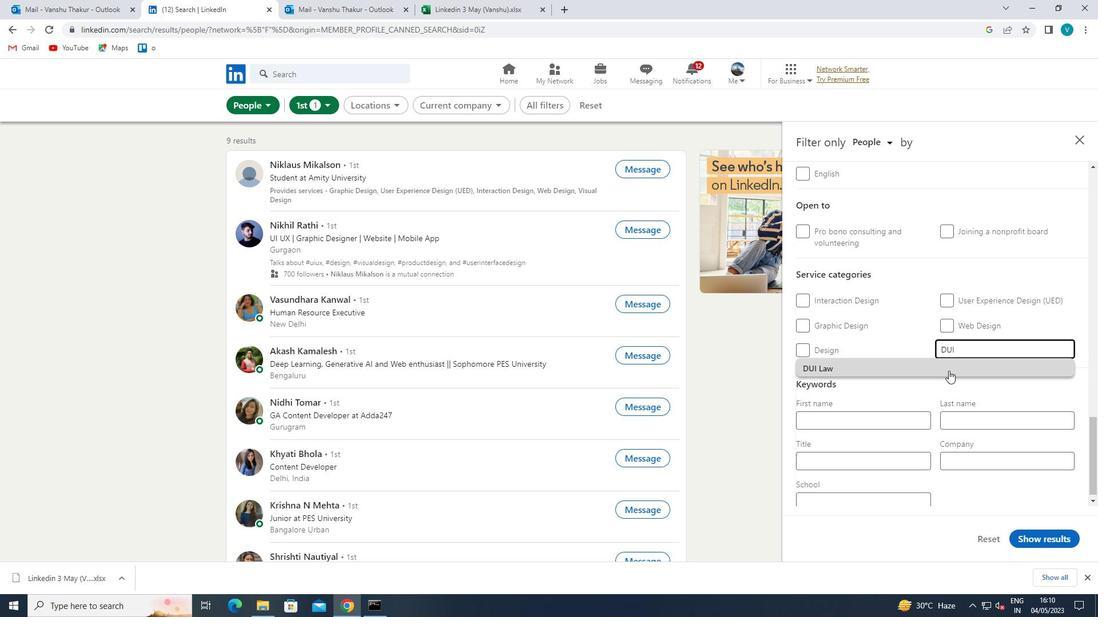 
Action: Mouse moved to (946, 377)
Screenshot: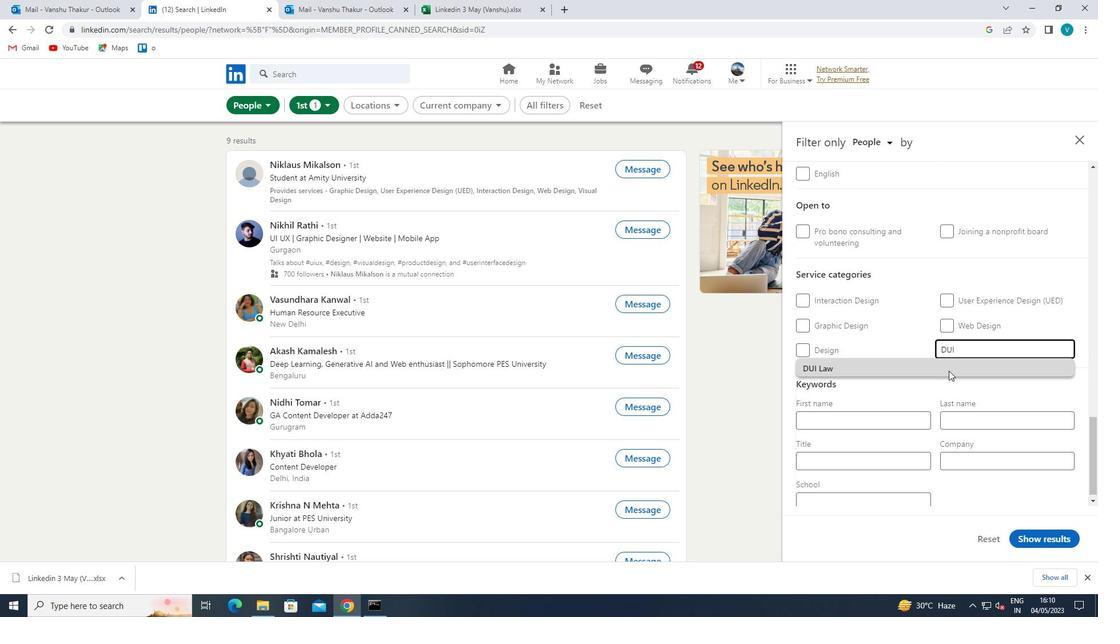 
Action: Mouse scrolled (946, 377) with delta (0, 0)
Screenshot: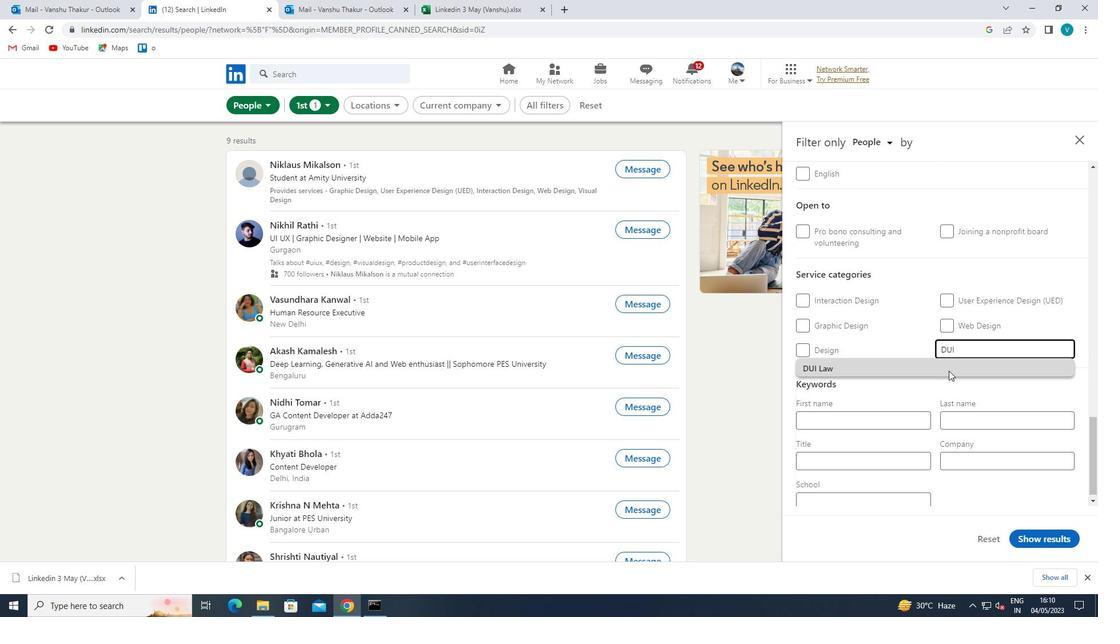 
Action: Mouse moved to (888, 442)
Screenshot: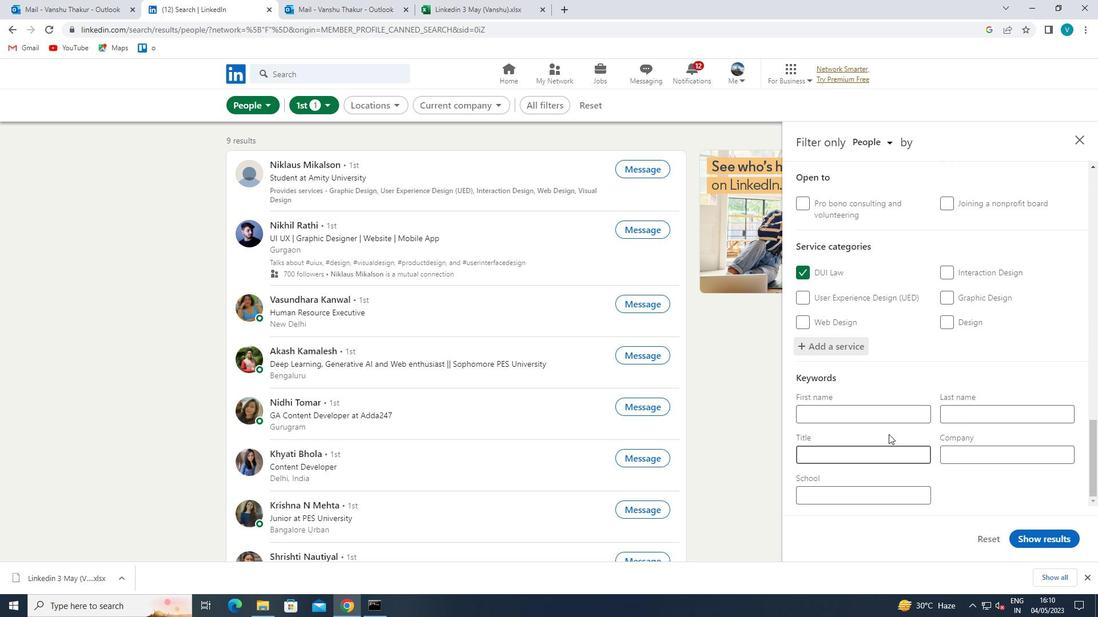 
Action: Mouse pressed left at (888, 442)
Screenshot: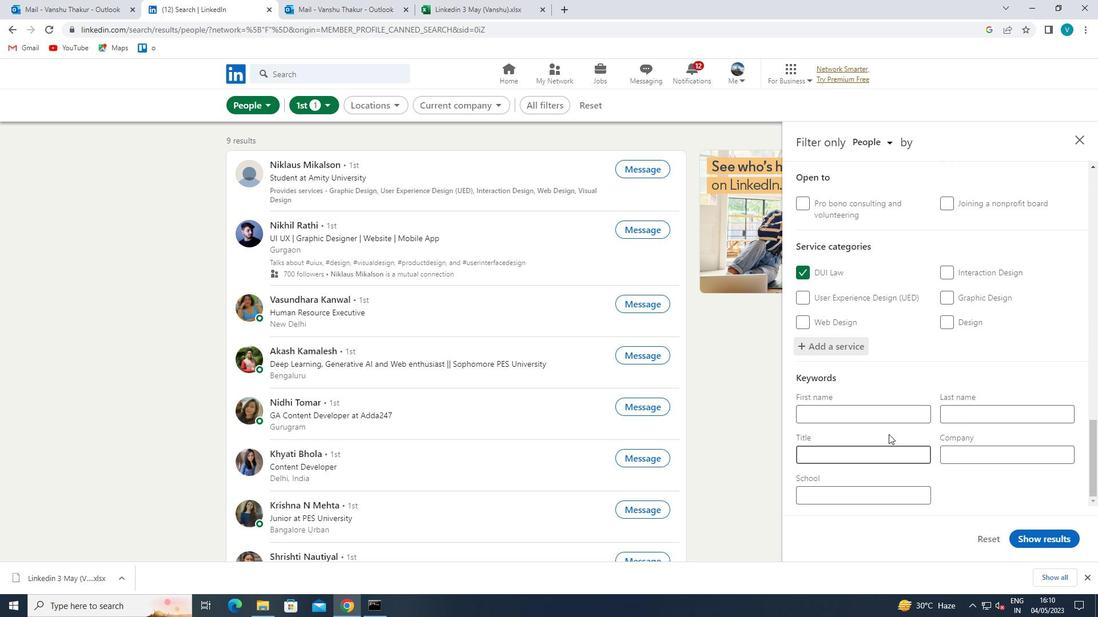 
Action: Mouse moved to (891, 442)
Screenshot: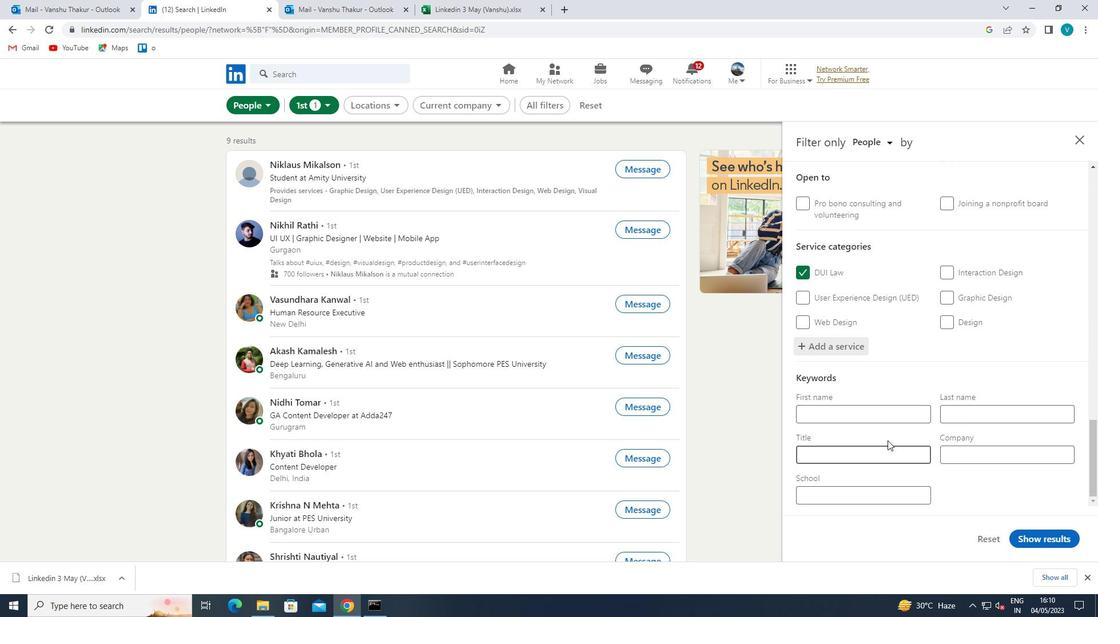 
Action: Key pressed <Key.shift>HELP<Key.space><Key.shift>DESK<Key.space>
Screenshot: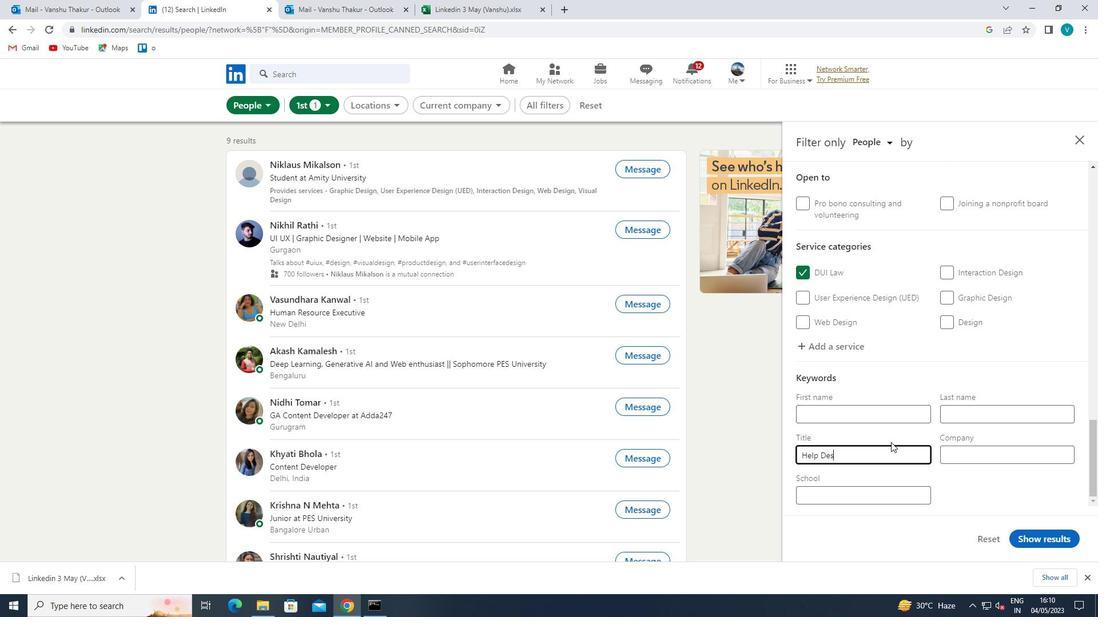 
Action: Mouse moved to (1023, 537)
Screenshot: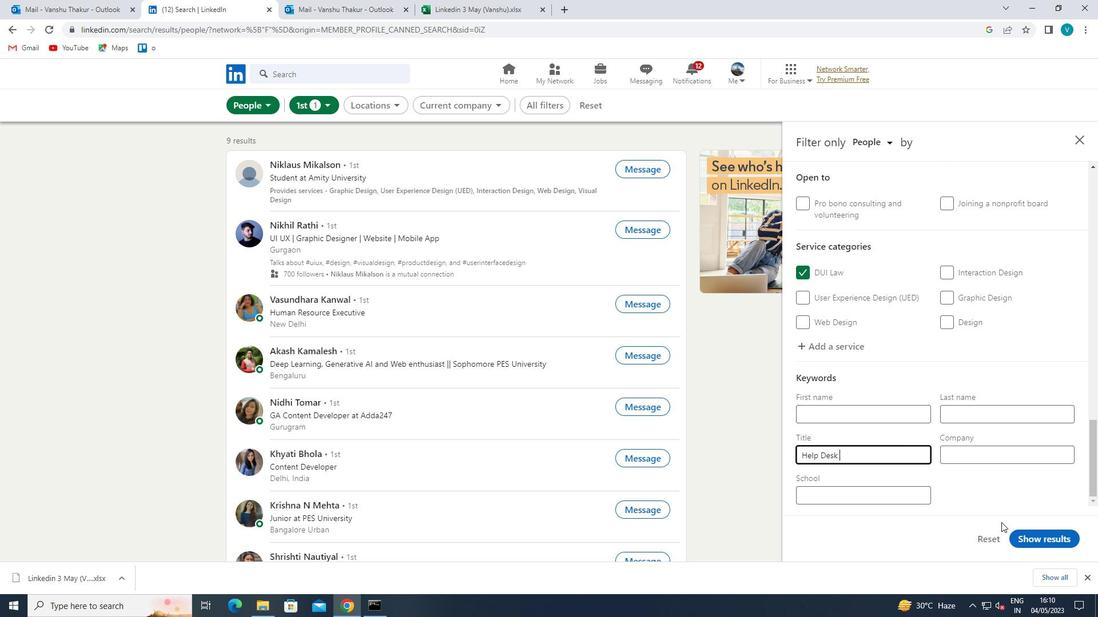 
Action: Mouse pressed left at (1023, 537)
Screenshot: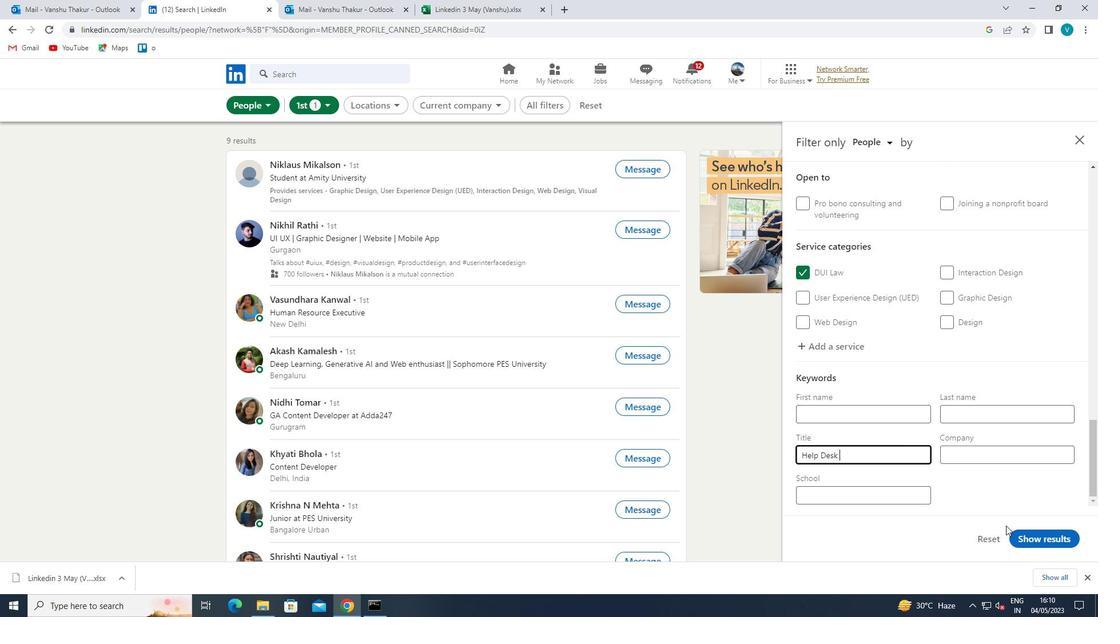 
